 Task: Compose an email with the signature Faith Turner with the subject Request for a testimonial and the message I would like to request a review of the proposal before making a decision. from softage.1@softage.net to softage.10@softage.net with an attached document Business_evaluation.pdf Undo the message and rewrite the message as Could you please provide a list of the available options? Send the email. Finally, move the email from Sent Items to the label Landscaping
Action: Mouse moved to (326, 523)
Screenshot: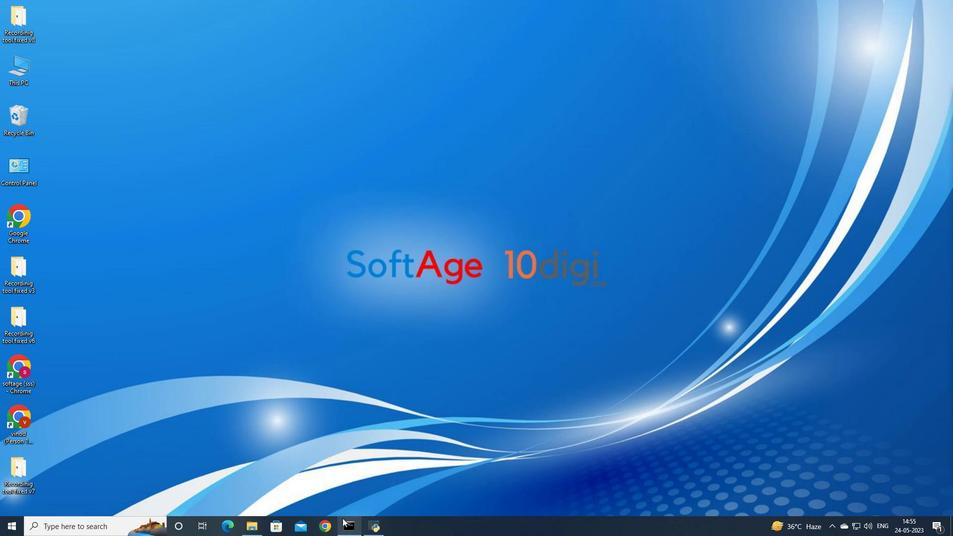 
Action: Mouse pressed left at (326, 523)
Screenshot: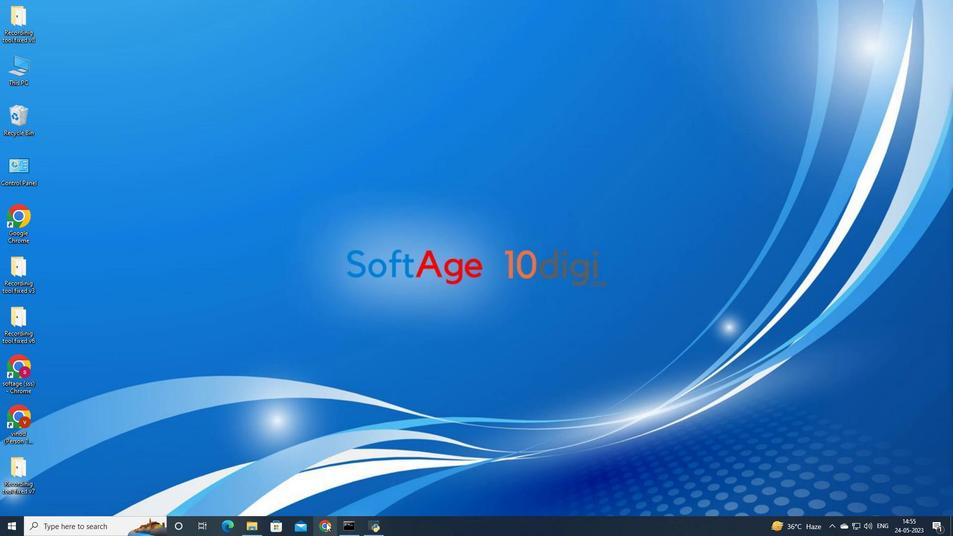 
Action: Mouse moved to (451, 303)
Screenshot: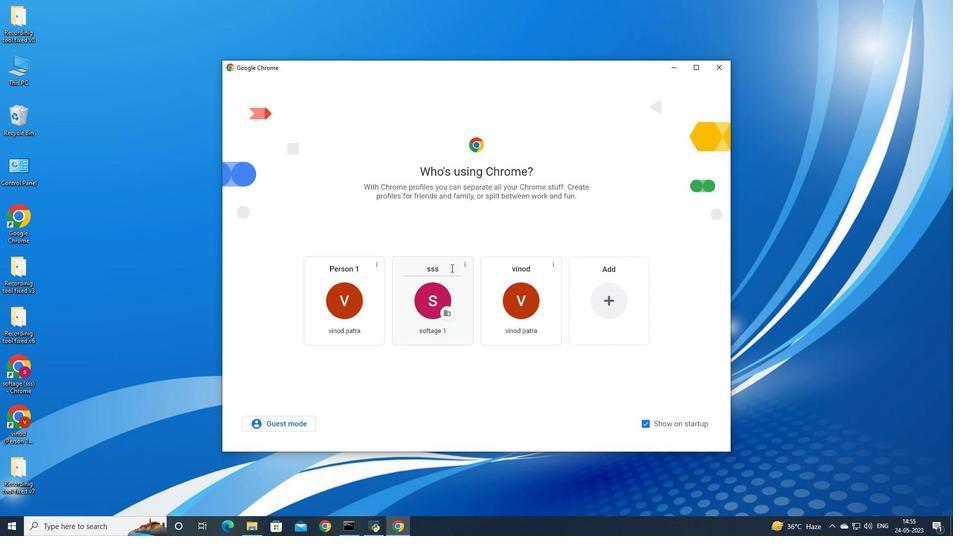 
Action: Mouse pressed left at (451, 303)
Screenshot: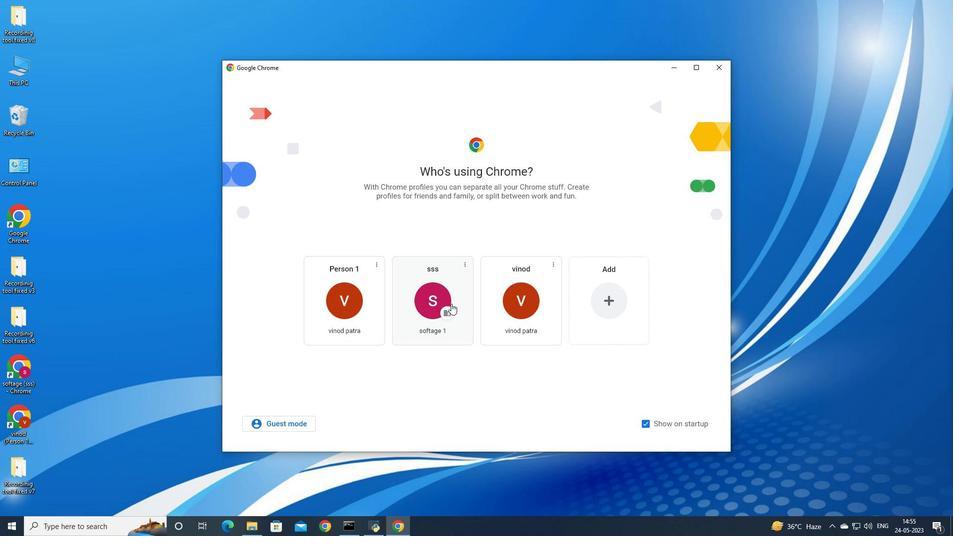 
Action: Mouse moved to (855, 49)
Screenshot: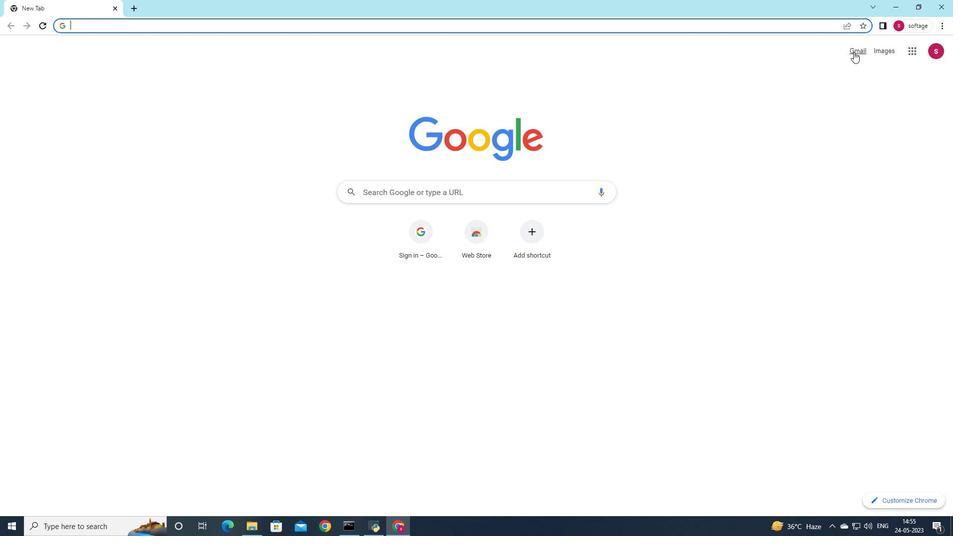 
Action: Mouse pressed left at (855, 49)
Screenshot: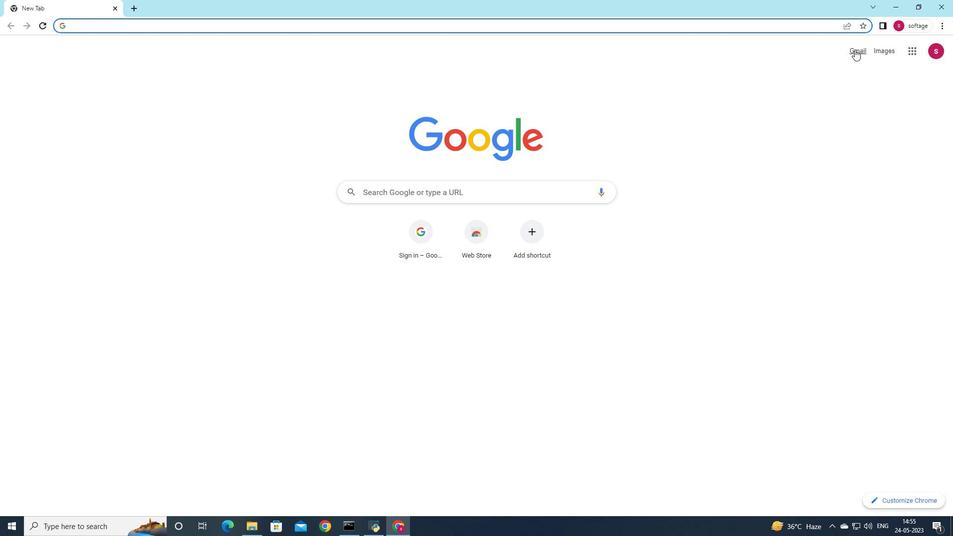 
Action: Mouse moved to (837, 73)
Screenshot: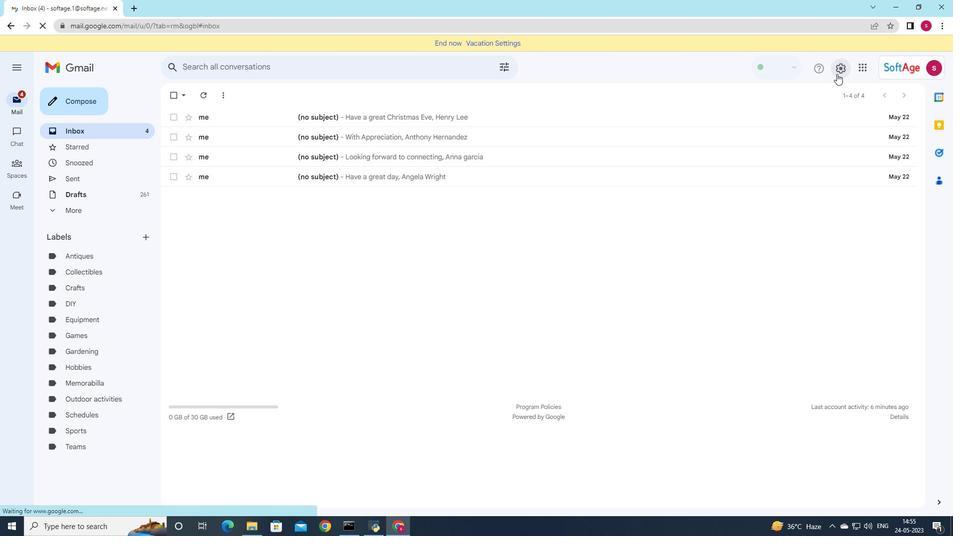 
Action: Mouse pressed left at (837, 73)
Screenshot: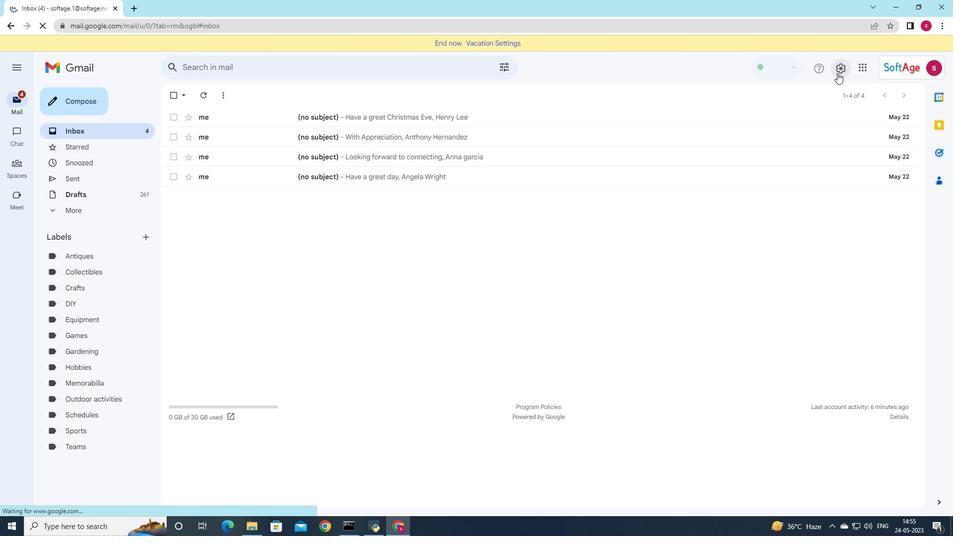 
Action: Mouse moved to (848, 114)
Screenshot: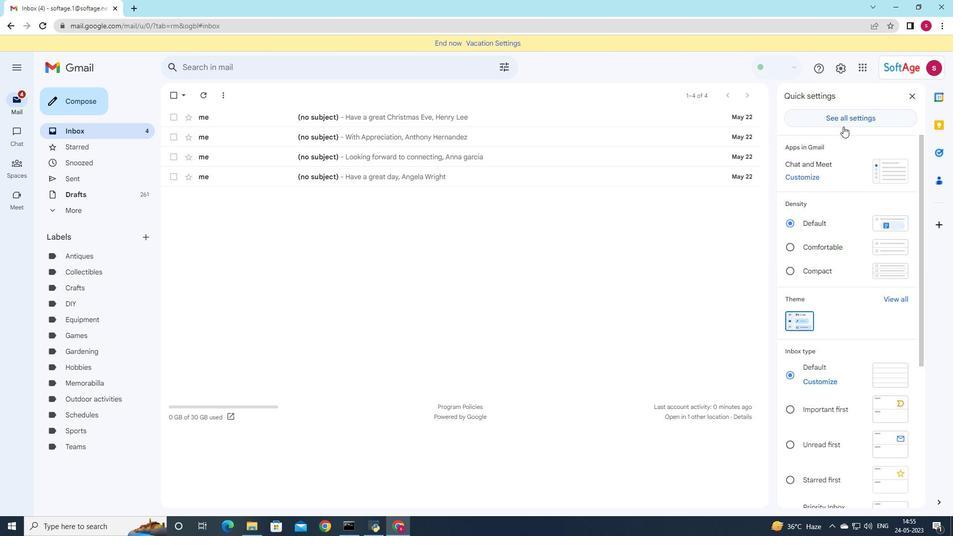 
Action: Mouse pressed left at (848, 114)
Screenshot: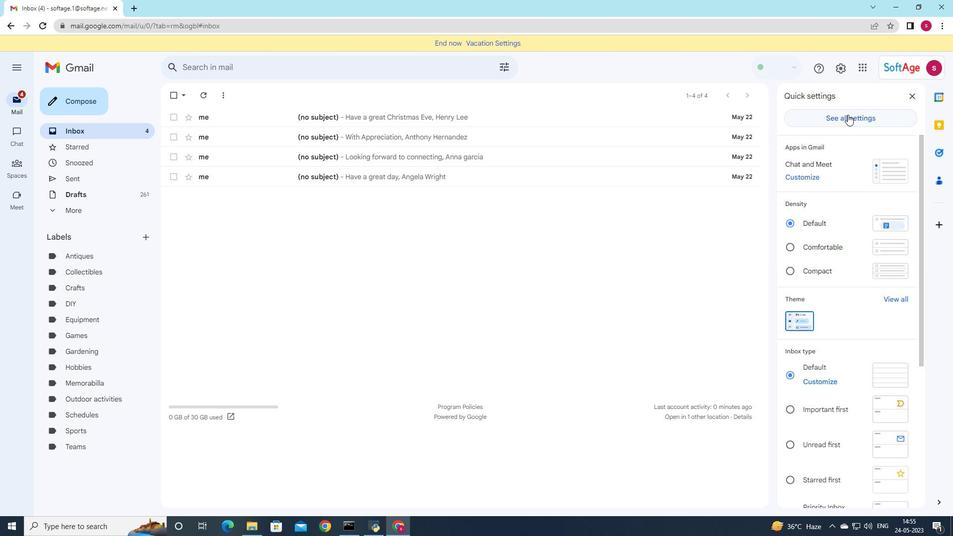
Action: Mouse moved to (472, 280)
Screenshot: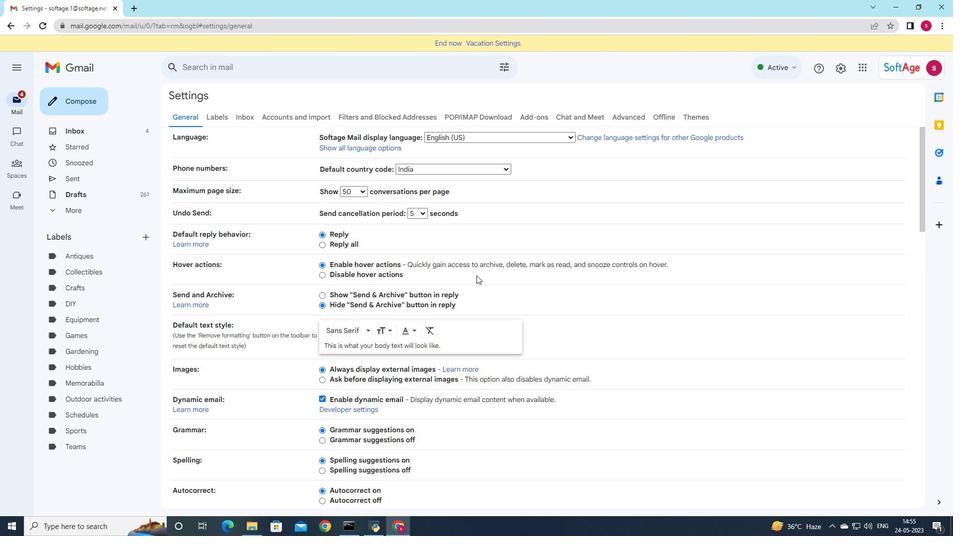 
Action: Mouse scrolled (472, 280) with delta (0, 0)
Screenshot: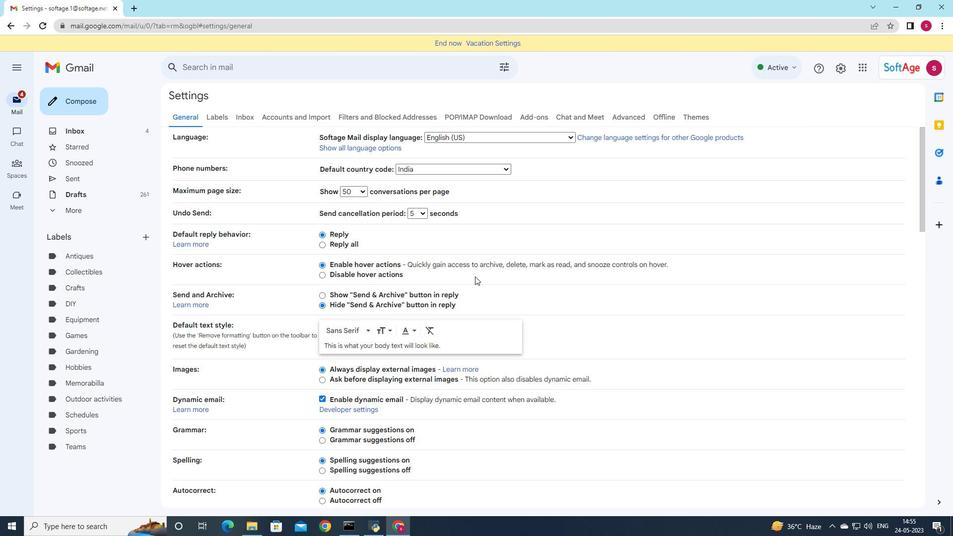 
Action: Mouse scrolled (472, 280) with delta (0, 0)
Screenshot: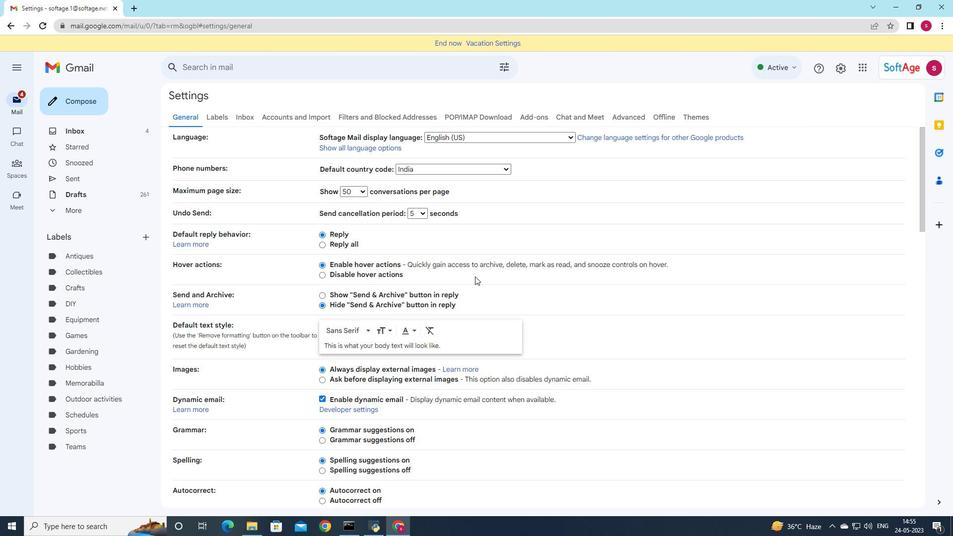 
Action: Mouse scrolled (472, 280) with delta (0, 0)
Screenshot: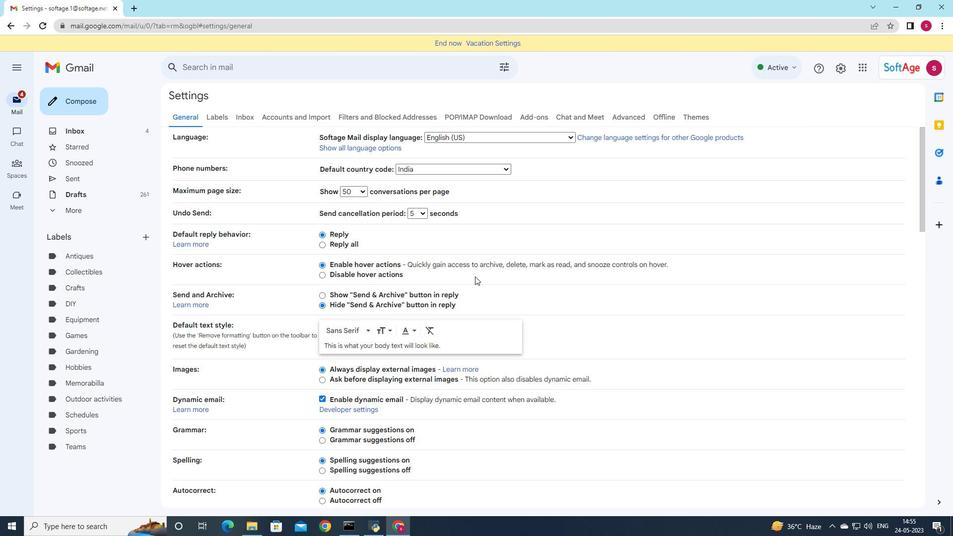 
Action: Mouse scrolled (472, 280) with delta (0, 0)
Screenshot: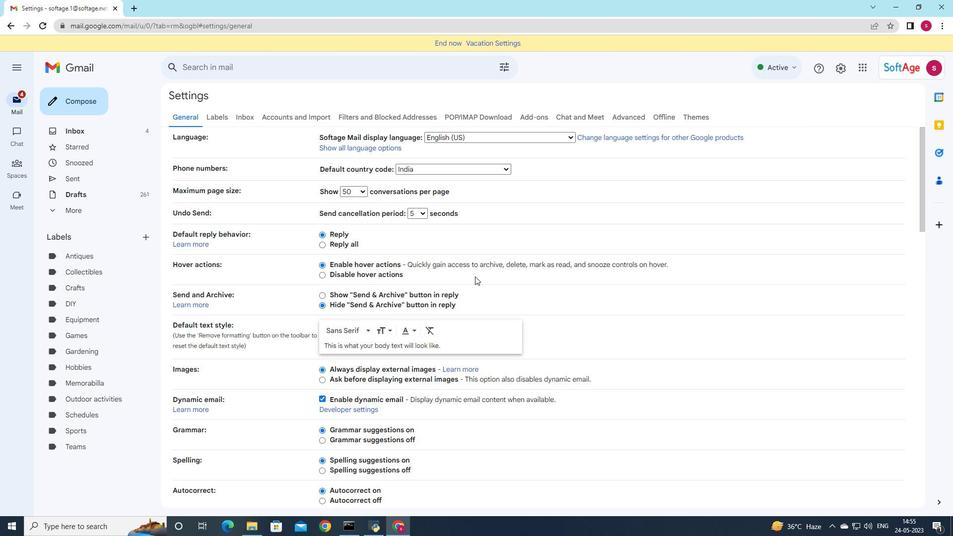 
Action: Mouse scrolled (472, 280) with delta (0, 0)
Screenshot: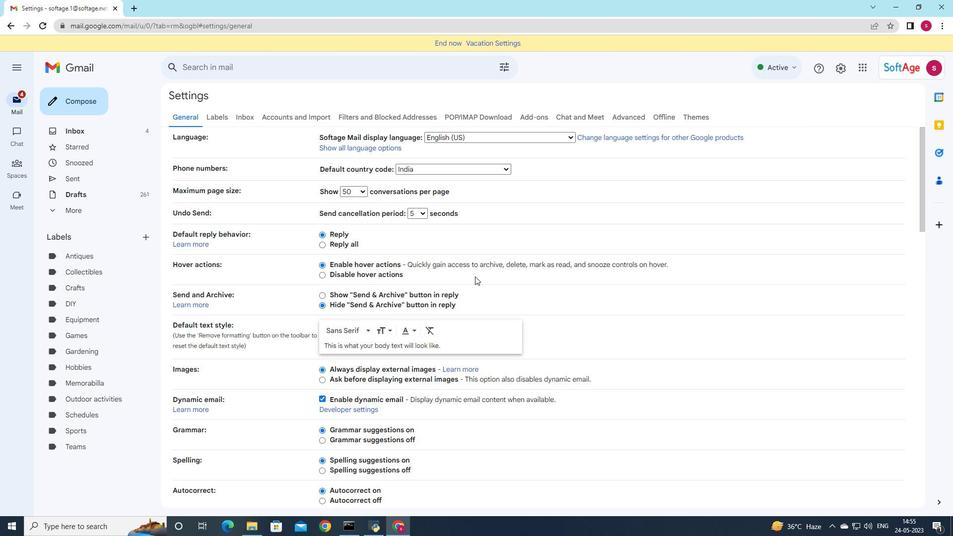 
Action: Mouse scrolled (472, 280) with delta (0, 0)
Screenshot: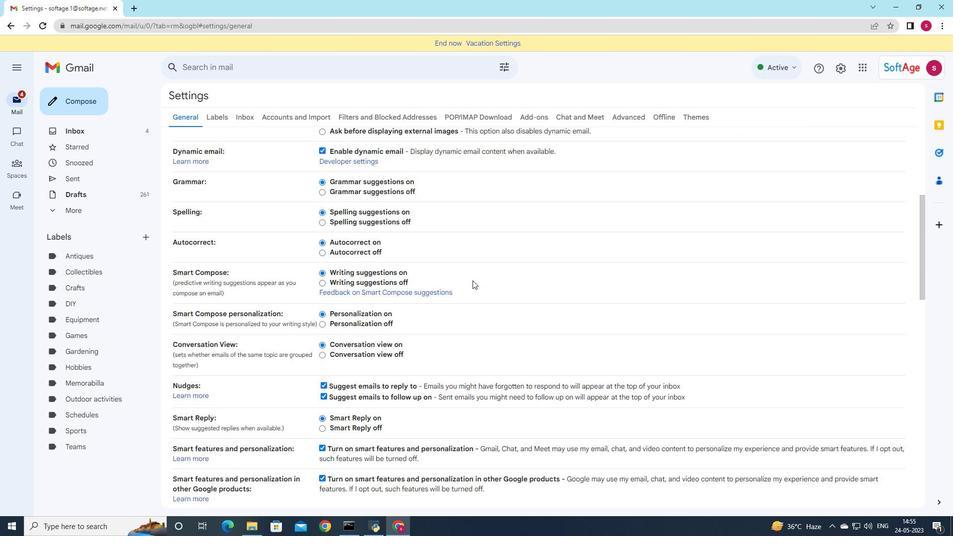 
Action: Mouse scrolled (472, 280) with delta (0, 0)
Screenshot: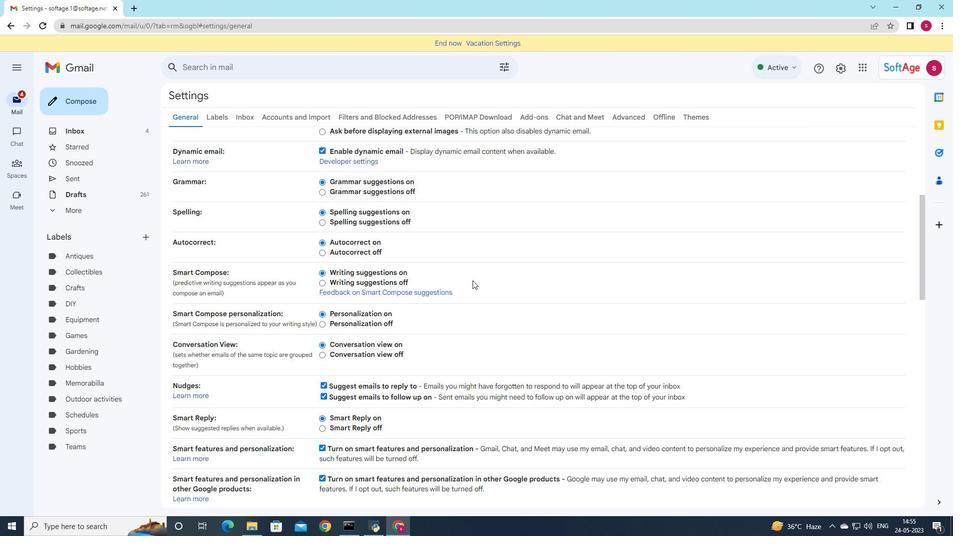 
Action: Mouse scrolled (472, 280) with delta (0, 0)
Screenshot: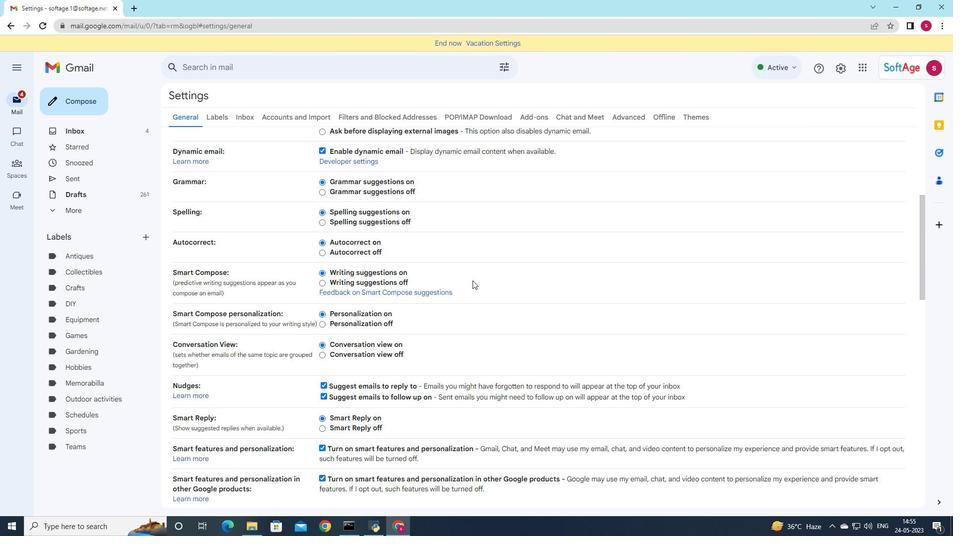 
Action: Mouse scrolled (472, 280) with delta (0, 0)
Screenshot: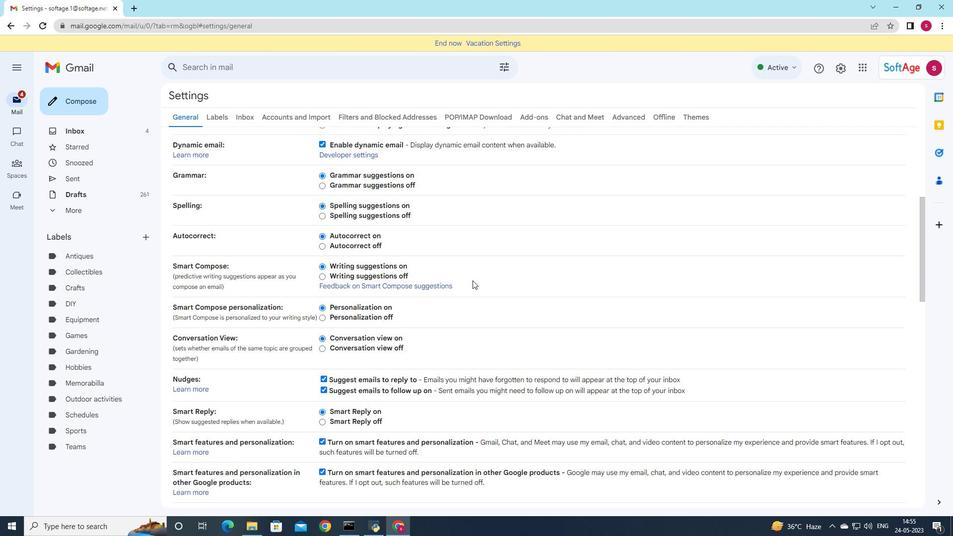 
Action: Mouse scrolled (472, 280) with delta (0, 0)
Screenshot: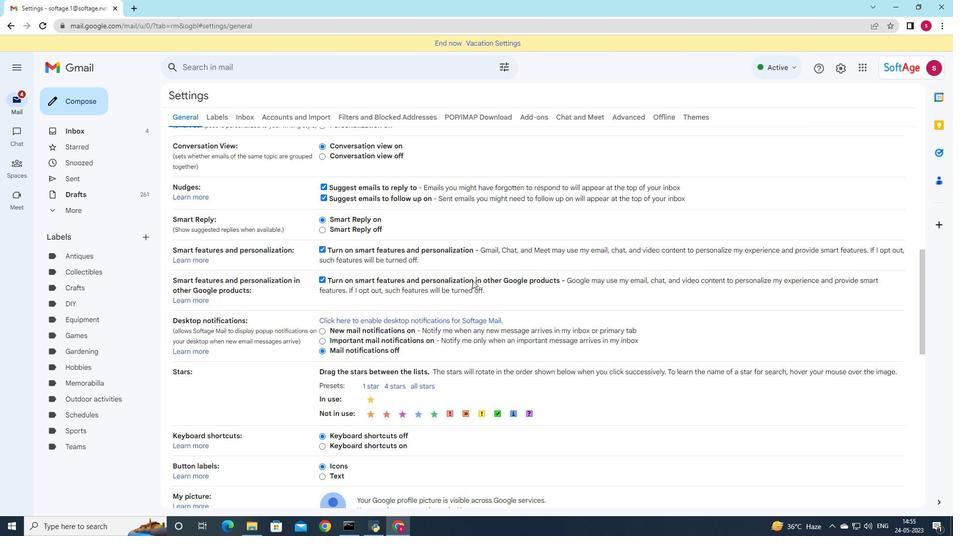 
Action: Mouse scrolled (472, 280) with delta (0, 0)
Screenshot: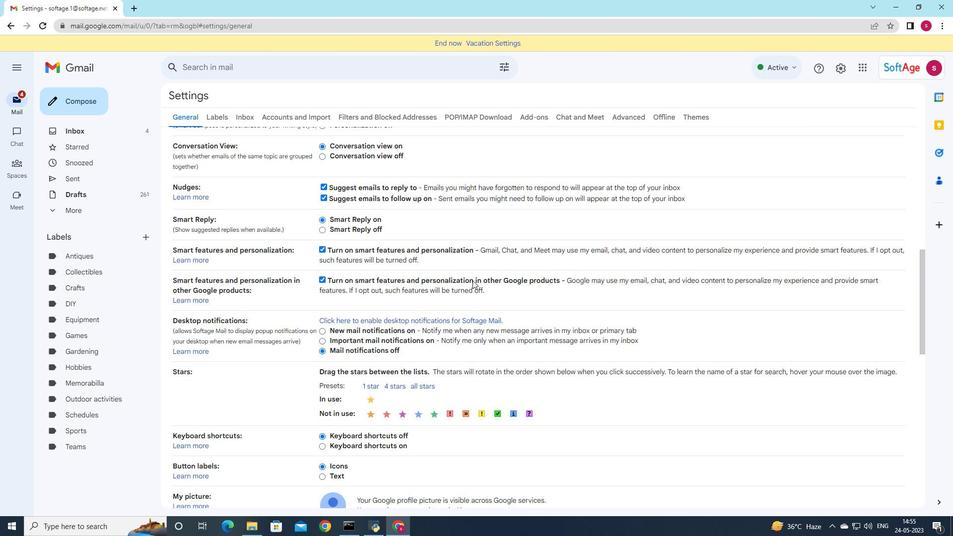 
Action: Mouse scrolled (472, 280) with delta (0, 0)
Screenshot: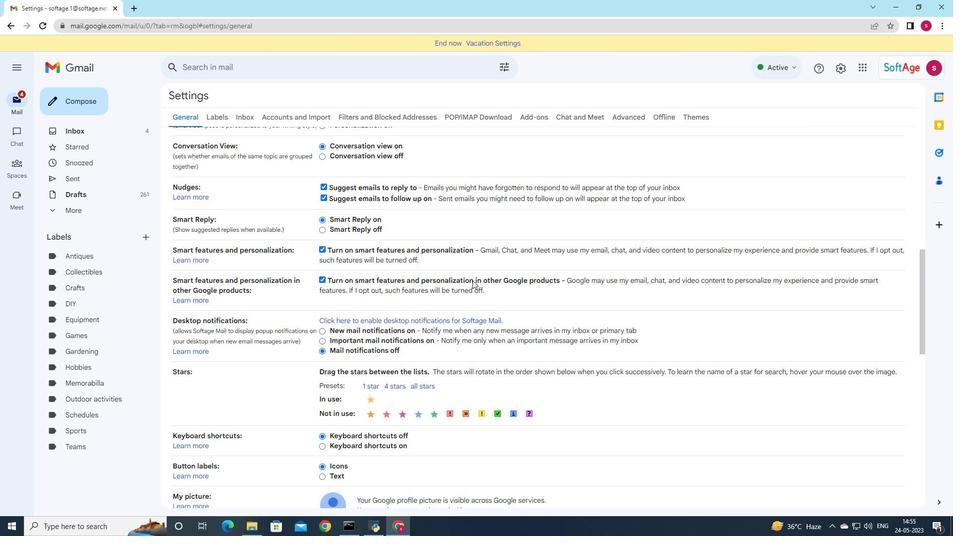 
Action: Mouse moved to (431, 421)
Screenshot: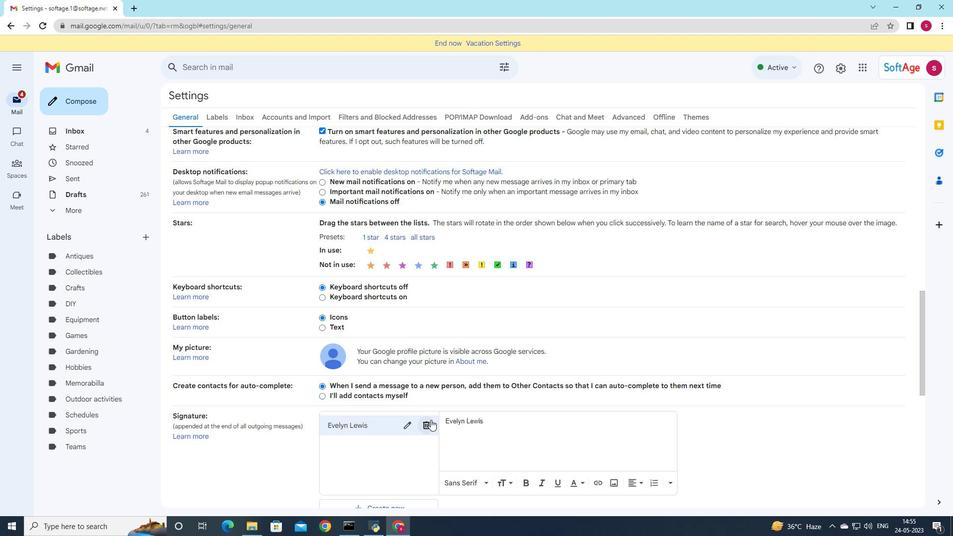 
Action: Mouse pressed left at (431, 421)
Screenshot: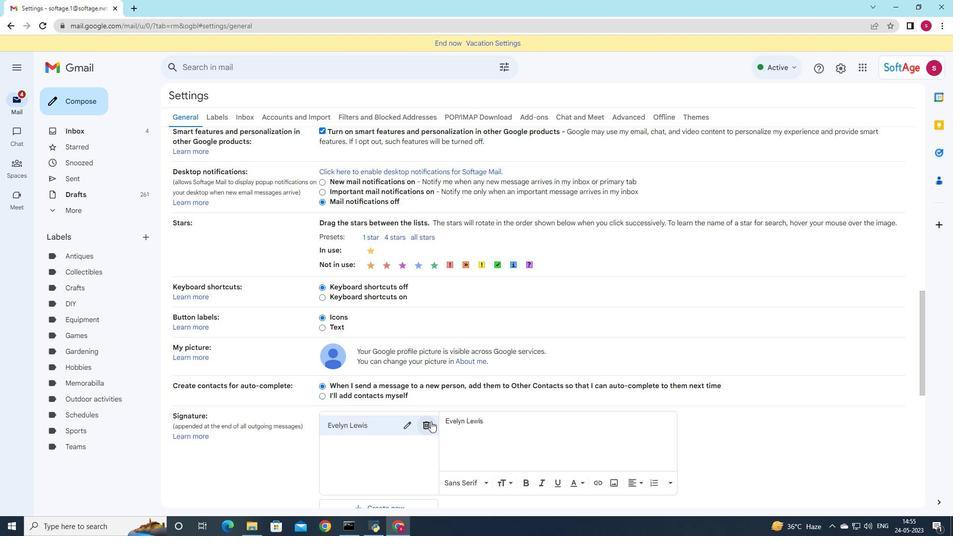 
Action: Mouse moved to (548, 296)
Screenshot: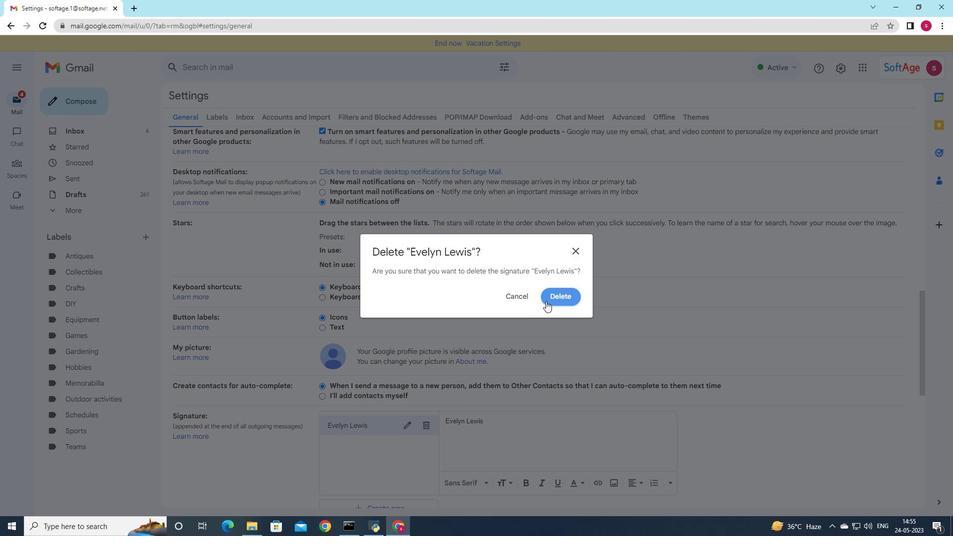 
Action: Mouse pressed left at (548, 296)
Screenshot: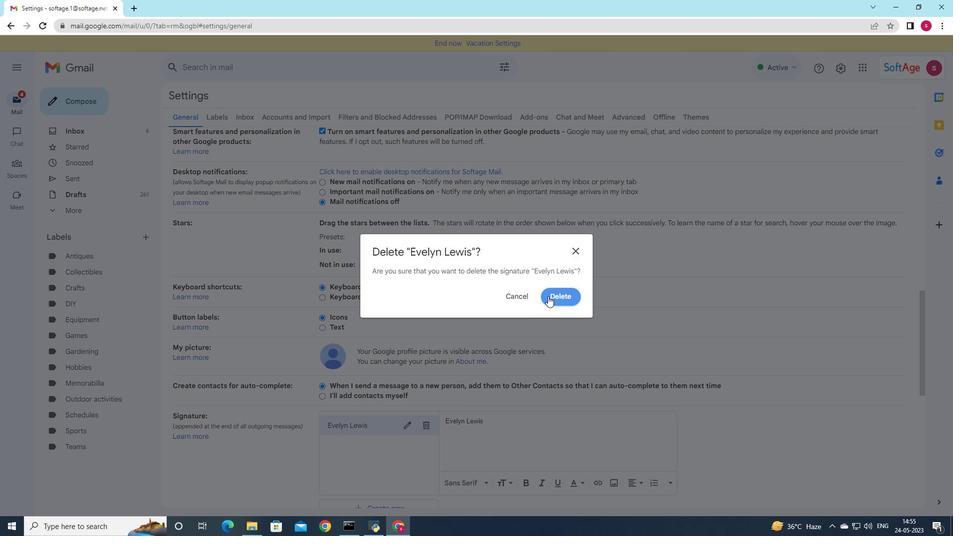
Action: Mouse moved to (477, 310)
Screenshot: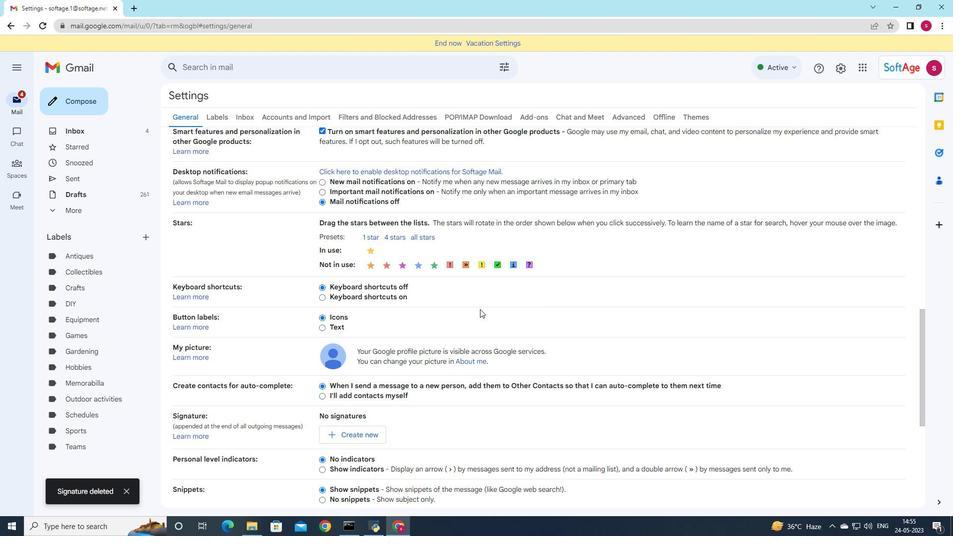 
Action: Mouse scrolled (478, 309) with delta (0, 0)
Screenshot: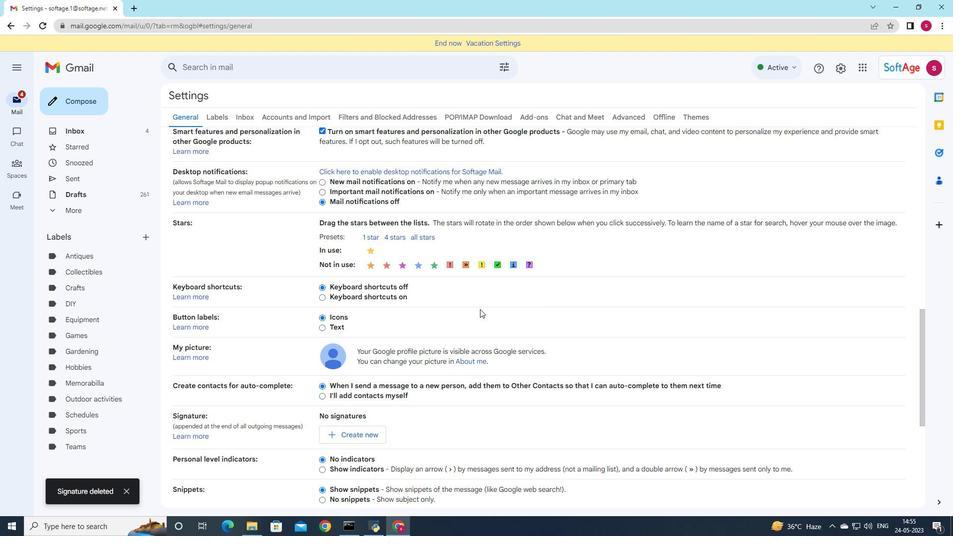 
Action: Mouse moved to (477, 310)
Screenshot: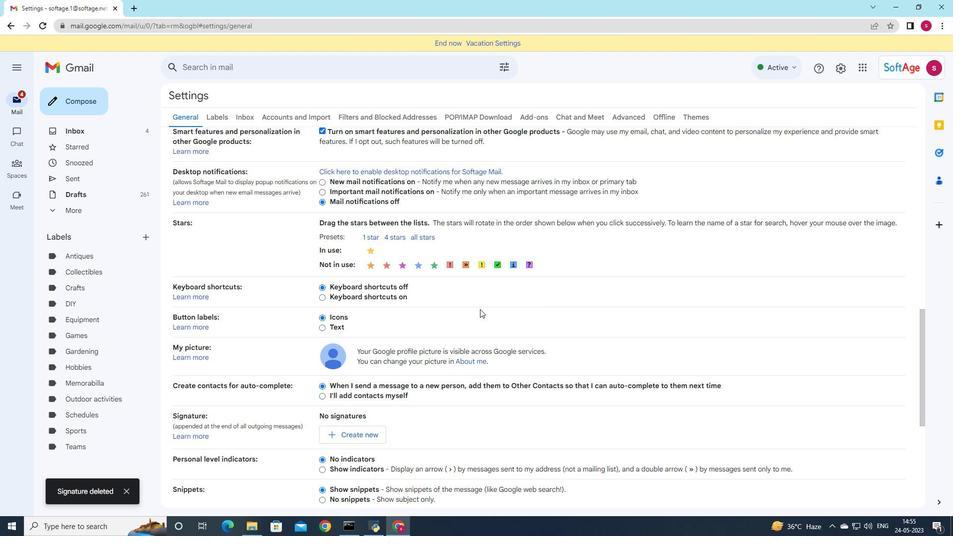 
Action: Mouse scrolled (477, 309) with delta (0, 0)
Screenshot: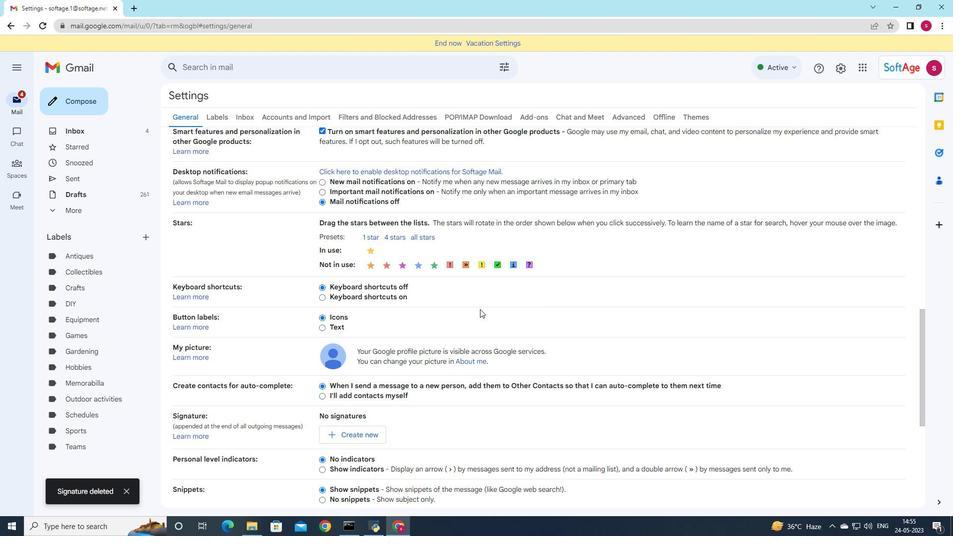 
Action: Mouse moved to (474, 310)
Screenshot: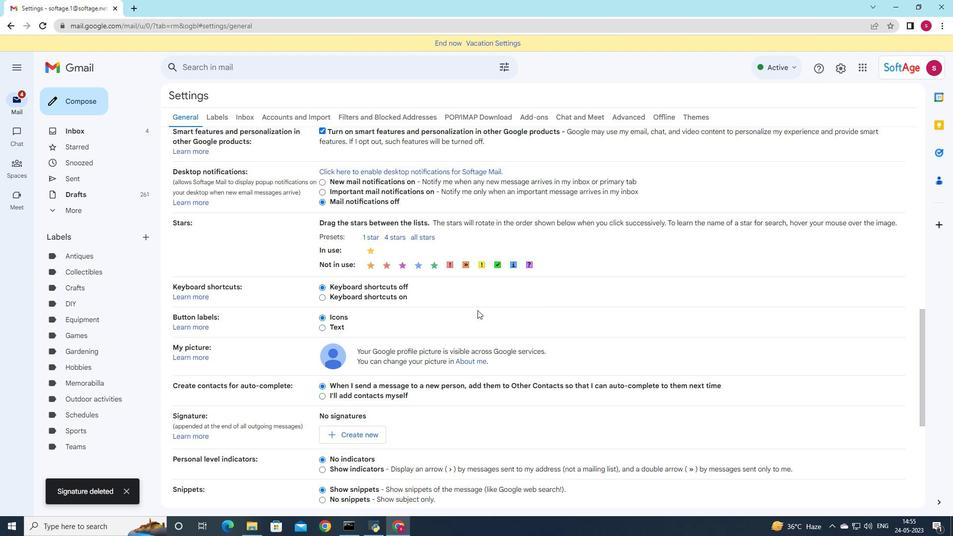
Action: Mouse scrolled (477, 309) with delta (0, 0)
Screenshot: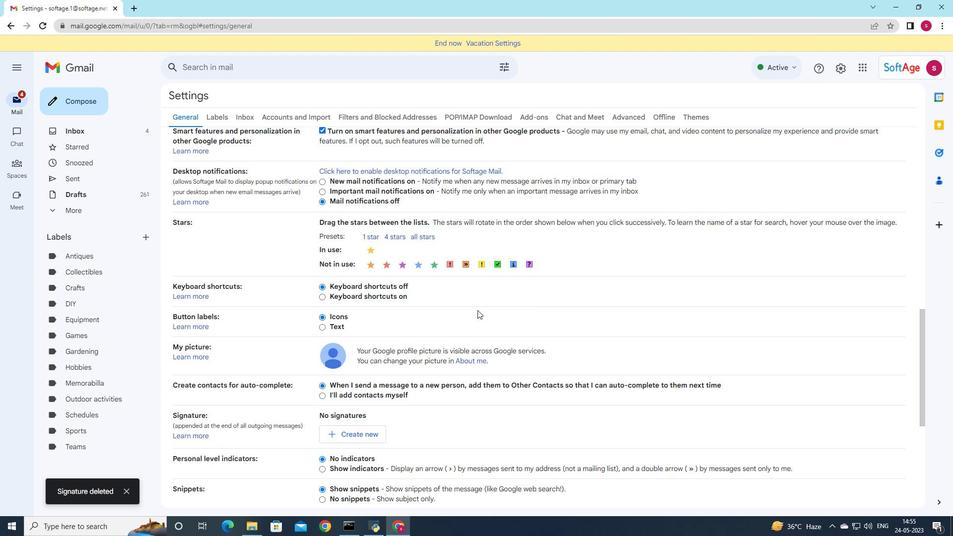 
Action: Mouse moved to (350, 287)
Screenshot: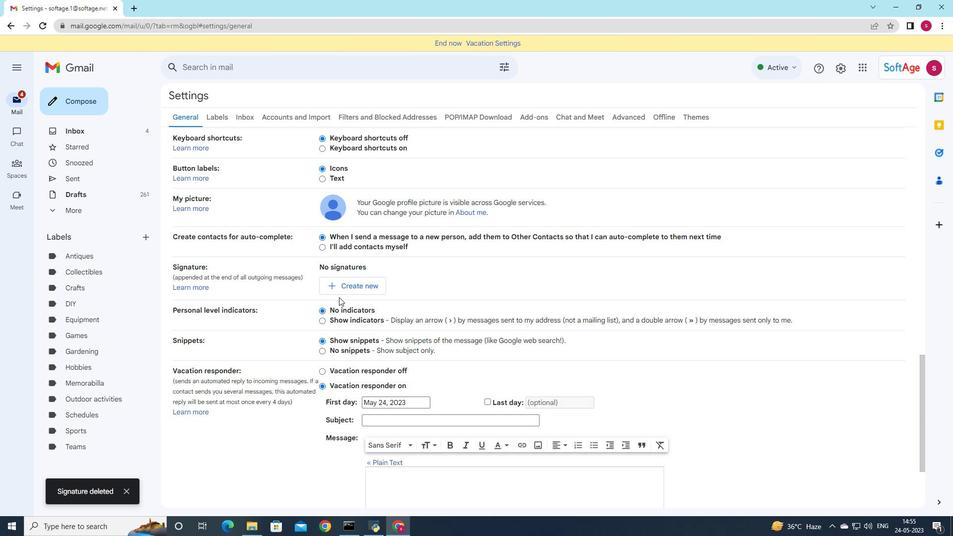 
Action: Mouse pressed left at (350, 287)
Screenshot: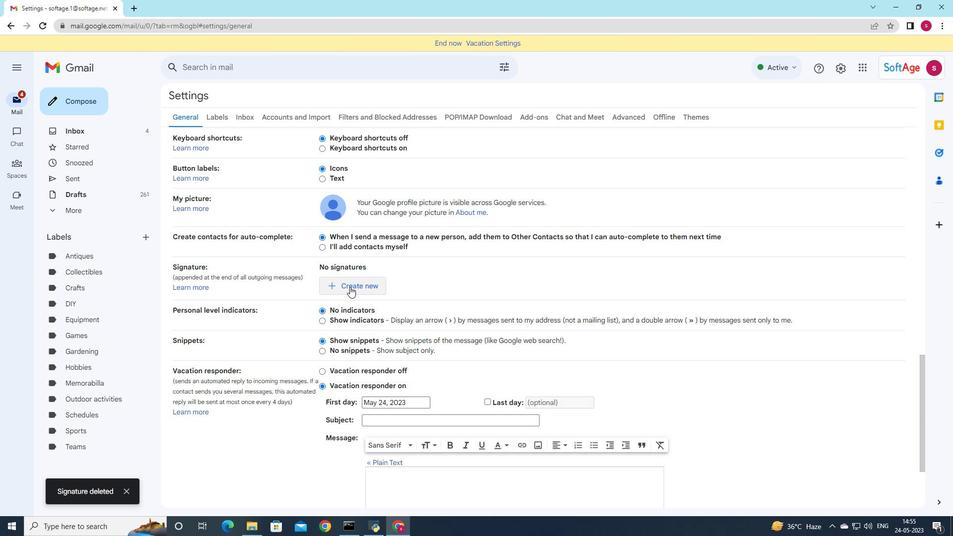 
Action: Mouse moved to (737, 294)
Screenshot: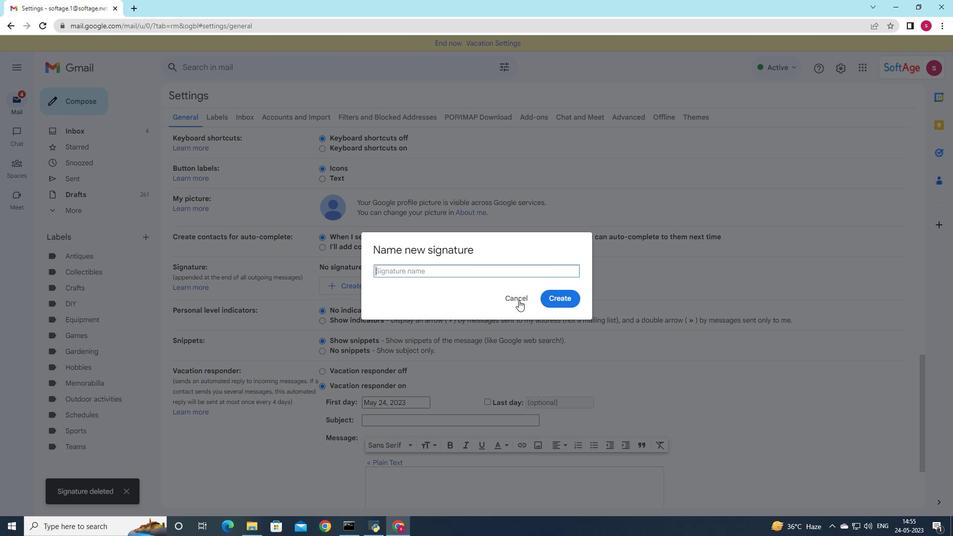 
Action: Key pressed <Key.shift>Faith<Key.space><Key.shift>Turner
Screenshot: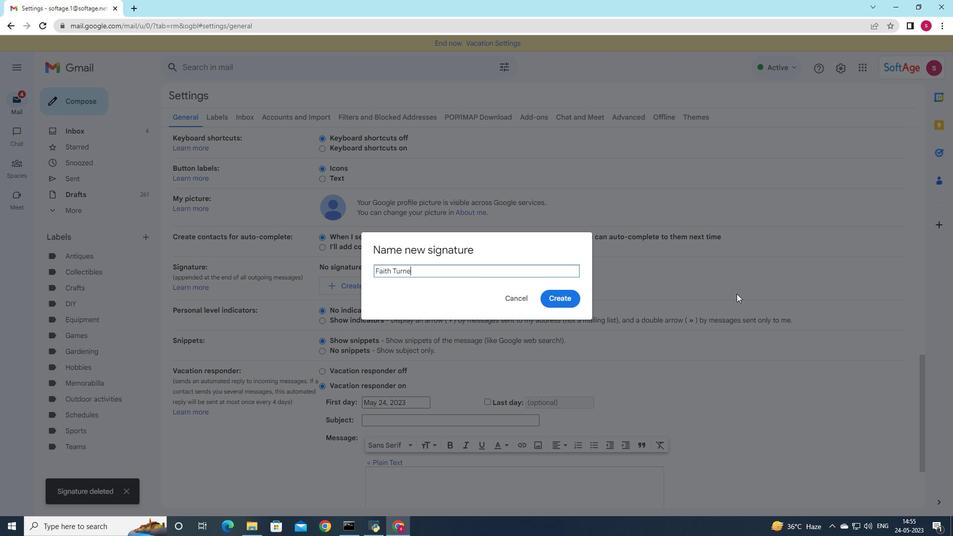
Action: Mouse moved to (574, 294)
Screenshot: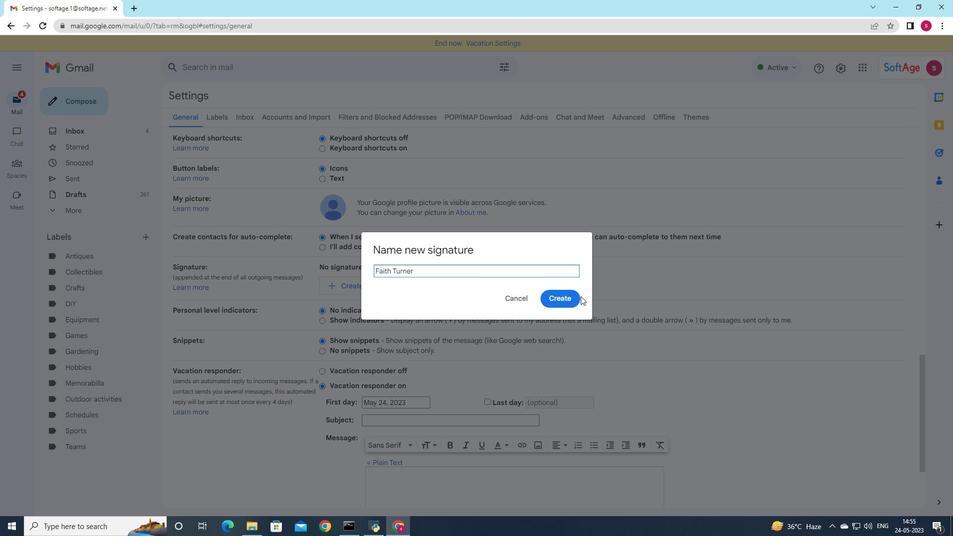 
Action: Mouse pressed left at (574, 294)
Screenshot: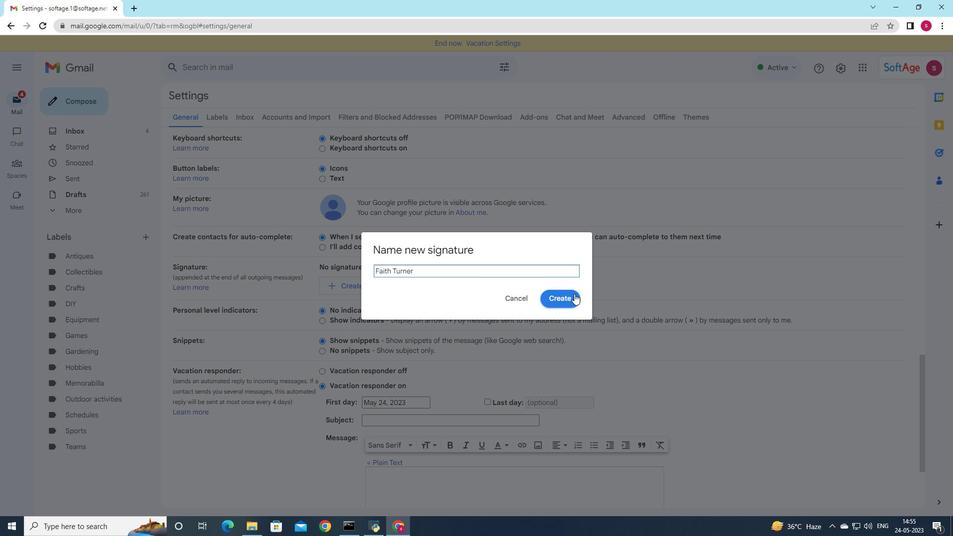
Action: Mouse moved to (514, 284)
Screenshot: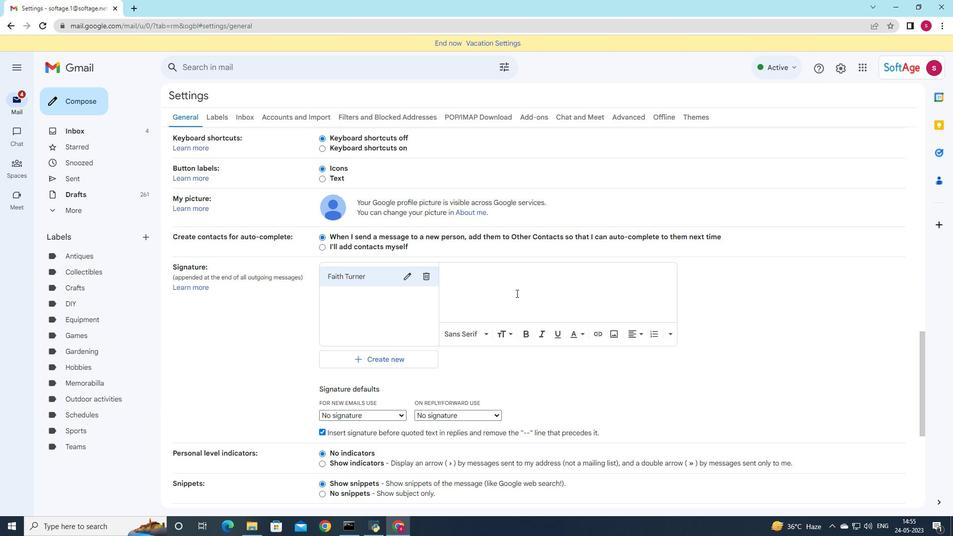
Action: Mouse pressed left at (514, 284)
Screenshot: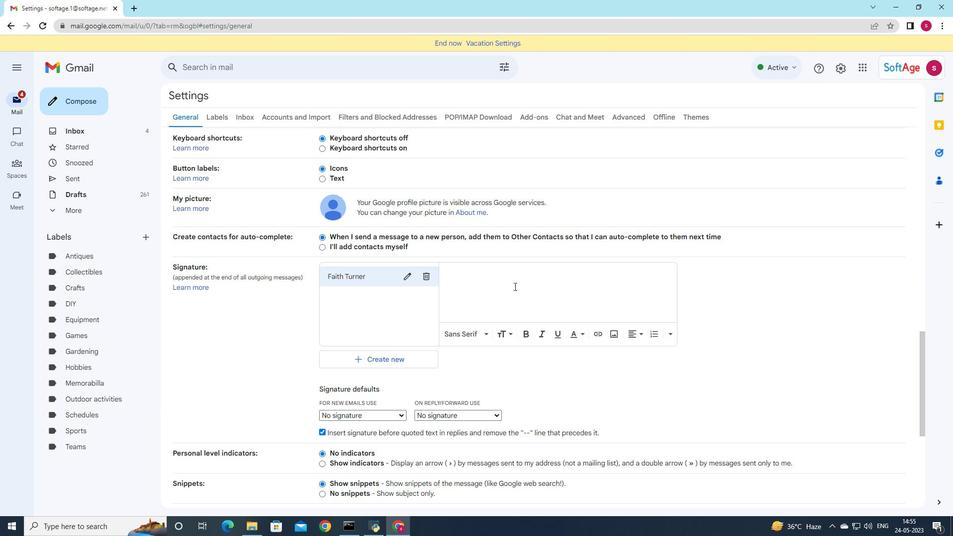 
Action: Key pressed <Key.shift>Faith<Key.space><Key.shift>Turner
Screenshot: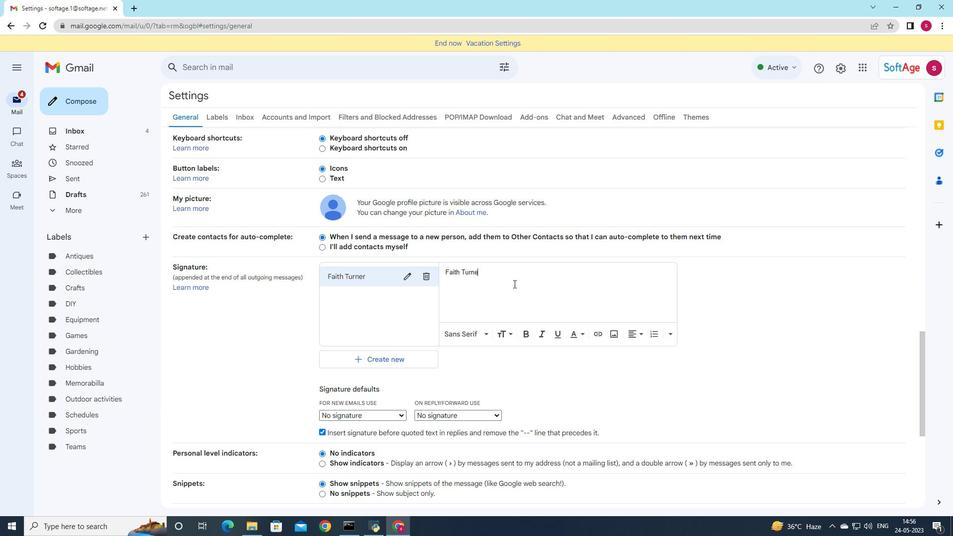 
Action: Mouse moved to (399, 413)
Screenshot: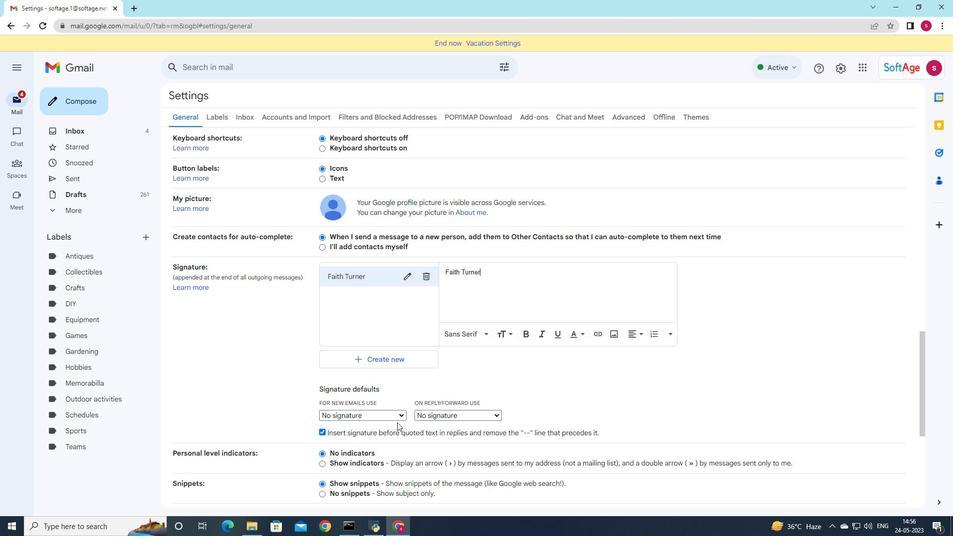 
Action: Mouse pressed left at (399, 413)
Screenshot: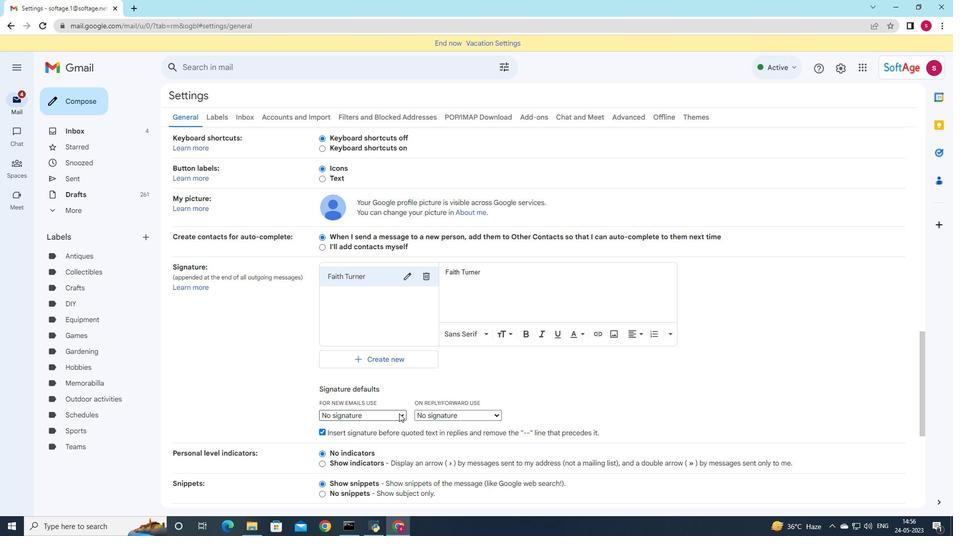 
Action: Mouse moved to (395, 432)
Screenshot: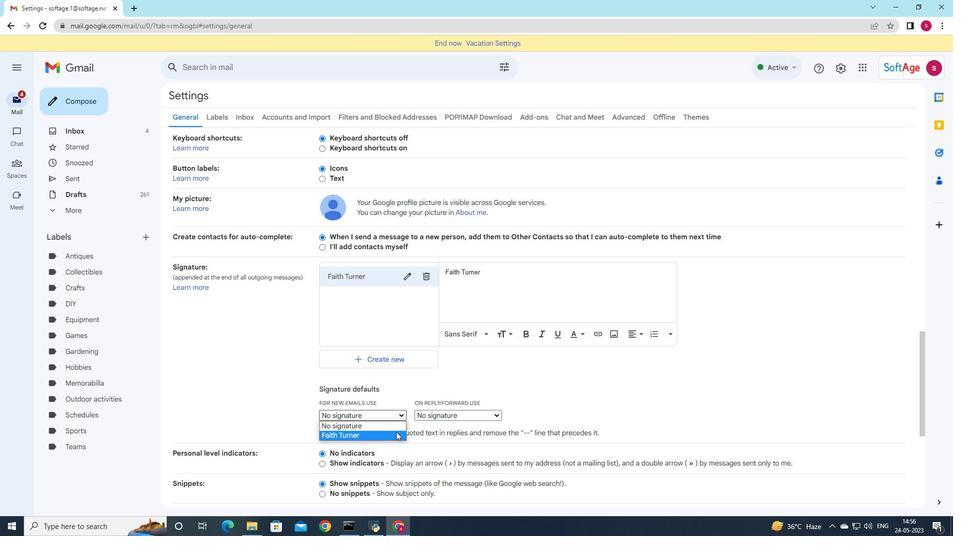 
Action: Mouse pressed left at (395, 432)
Screenshot: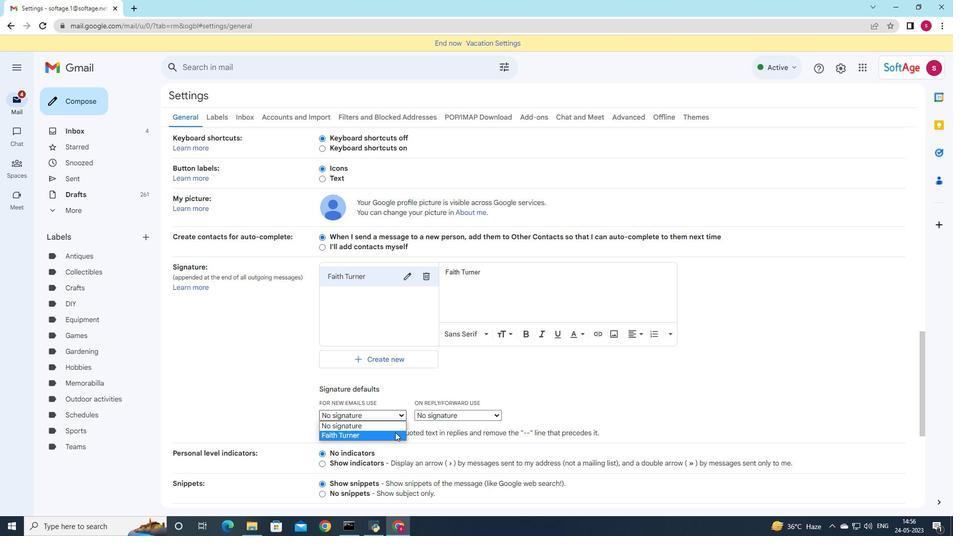 
Action: Mouse moved to (424, 418)
Screenshot: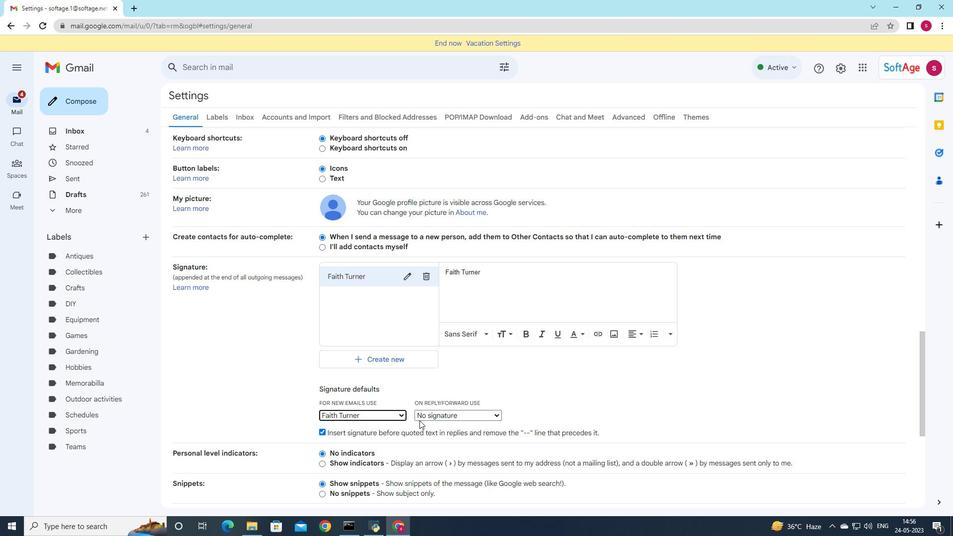 
Action: Mouse pressed left at (424, 418)
Screenshot: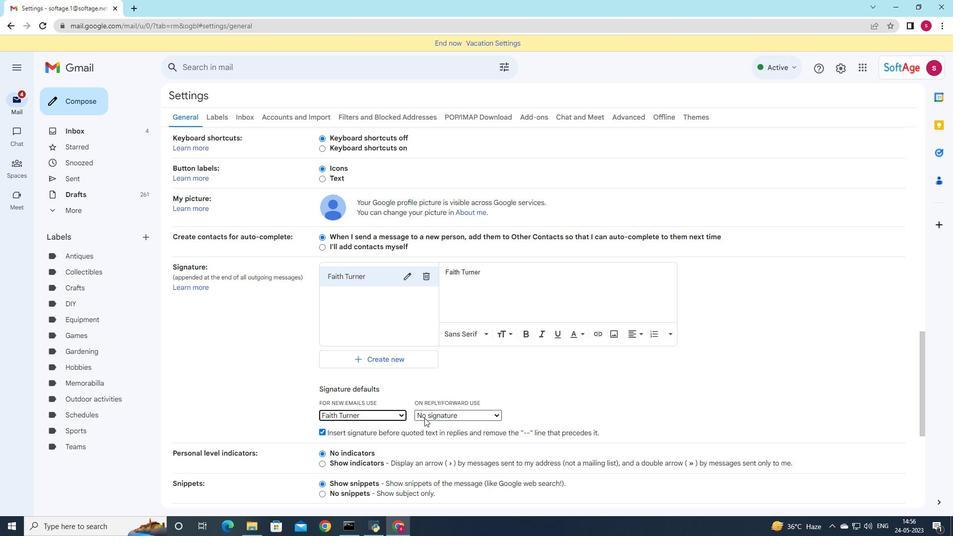 
Action: Mouse moved to (425, 432)
Screenshot: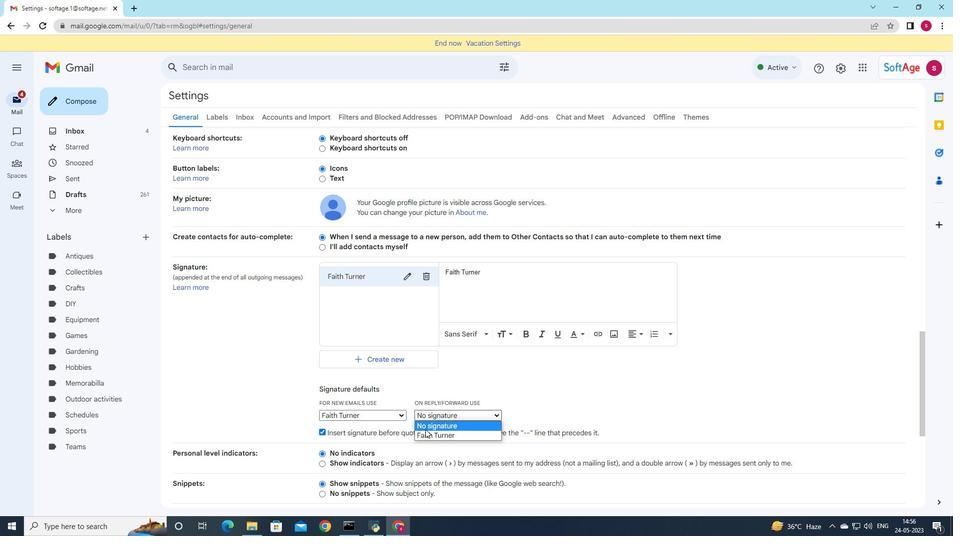 
Action: Mouse pressed left at (425, 432)
Screenshot: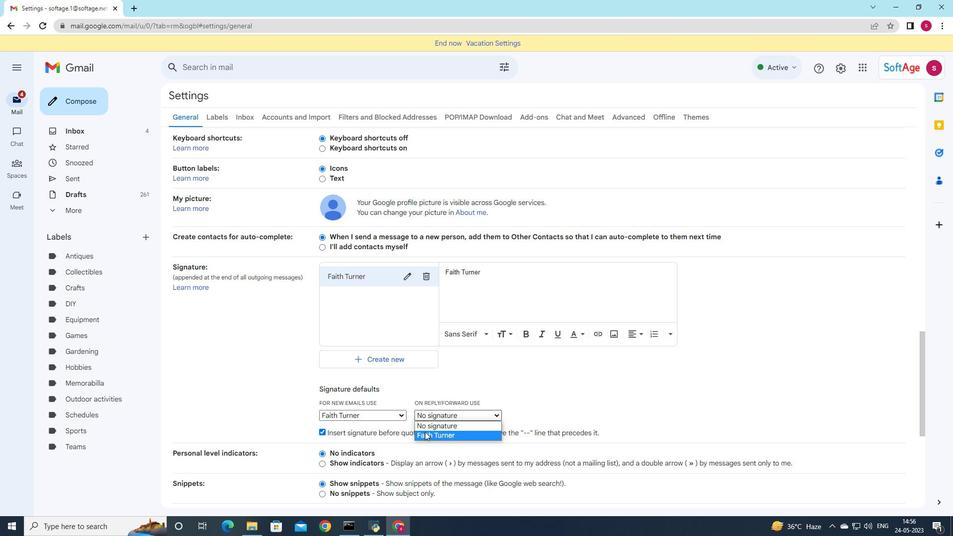 
Action: Mouse moved to (246, 401)
Screenshot: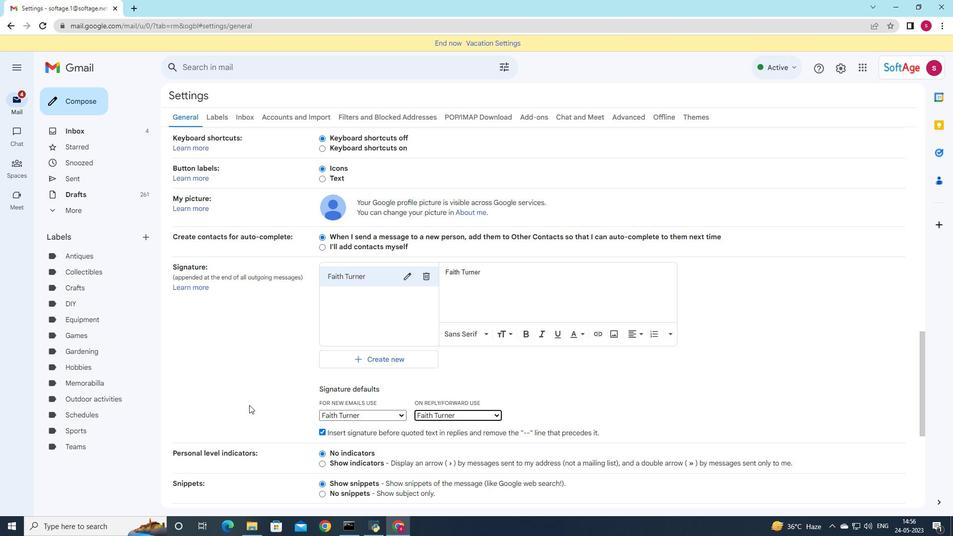 
Action: Mouse scrolled (246, 401) with delta (0, 0)
Screenshot: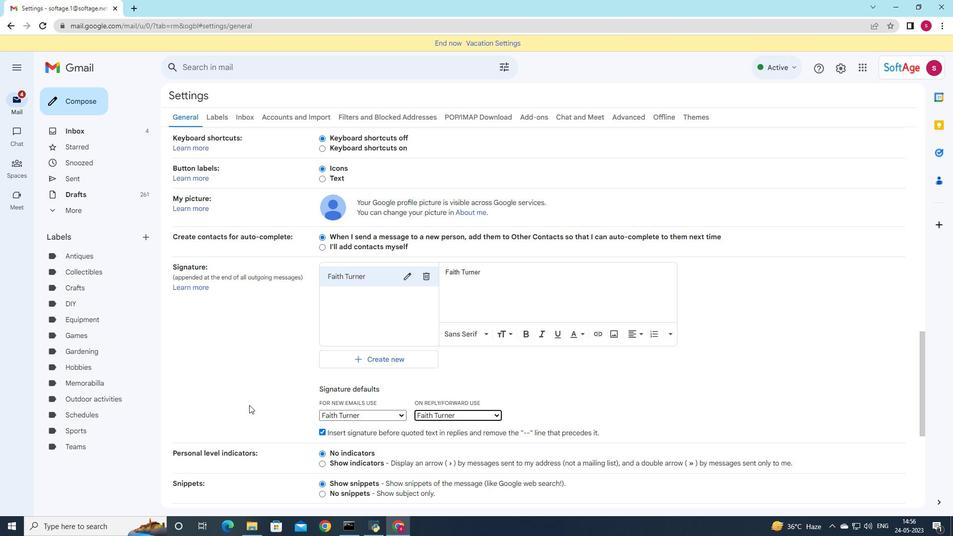 
Action: Mouse scrolled (246, 401) with delta (0, 0)
Screenshot: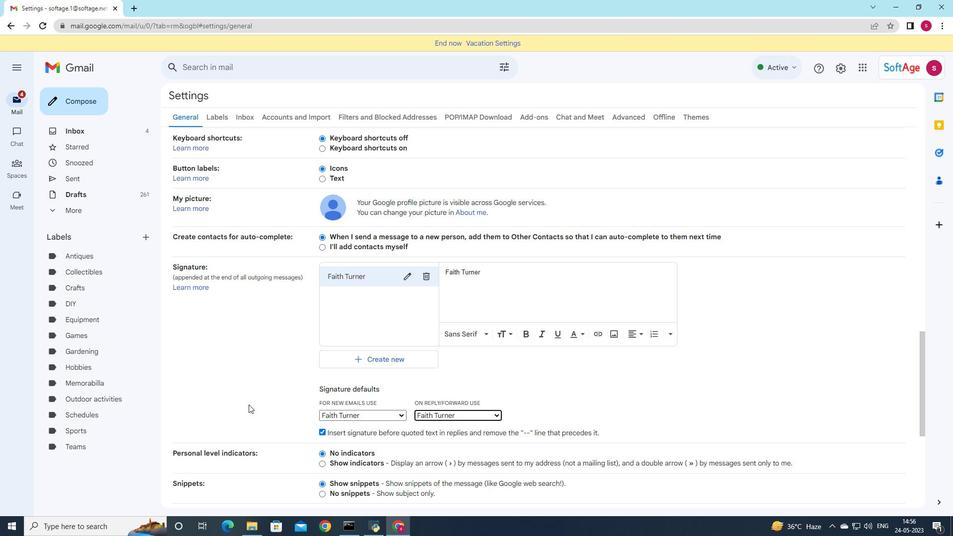 
Action: Mouse scrolled (246, 401) with delta (0, 0)
Screenshot: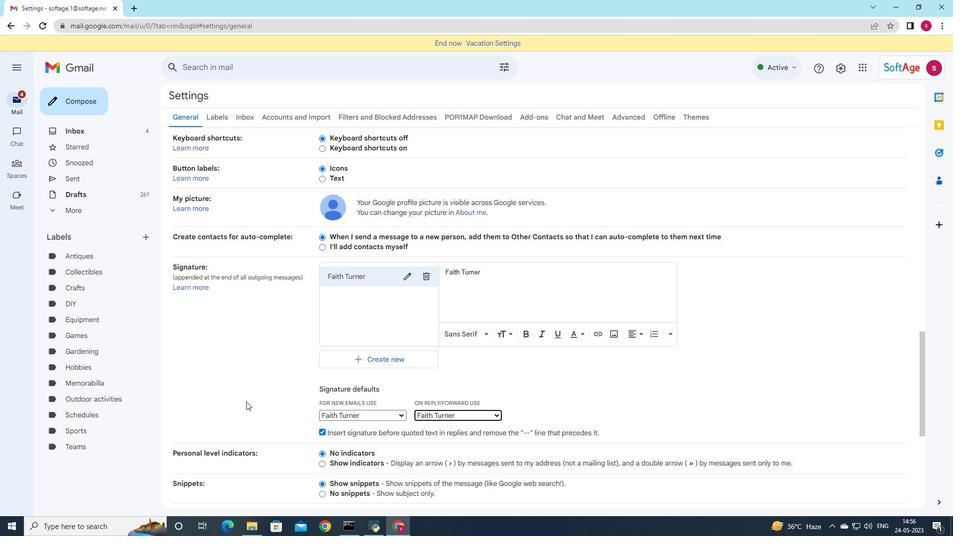 
Action: Mouse scrolled (246, 401) with delta (0, 0)
Screenshot: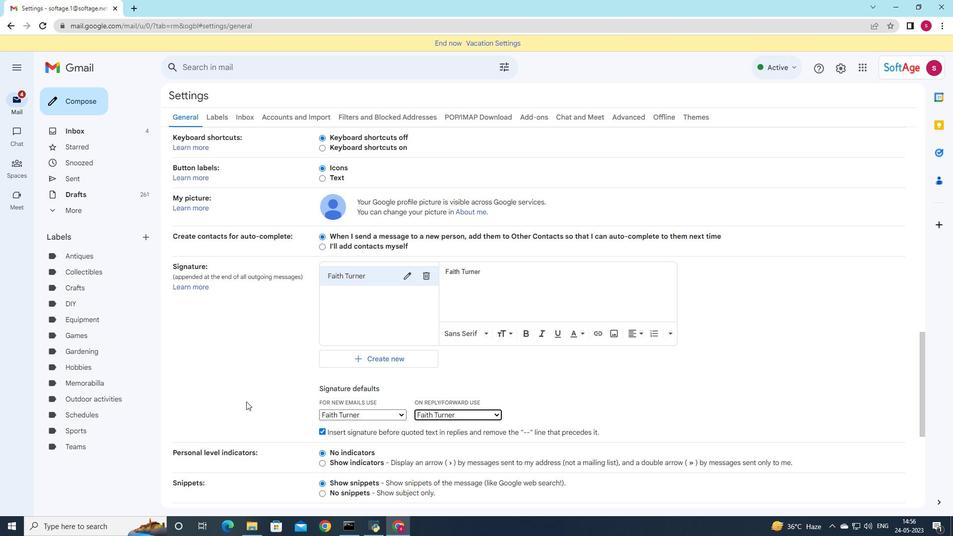 
Action: Mouse moved to (252, 401)
Screenshot: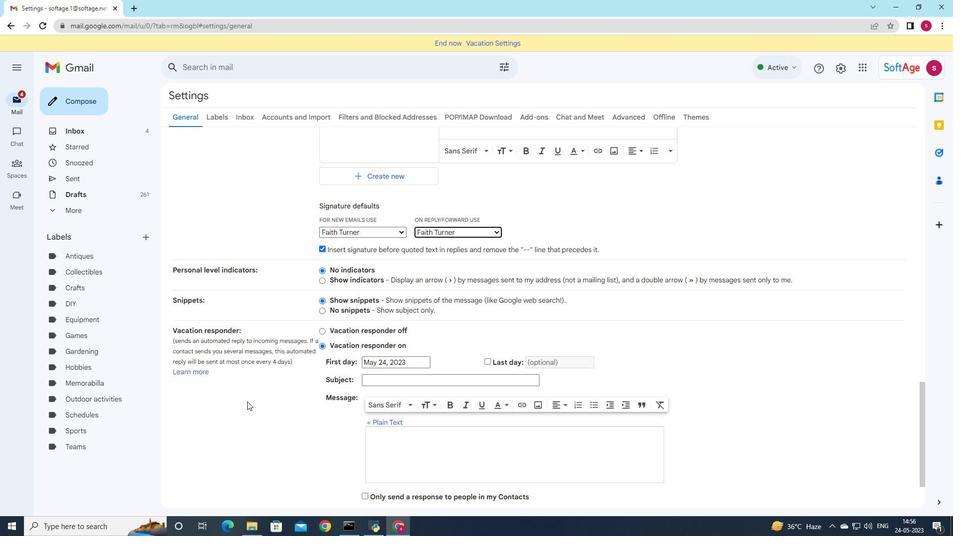 
Action: Mouse scrolled (252, 401) with delta (0, 0)
Screenshot: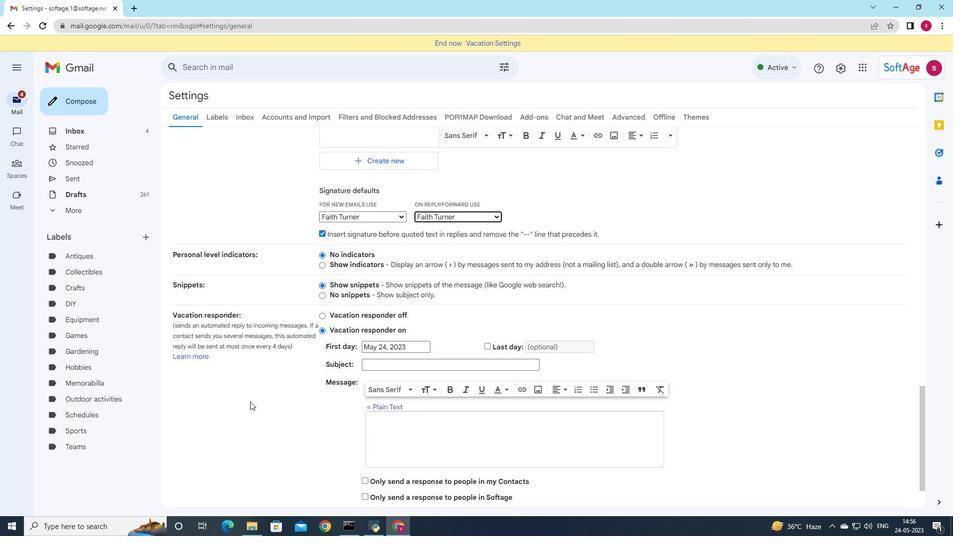 
Action: Mouse moved to (254, 401)
Screenshot: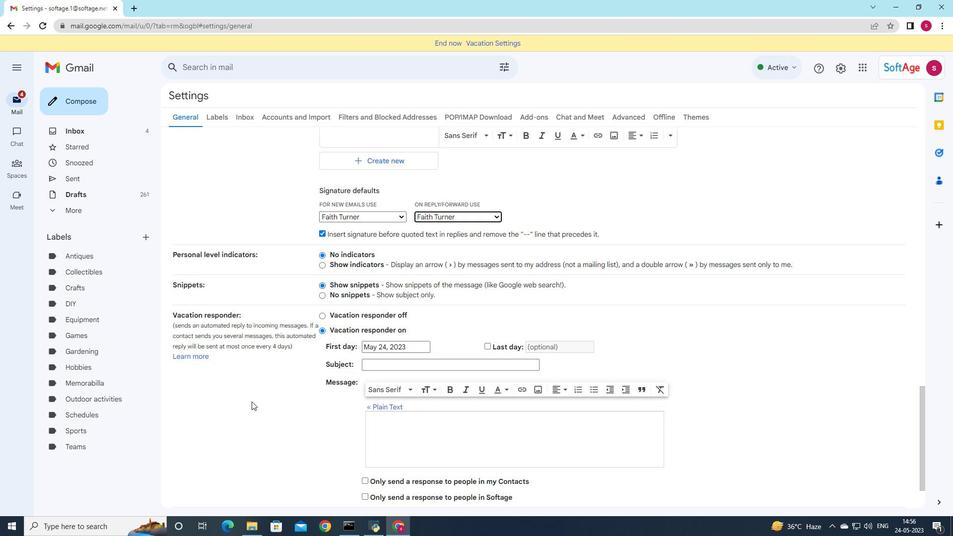 
Action: Mouse scrolled (253, 401) with delta (0, 0)
Screenshot: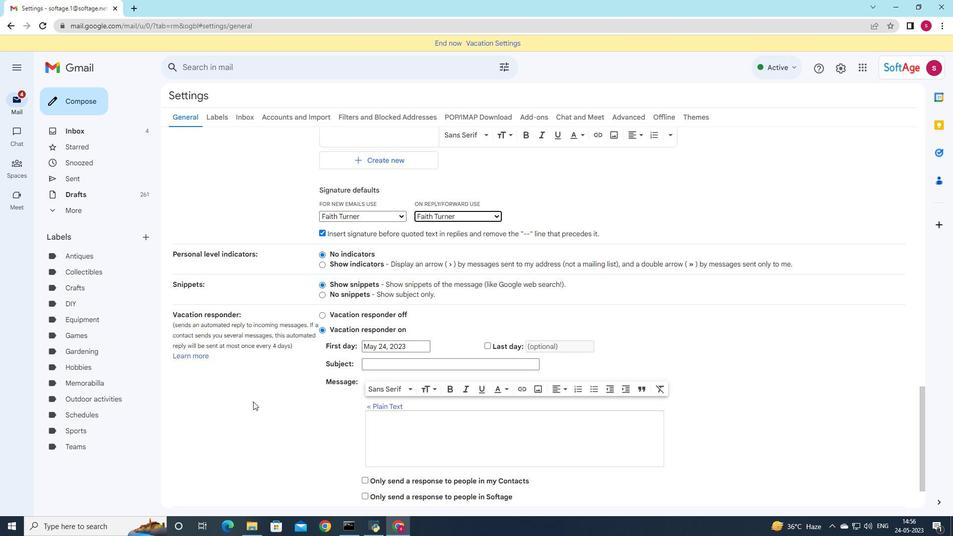 
Action: Mouse moved to (257, 405)
Screenshot: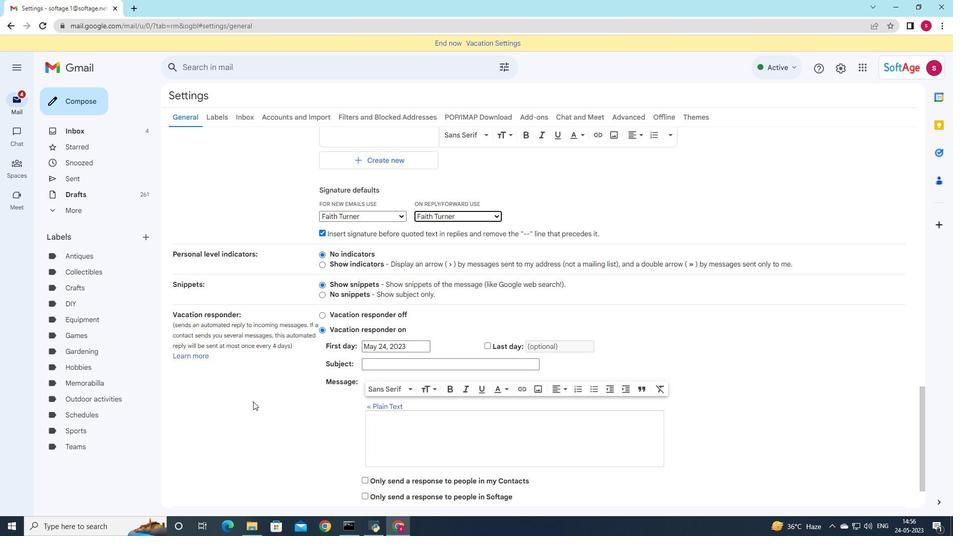 
Action: Mouse scrolled (254, 401) with delta (0, 0)
Screenshot: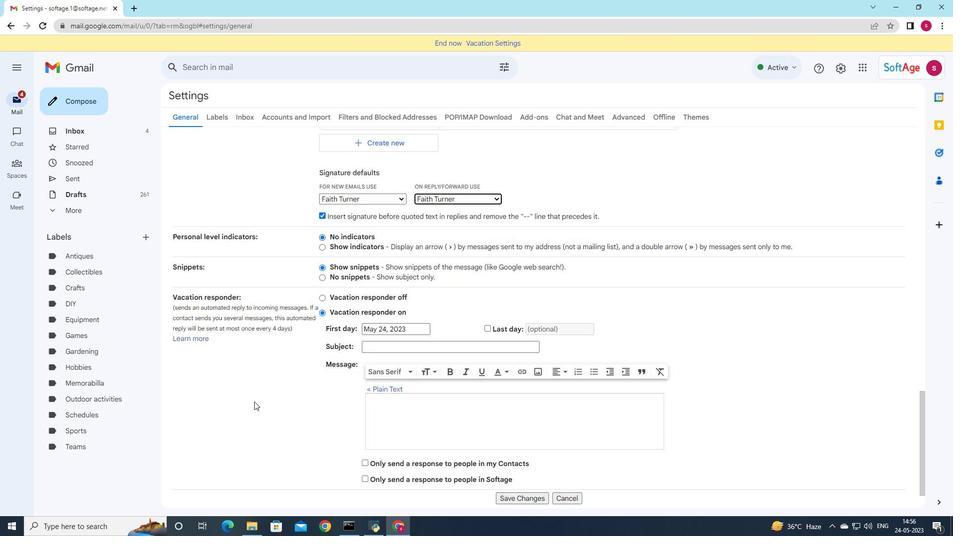 
Action: Mouse moved to (405, 455)
Screenshot: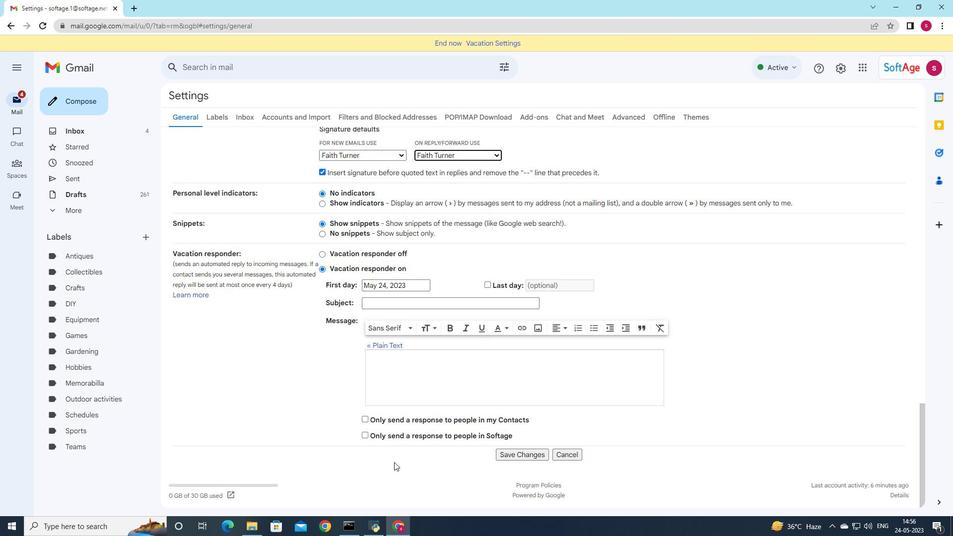 
Action: Mouse scrolled (404, 454) with delta (0, 0)
Screenshot: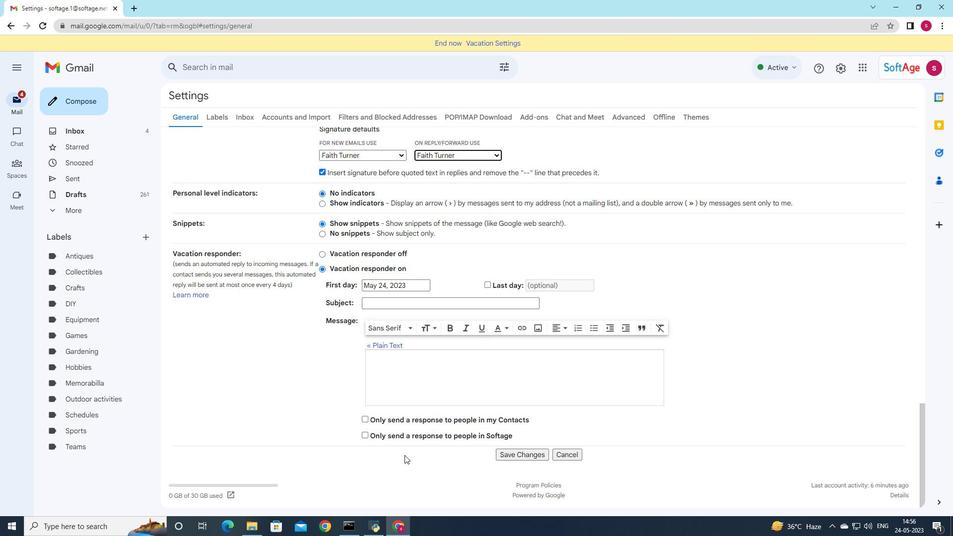 
Action: Mouse moved to (410, 455)
Screenshot: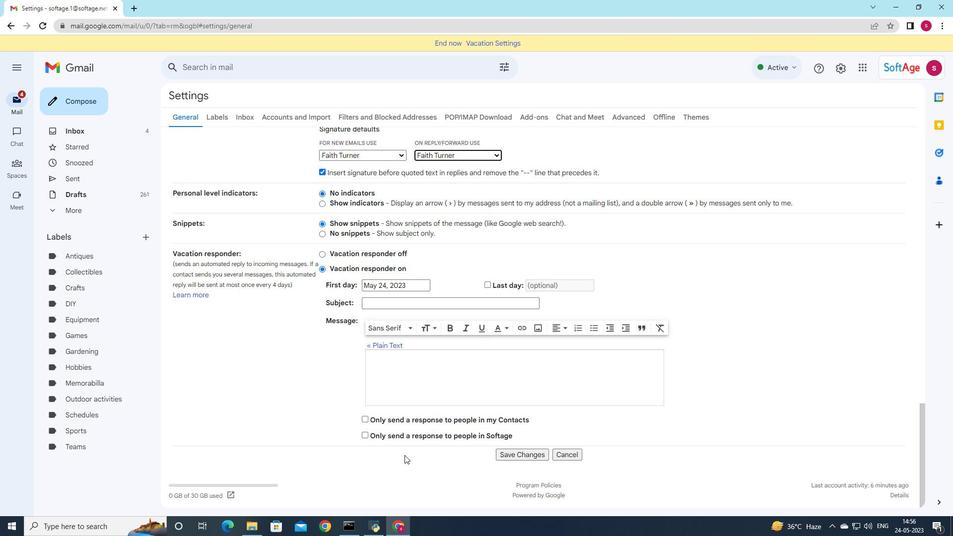 
Action: Mouse scrolled (404, 454) with delta (0, 0)
Screenshot: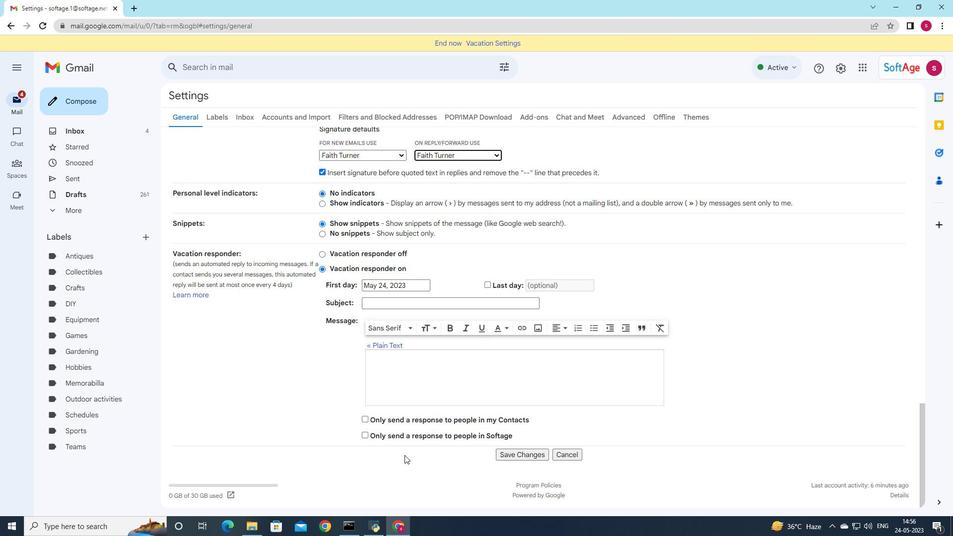
Action: Mouse moved to (416, 456)
Screenshot: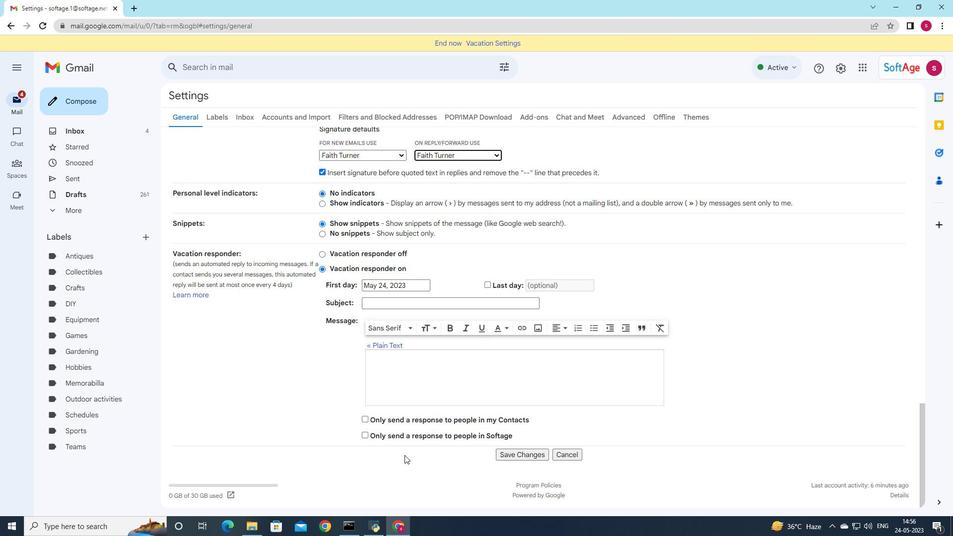 
Action: Mouse scrolled (404, 454) with delta (0, 0)
Screenshot: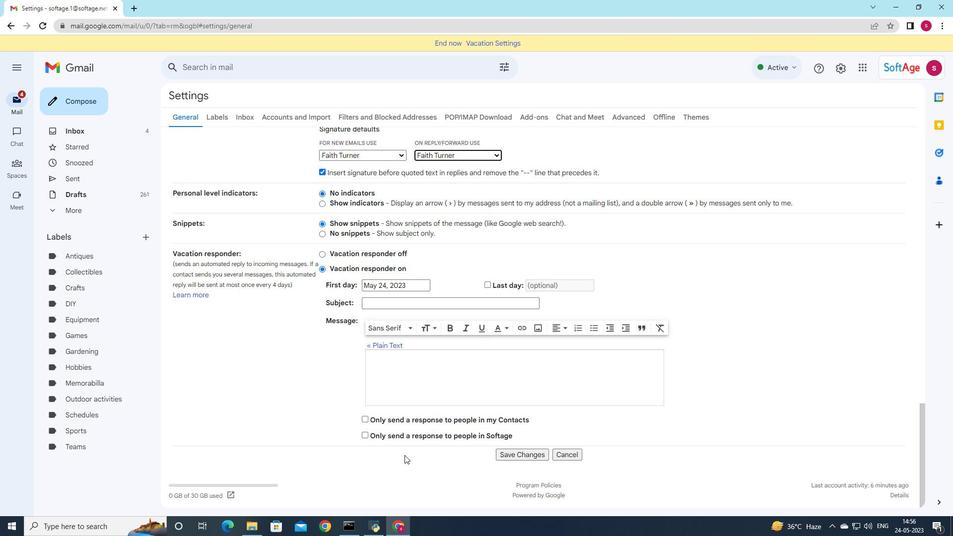 
Action: Mouse moved to (448, 455)
Screenshot: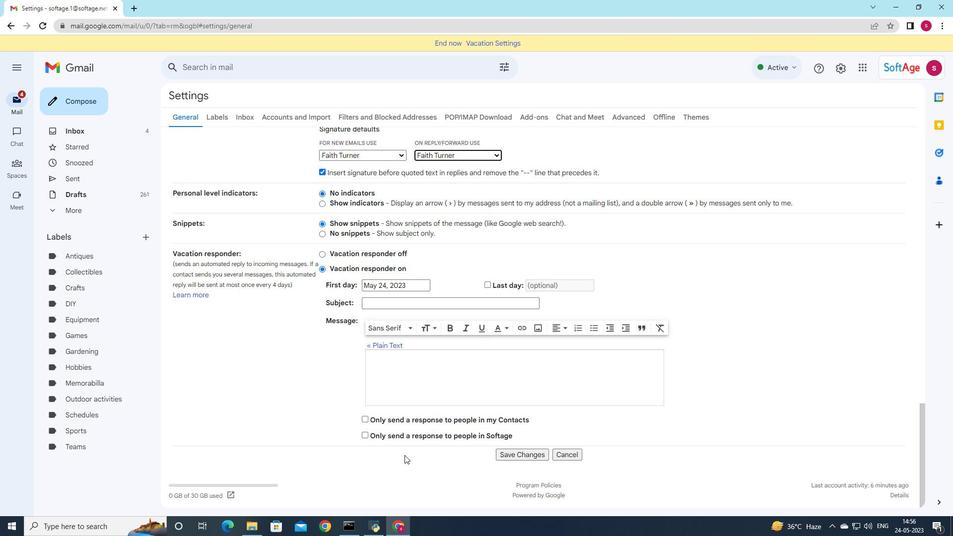 
Action: Mouse scrolled (416, 455) with delta (0, 0)
Screenshot: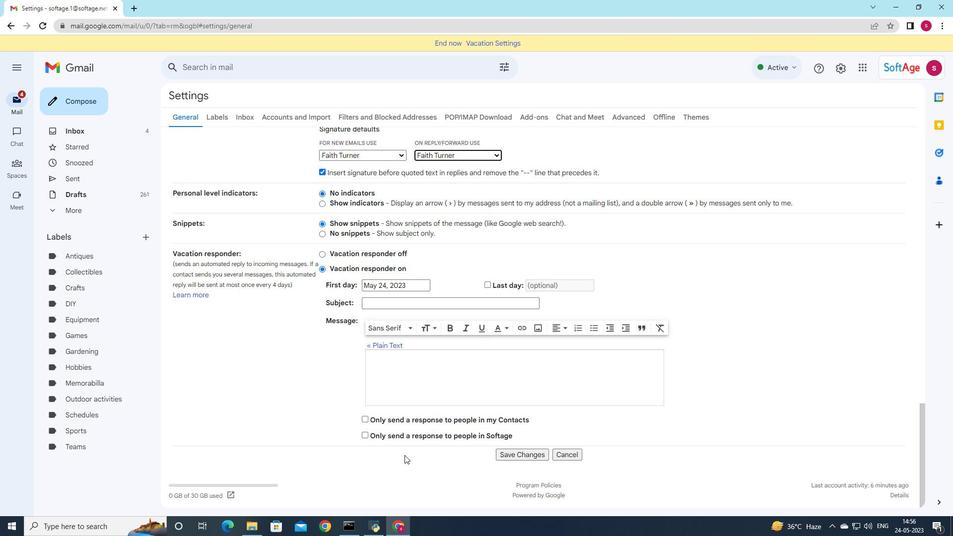 
Action: Mouse moved to (500, 452)
Screenshot: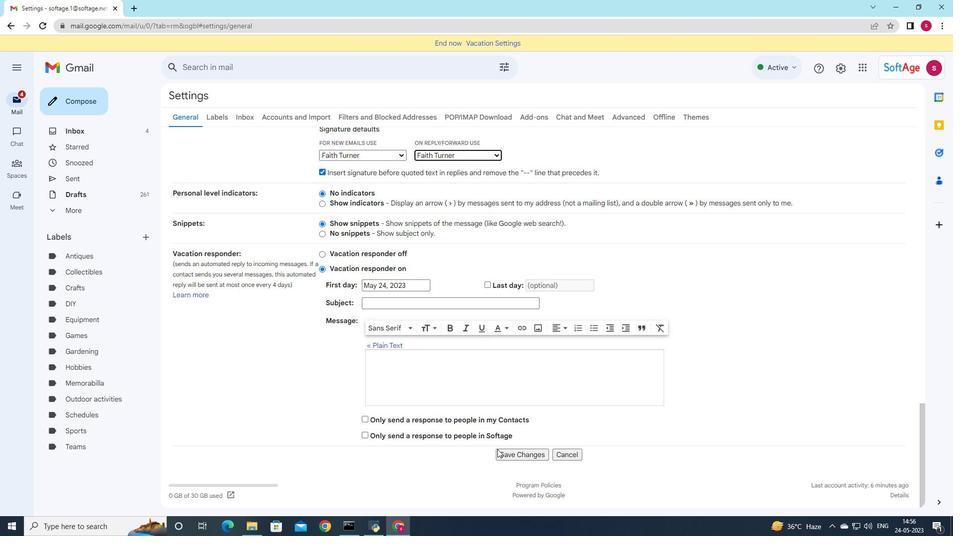 
Action: Mouse pressed left at (500, 452)
Screenshot: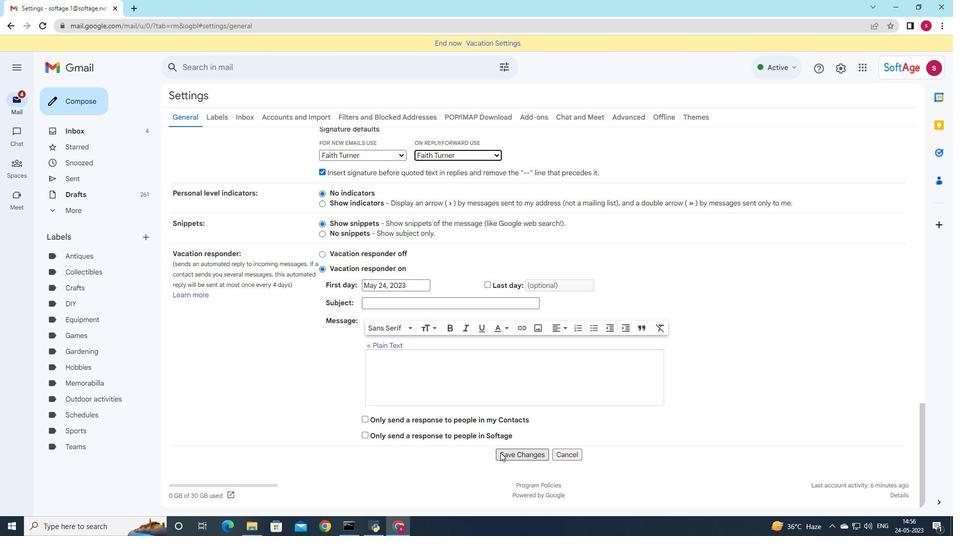 
Action: Mouse moved to (84, 97)
Screenshot: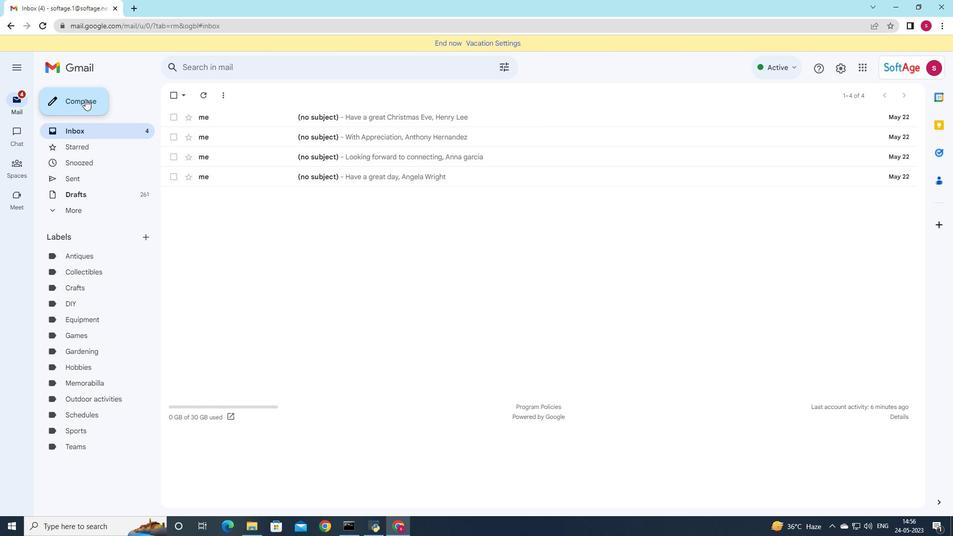 
Action: Mouse pressed left at (84, 97)
Screenshot: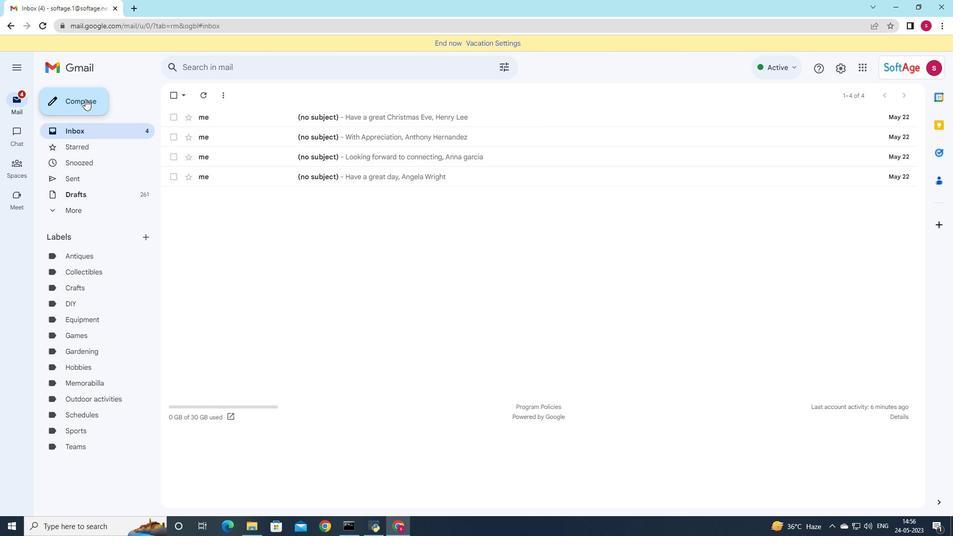 
Action: Mouse moved to (790, 280)
Screenshot: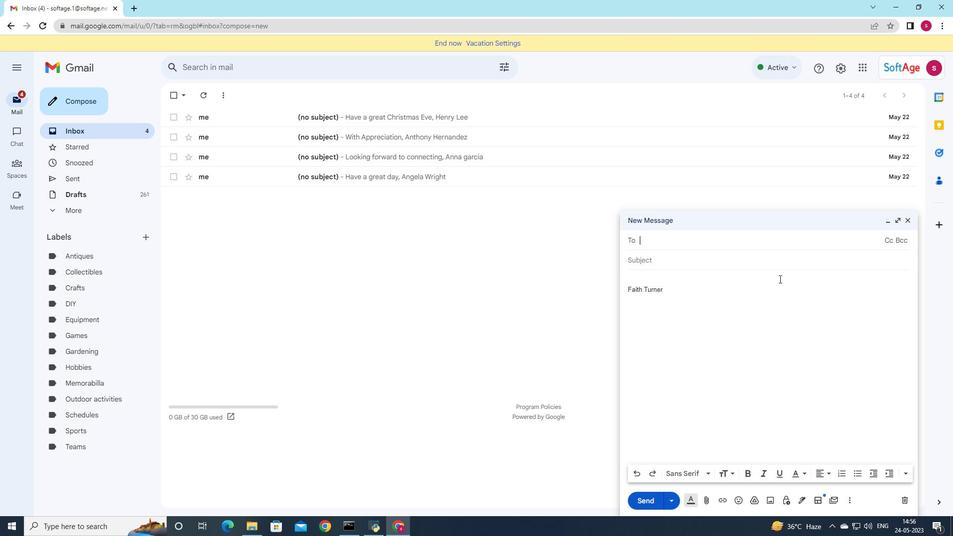 
Action: Key pressed soft
Screenshot: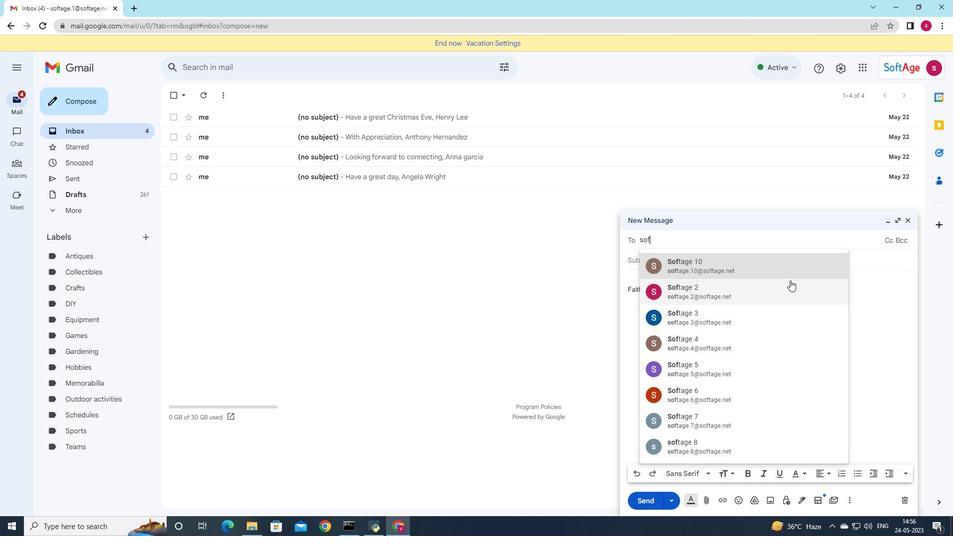 
Action: Mouse moved to (767, 265)
Screenshot: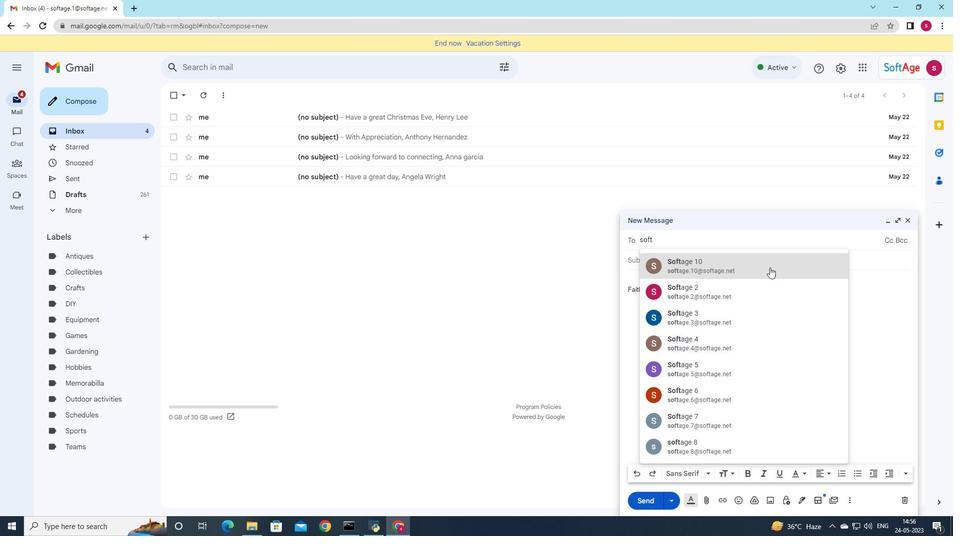 
Action: Mouse pressed left at (767, 265)
Screenshot: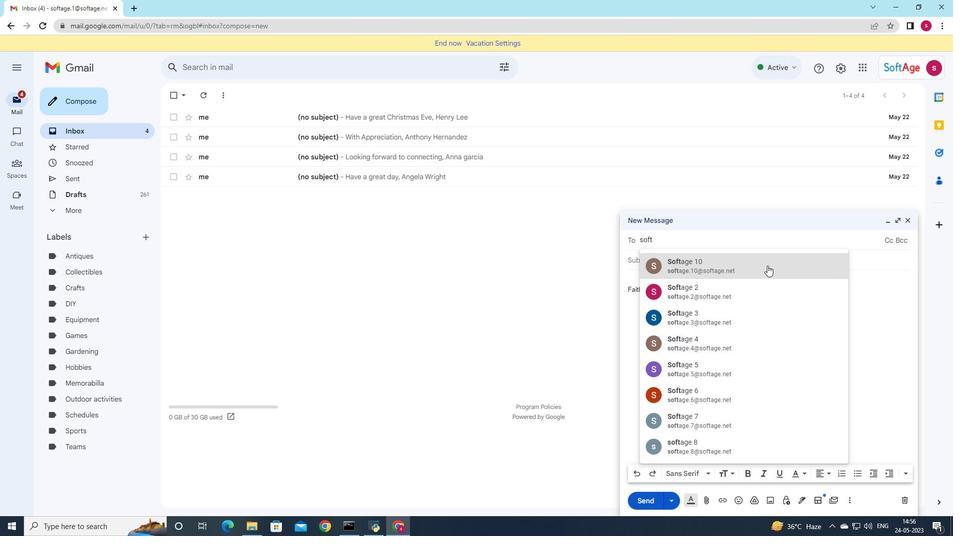 
Action: Mouse moved to (665, 266)
Screenshot: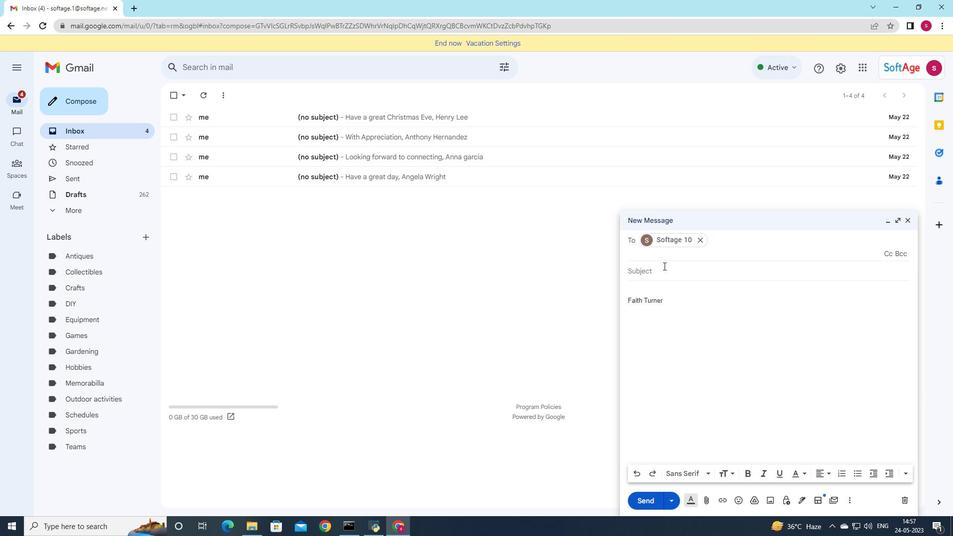 
Action: Mouse pressed left at (665, 266)
Screenshot: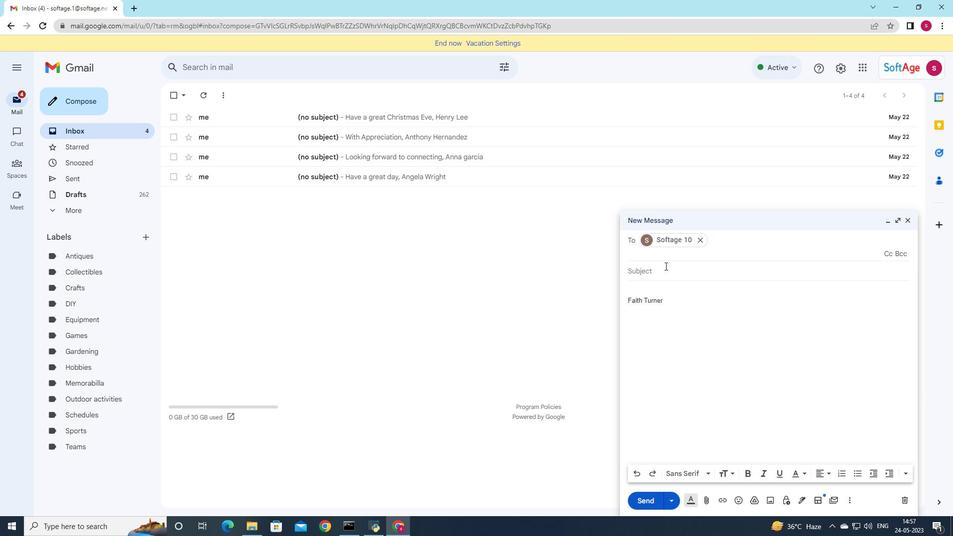 
Action: Key pressed <Key.shift>Request<Key.space>for<Key.space>a<Key.space>testmonial
Screenshot: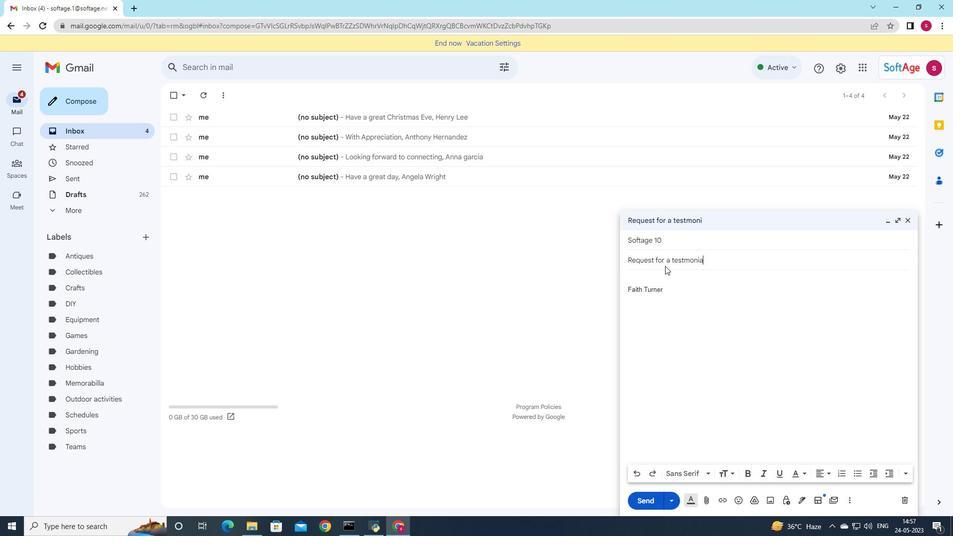 
Action: Mouse moved to (684, 262)
Screenshot: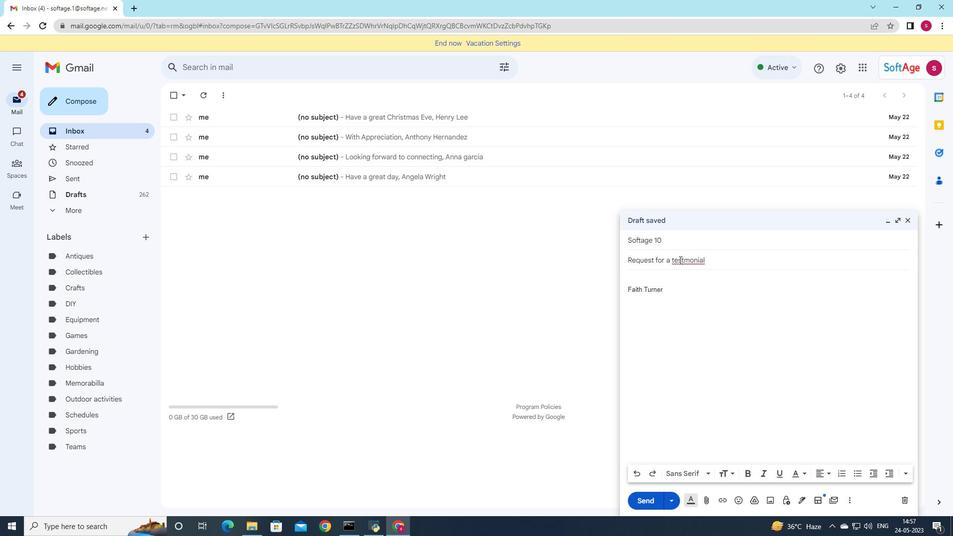 
Action: Mouse pressed left at (684, 262)
Screenshot: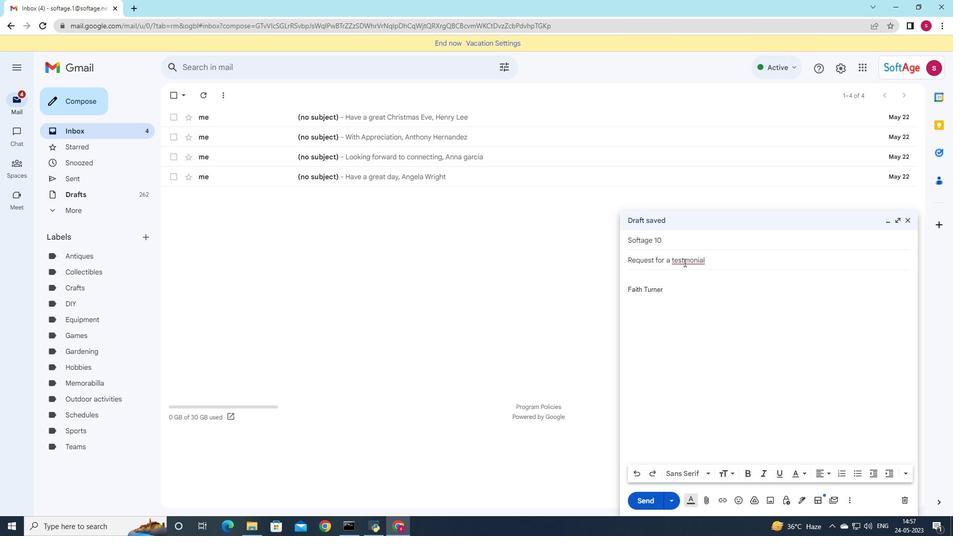 
Action: Mouse moved to (685, 283)
Screenshot: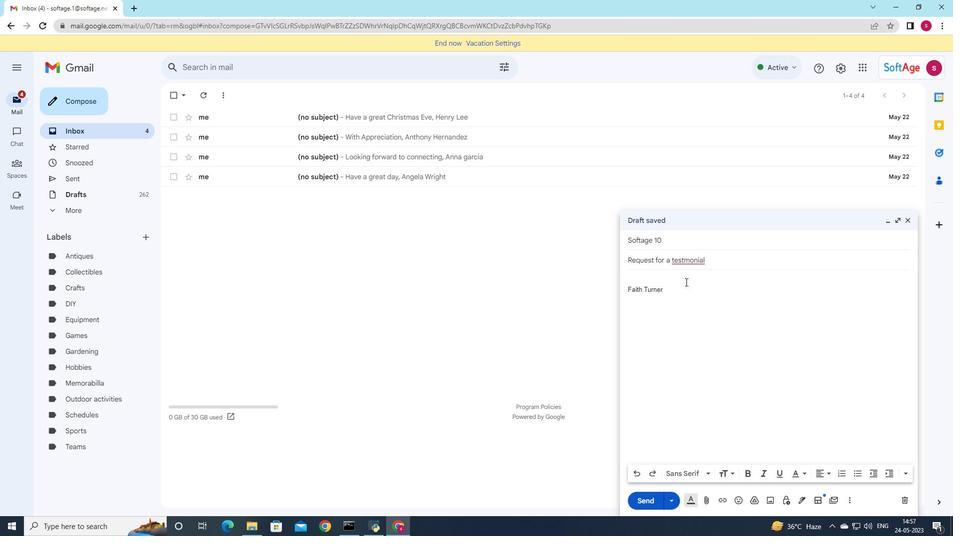 
Action: Key pressed i
Screenshot: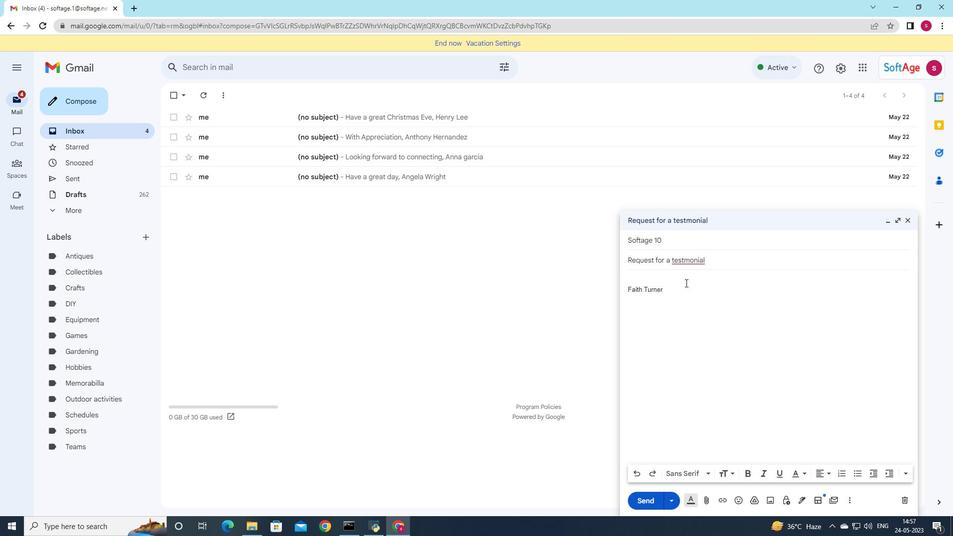 
Action: Mouse moved to (708, 502)
Screenshot: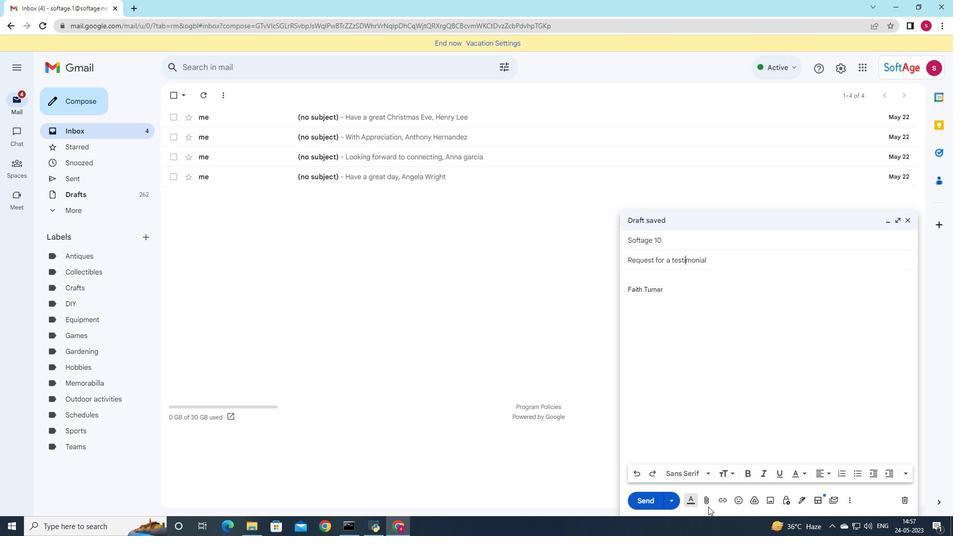 
Action: Mouse pressed left at (708, 502)
Screenshot: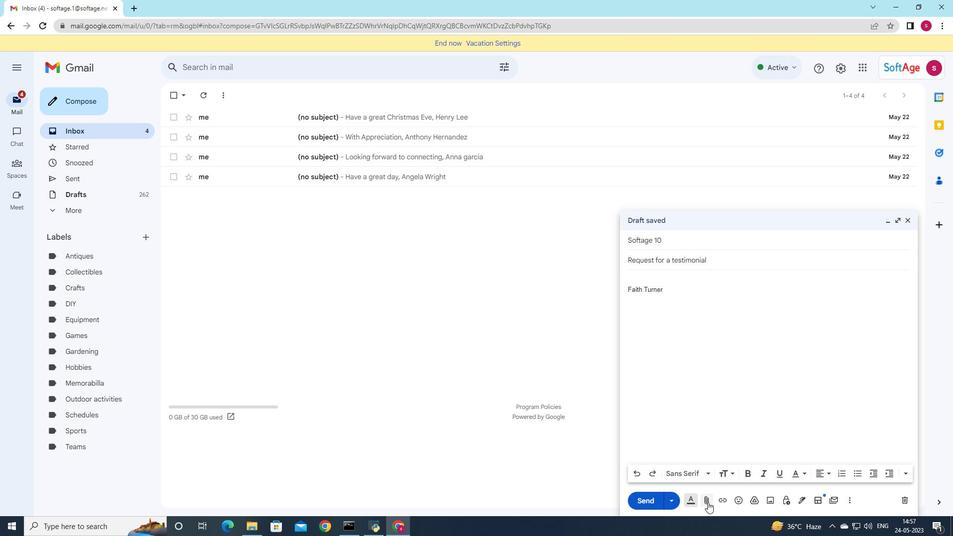 
Action: Mouse moved to (151, 72)
Screenshot: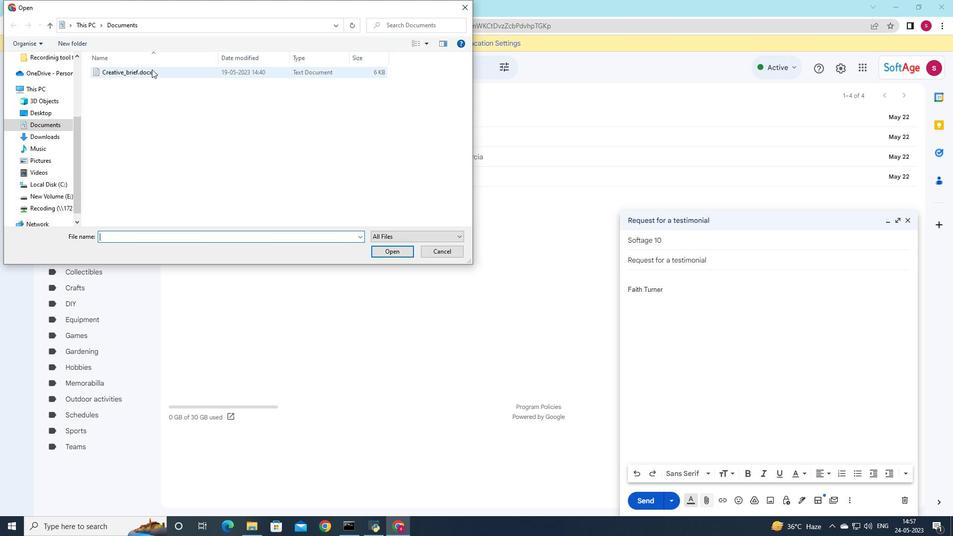 
Action: Mouse pressed left at (151, 72)
Screenshot: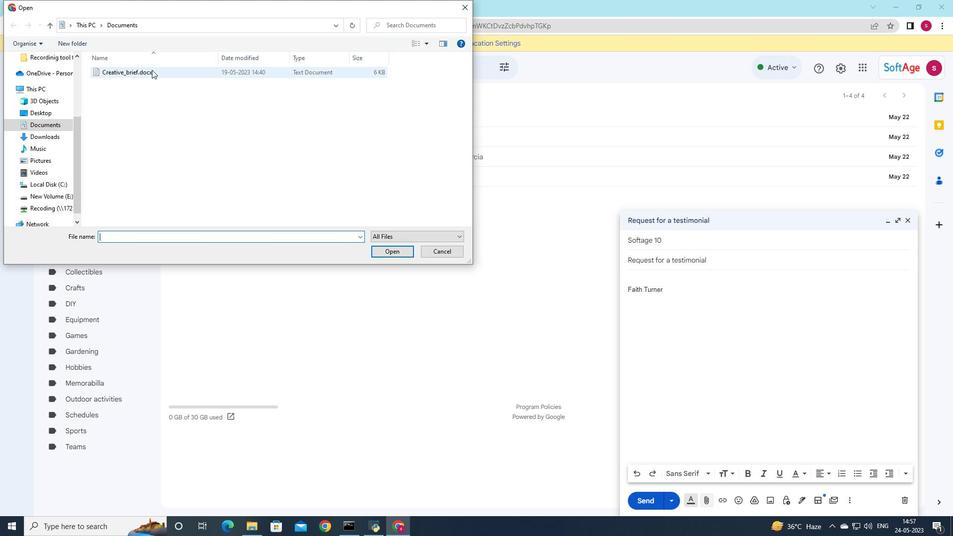 
Action: Mouse pressed left at (151, 72)
Screenshot: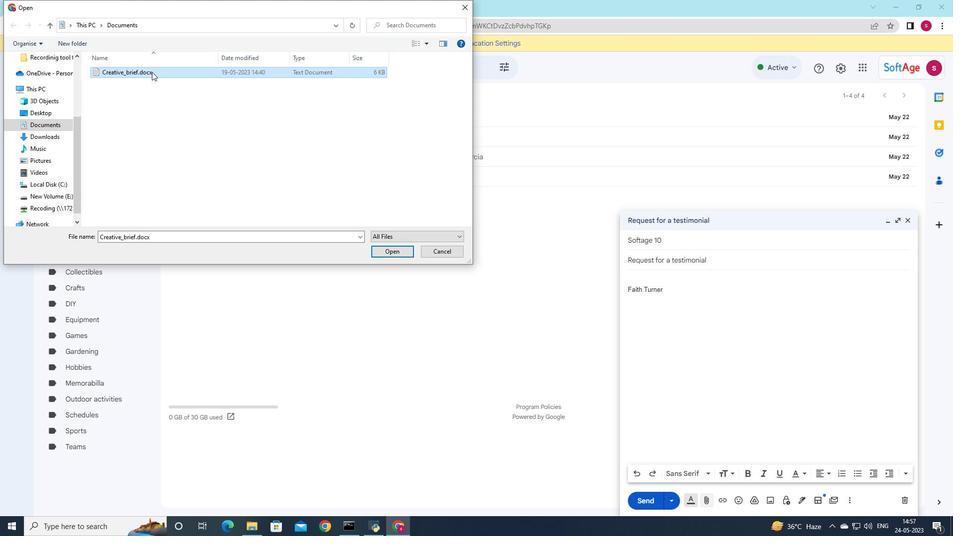 
Action: Mouse moved to (345, 199)
Screenshot: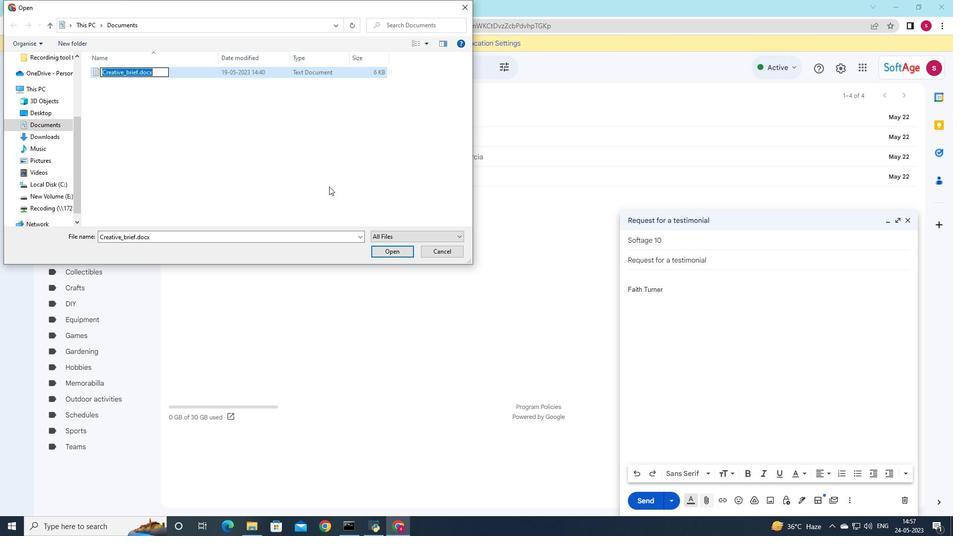 
Action: Key pressed <Key.shift>Buisness<Key.shift><Key.shift><Key.shift><Key.shift><Key.shift><Key.shift><Key.shift><Key.shift><Key.shift><Key.shift><Key.shift><Key.shift>_evaluation.pdf
Screenshot: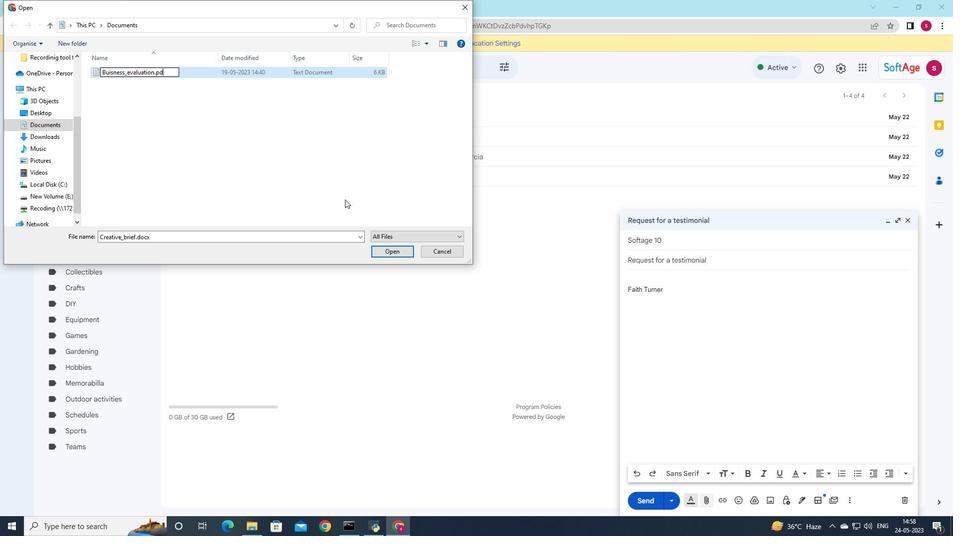 
Action: Mouse moved to (327, 69)
Screenshot: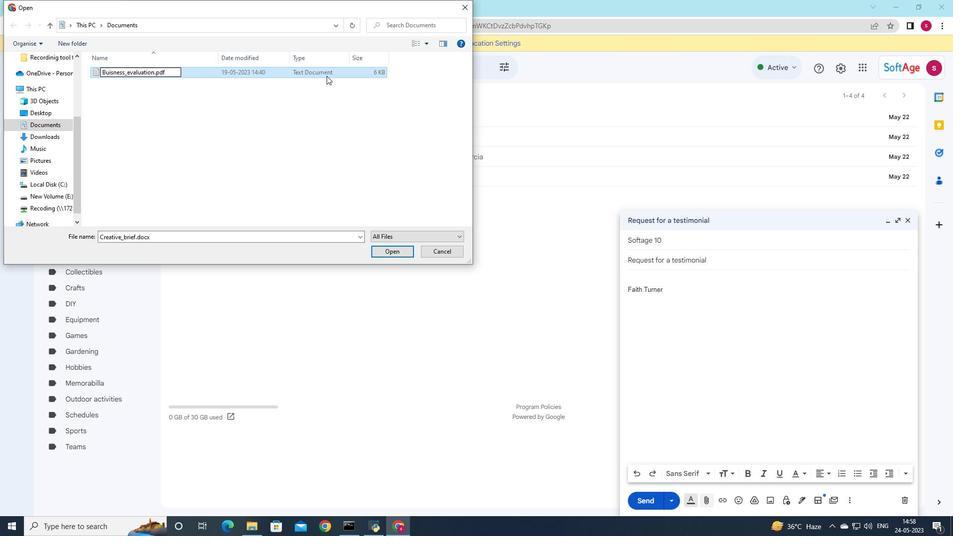 
Action: Mouse pressed left at (327, 69)
Screenshot: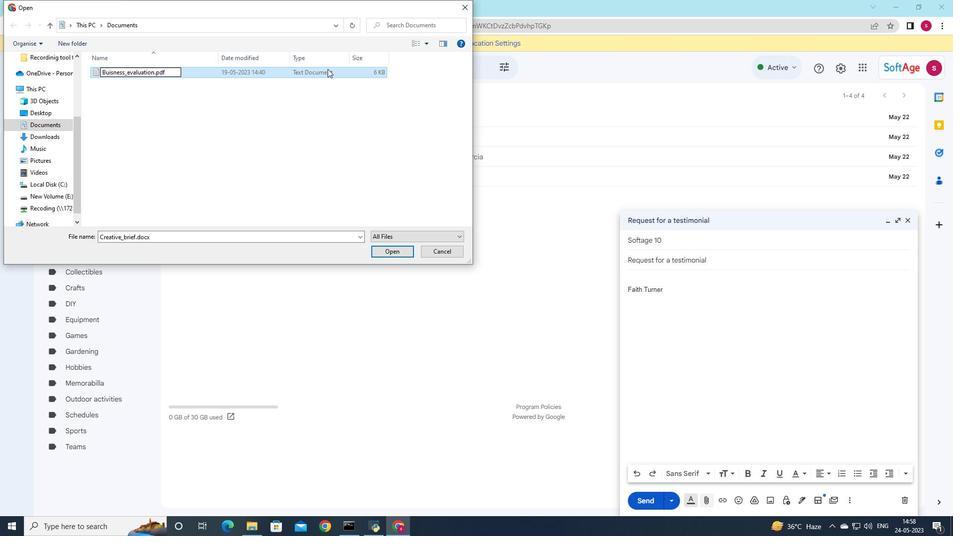 
Action: Mouse moved to (392, 253)
Screenshot: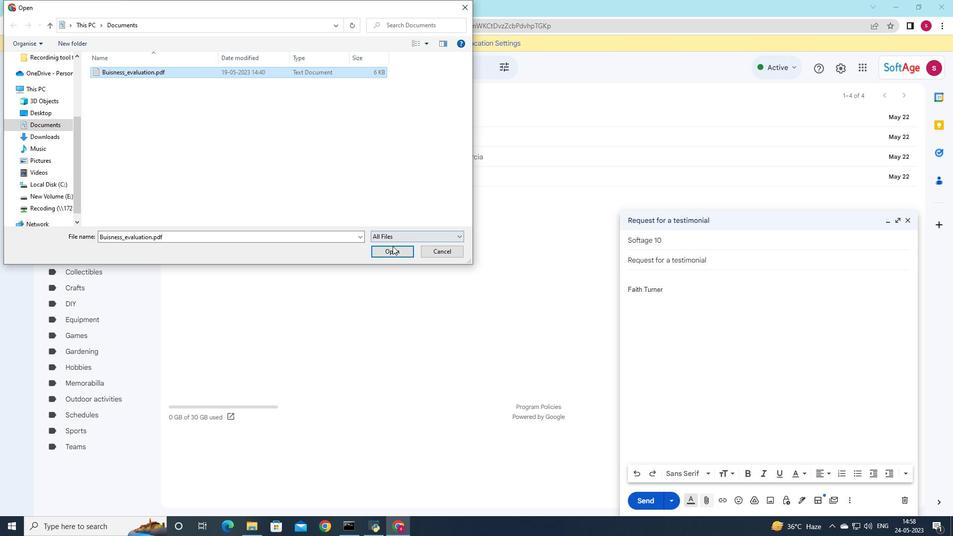 
Action: Mouse pressed left at (392, 253)
Screenshot: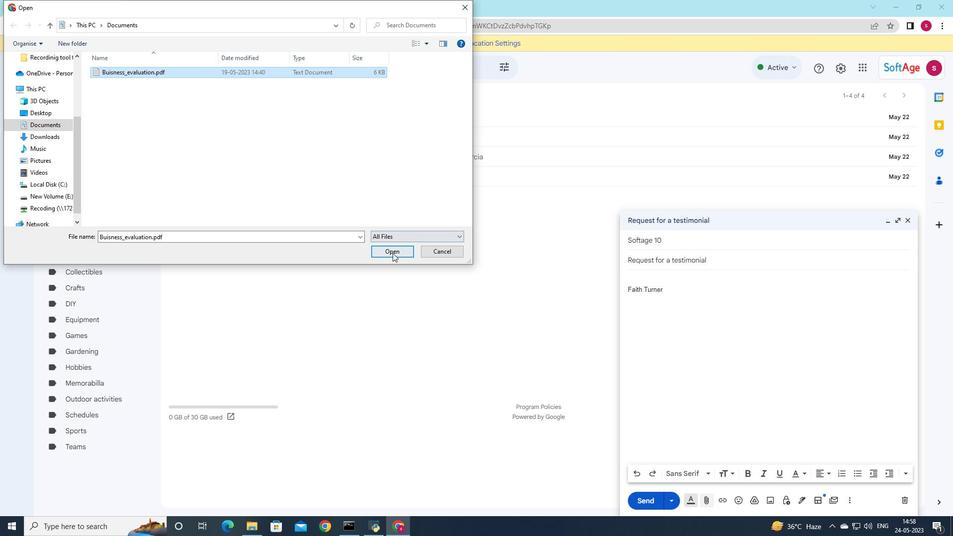 
Action: Mouse moved to (657, 269)
Screenshot: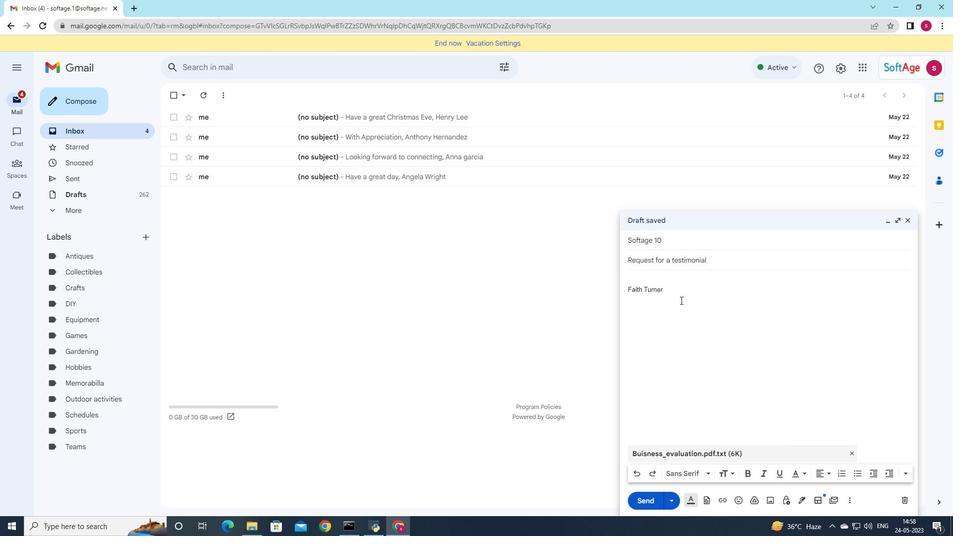 
Action: Key pressed <Key.shift><Key.shift><Key.shift>I<Key.space>would<Key.space>like<Key.space>to<Key.space>request<Key.space>a<Key.space>review<Key.space>of<Key.space>thre<Key.backspace><Key.backspace>e<Key.space>o<Key.backspace>proposak<Key.backspace>l<Key.space>before<Key.space>making<Key.space>a<Key.space>decision
Screenshot: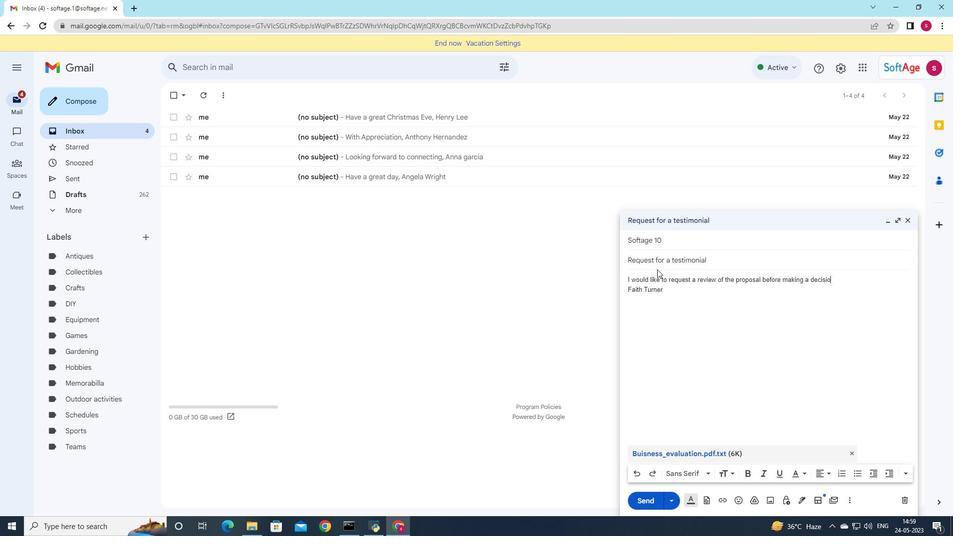 
Action: Mouse moved to (635, 471)
Screenshot: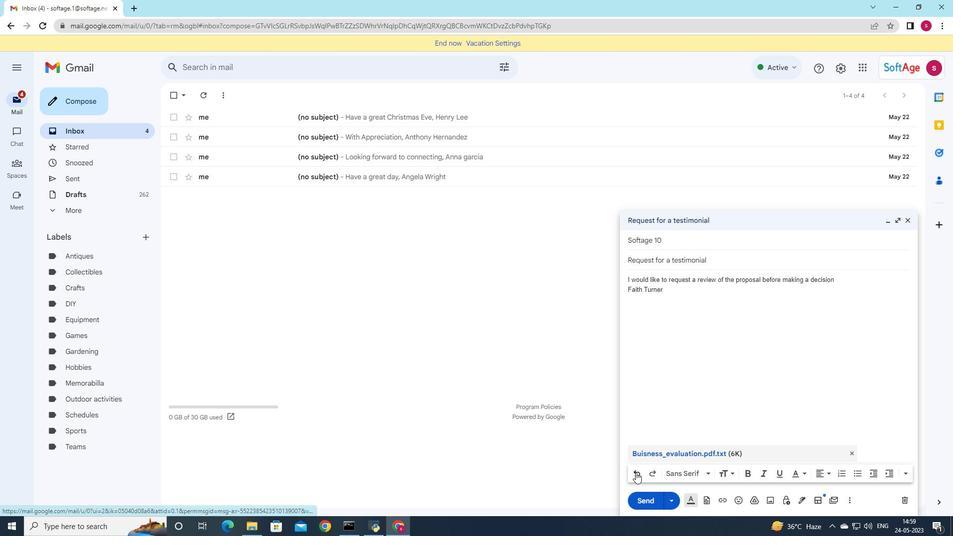
Action: Mouse pressed left at (635, 471)
Screenshot: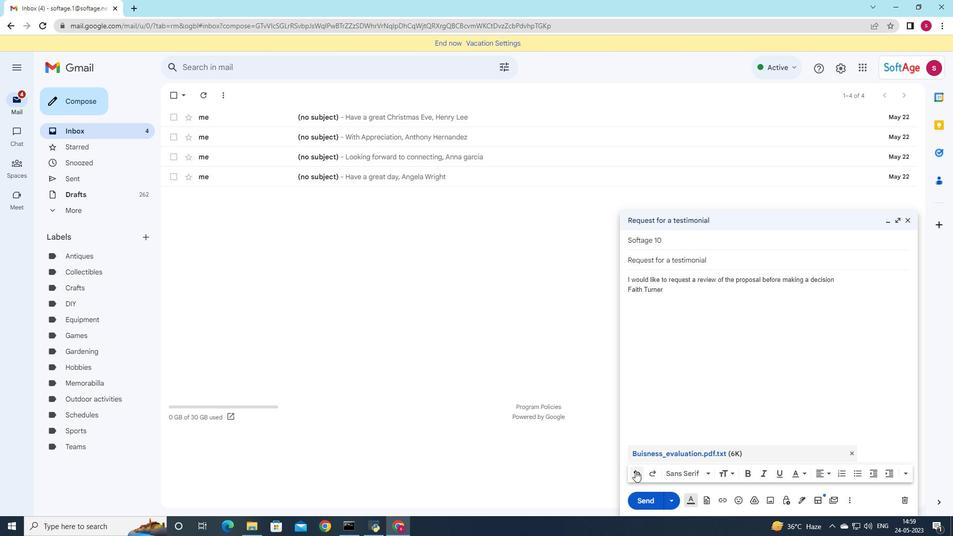
Action: Mouse pressed left at (635, 471)
Screenshot: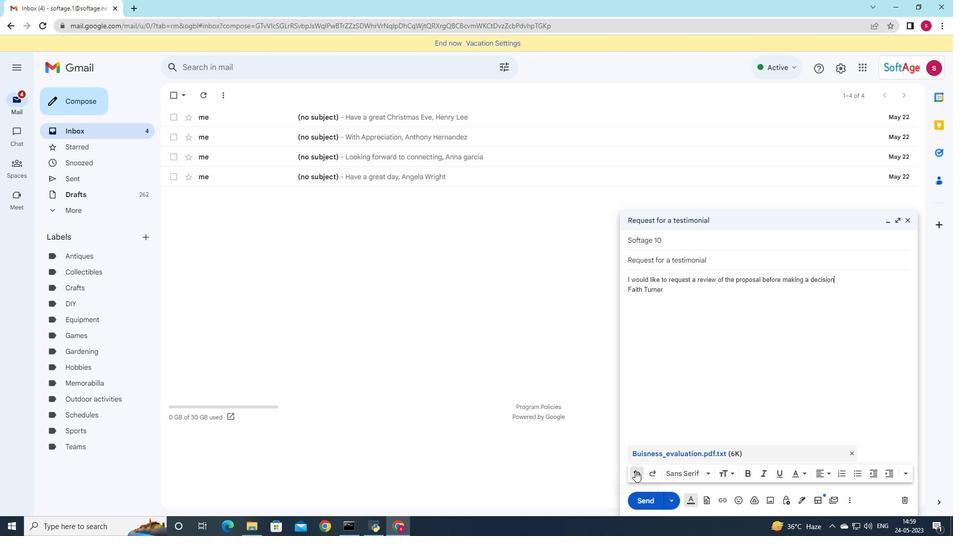 
Action: Mouse pressed left at (635, 471)
Screenshot: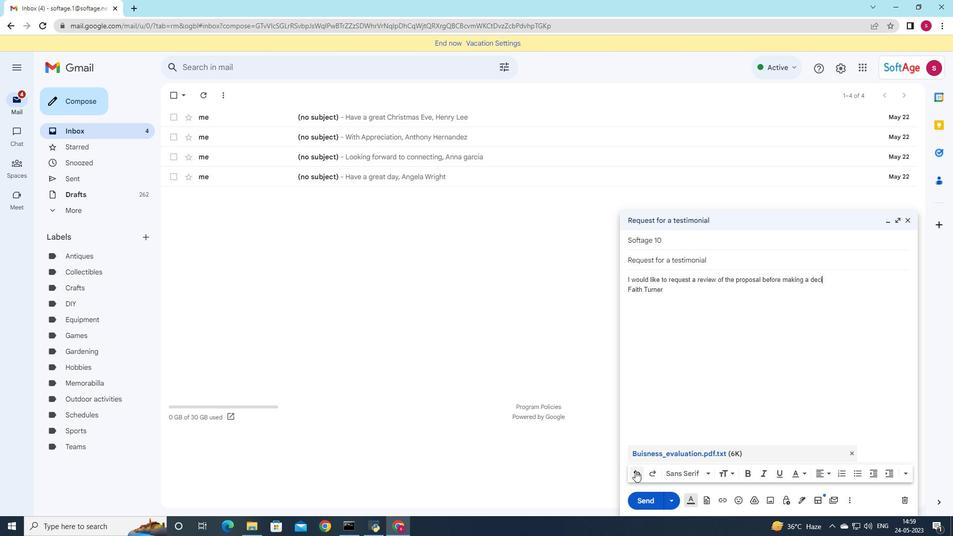 
Action: Mouse pressed left at (635, 471)
Screenshot: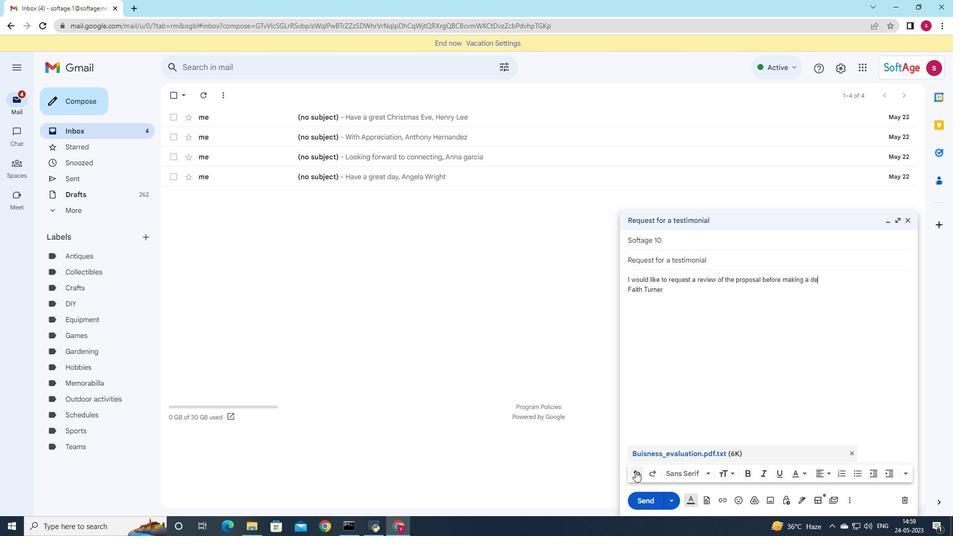 
Action: Mouse pressed left at (635, 471)
Screenshot: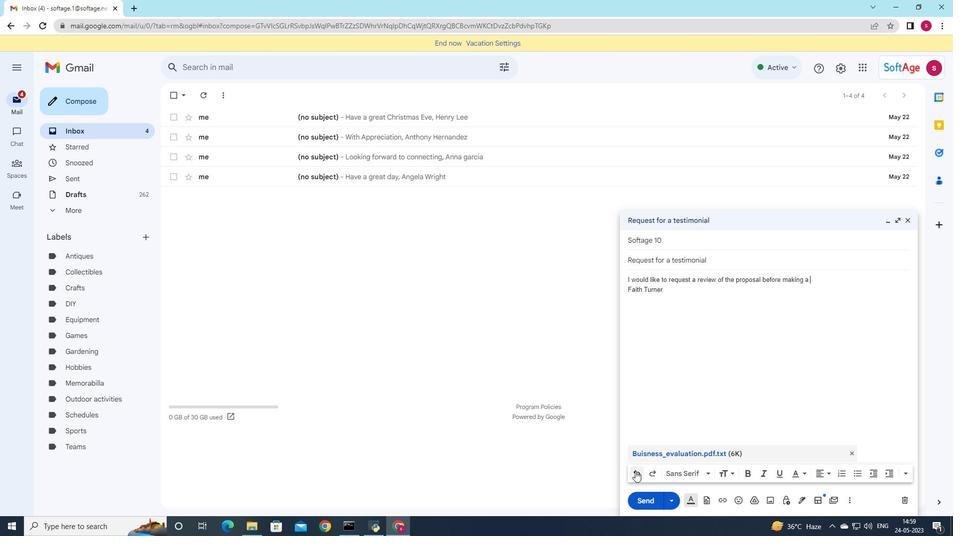 
Action: Mouse pressed left at (635, 471)
Screenshot: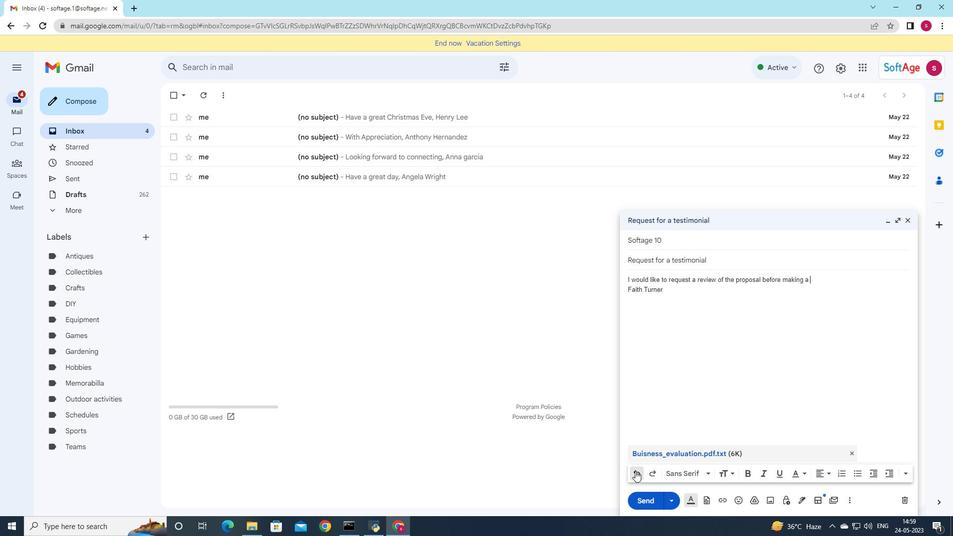 
Action: Mouse pressed left at (635, 471)
Screenshot: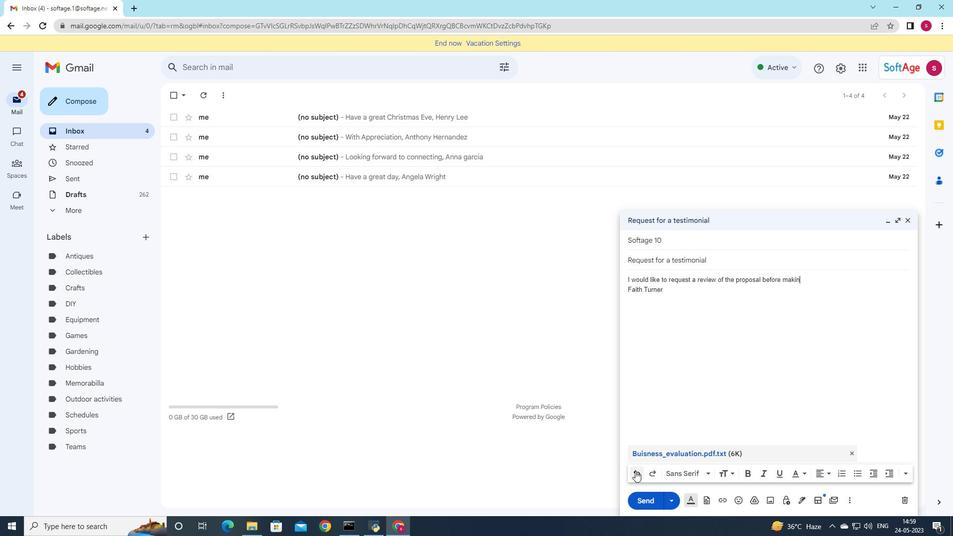 
Action: Mouse pressed left at (635, 471)
Screenshot: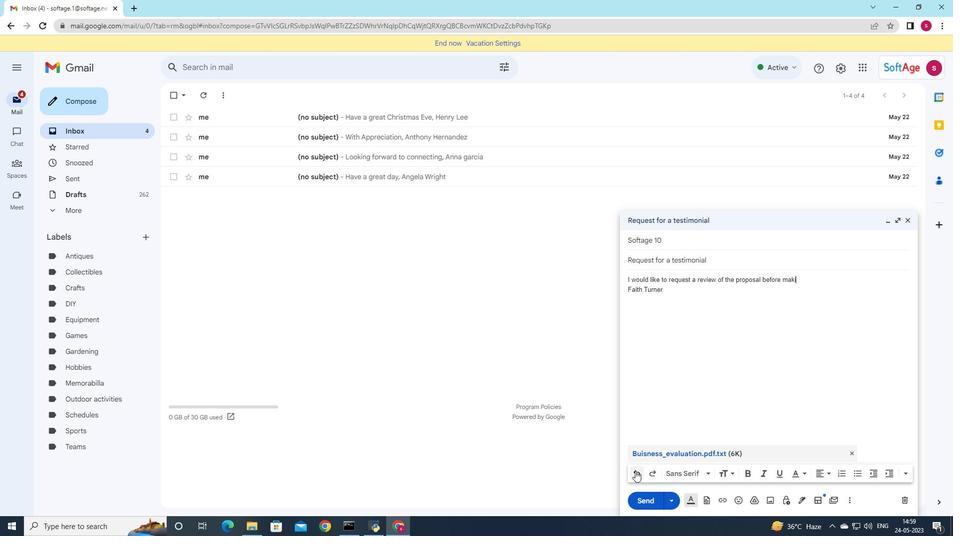 
Action: Mouse pressed left at (635, 471)
Screenshot: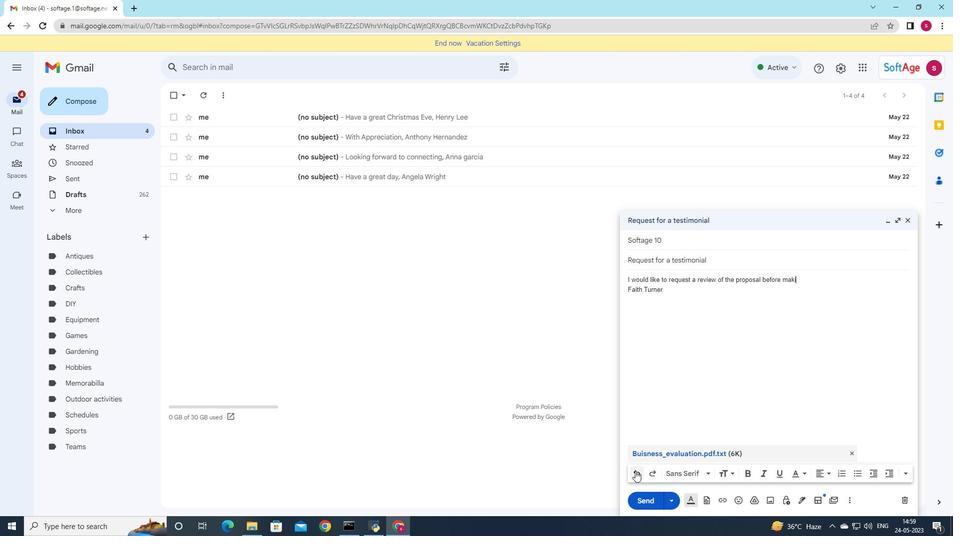 
Action: Mouse pressed left at (635, 471)
Screenshot: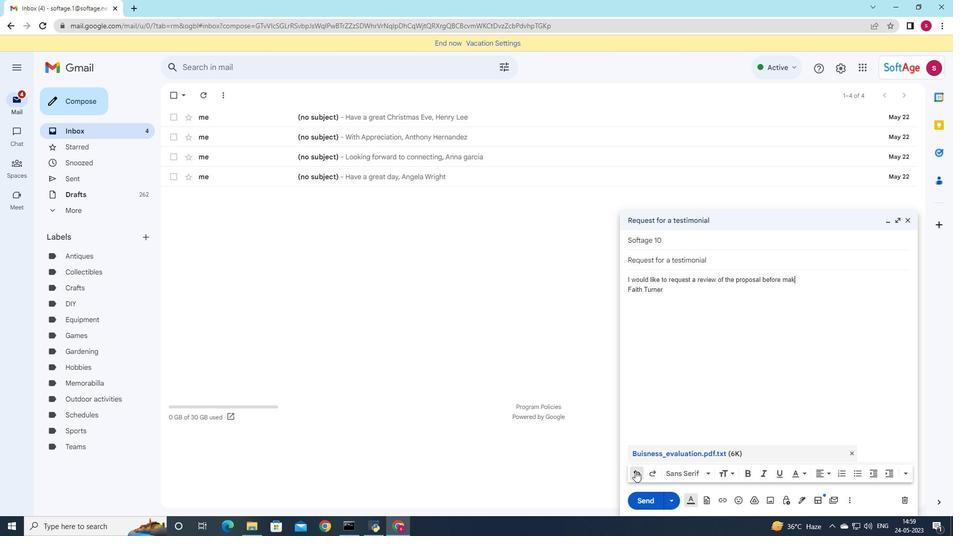 
Action: Mouse pressed left at (635, 471)
Screenshot: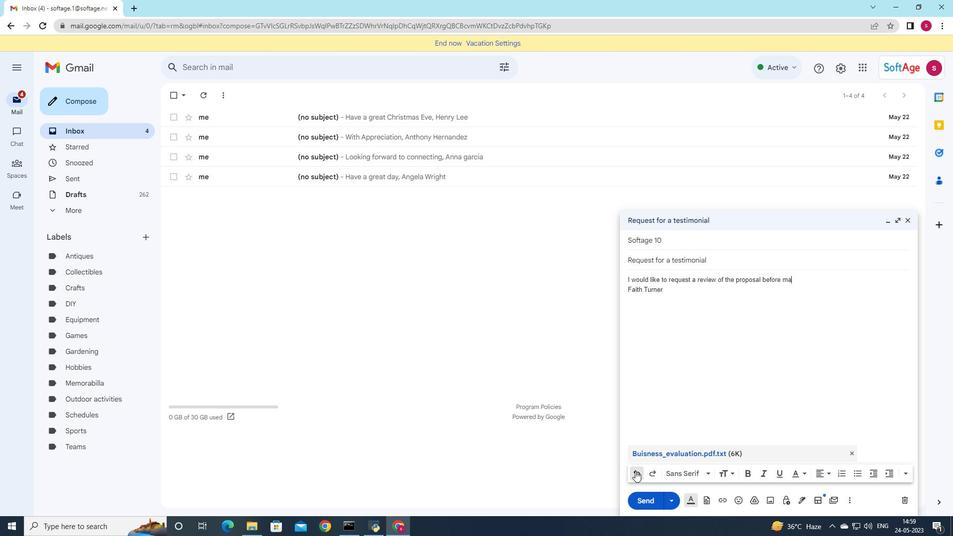 
Action: Mouse pressed left at (635, 471)
Screenshot: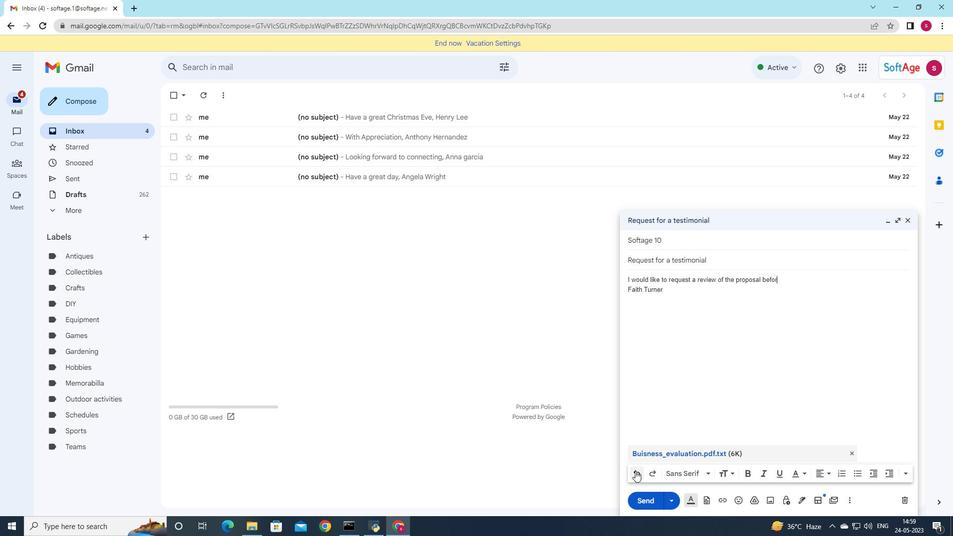 
Action: Mouse pressed left at (635, 471)
Screenshot: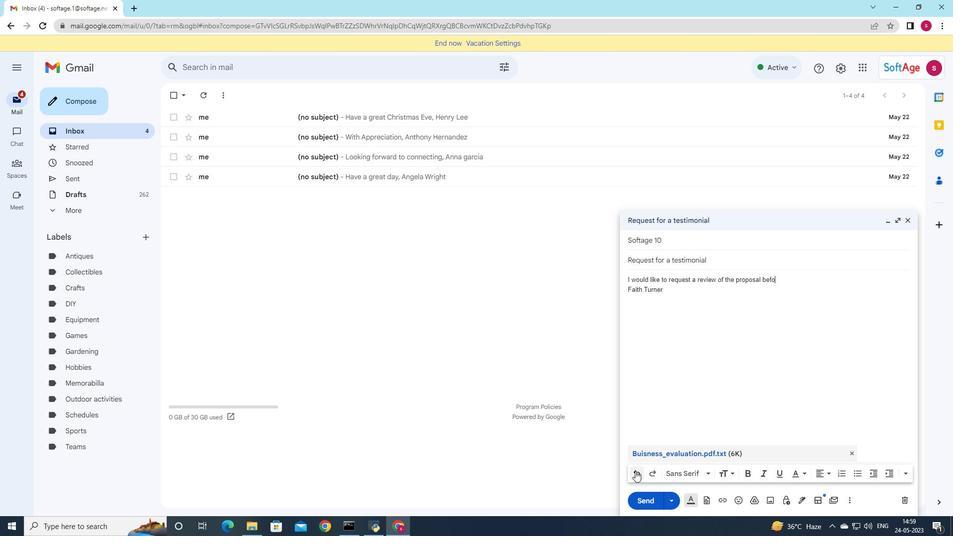 
Action: Mouse pressed left at (635, 471)
Screenshot: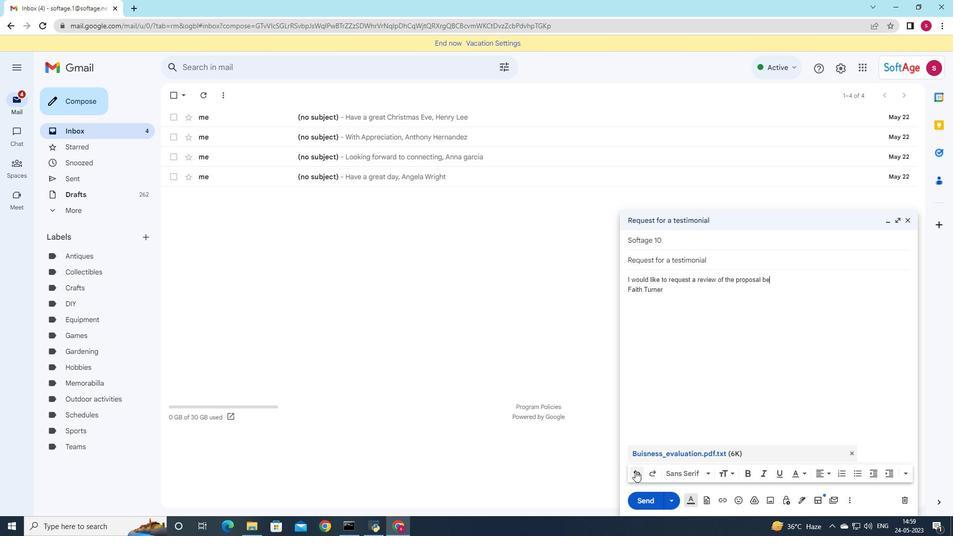 
Action: Mouse pressed left at (635, 471)
Screenshot: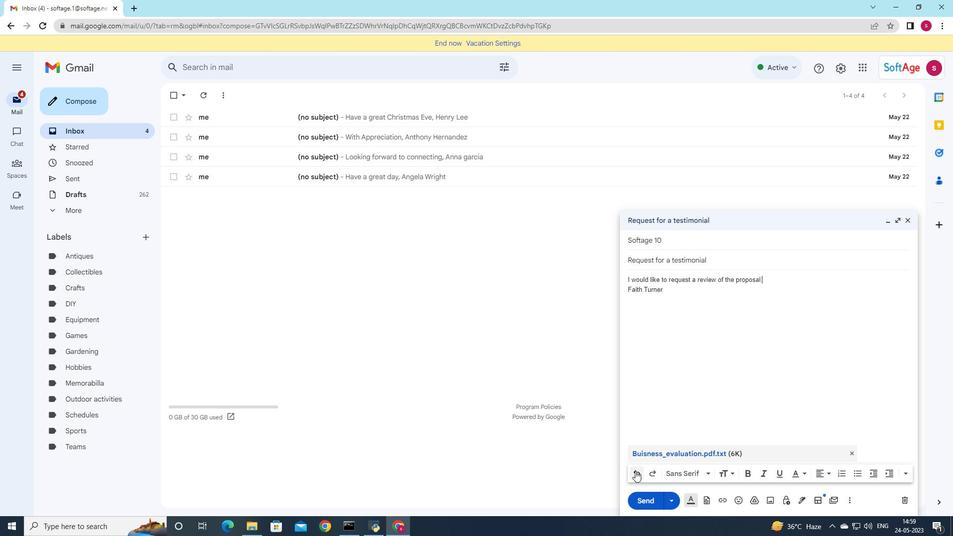 
Action: Mouse pressed left at (635, 471)
Screenshot: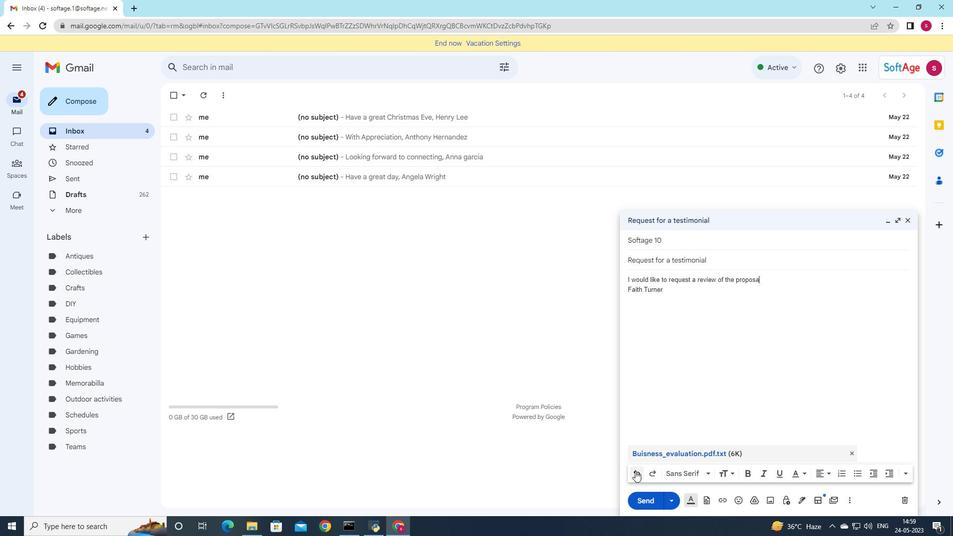 
Action: Mouse pressed left at (635, 471)
Screenshot: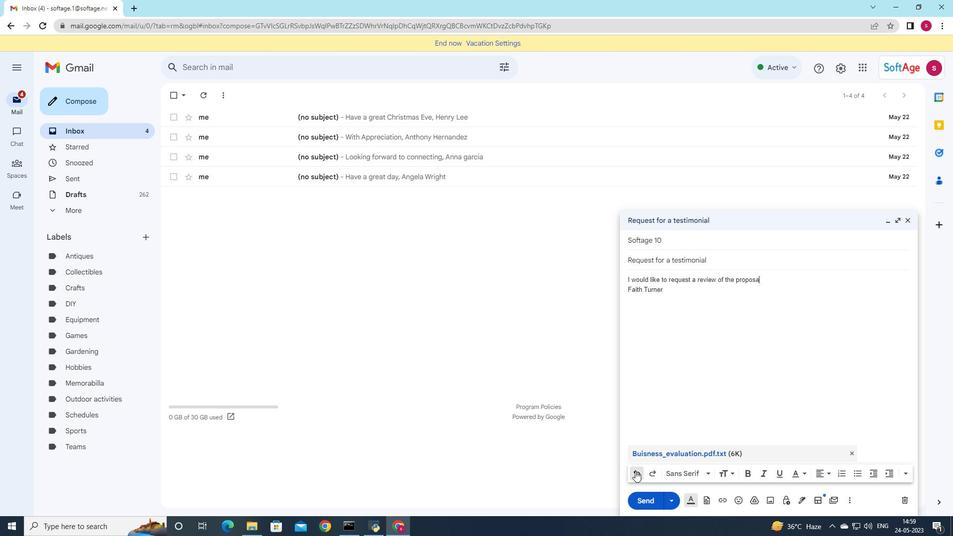 
Action: Mouse pressed left at (635, 471)
Screenshot: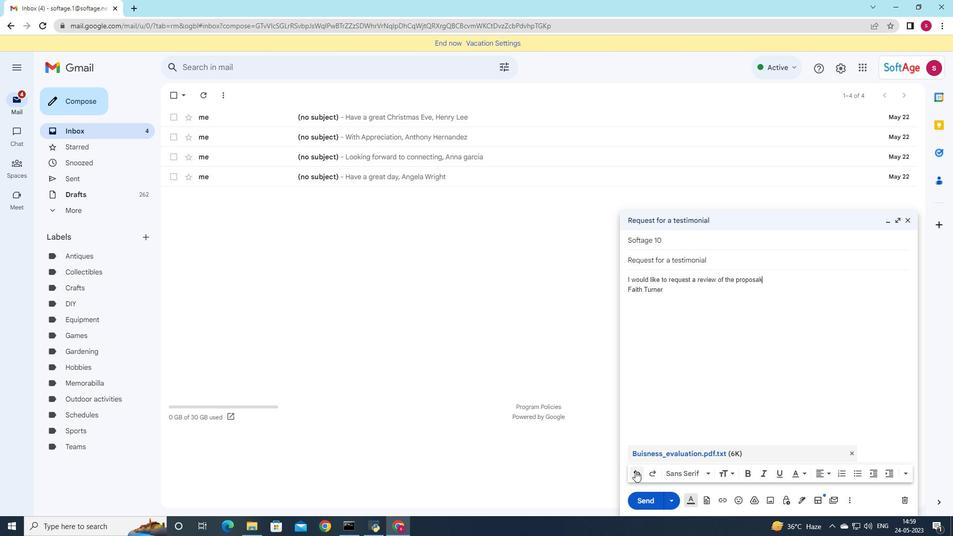 
Action: Mouse pressed left at (635, 471)
Screenshot: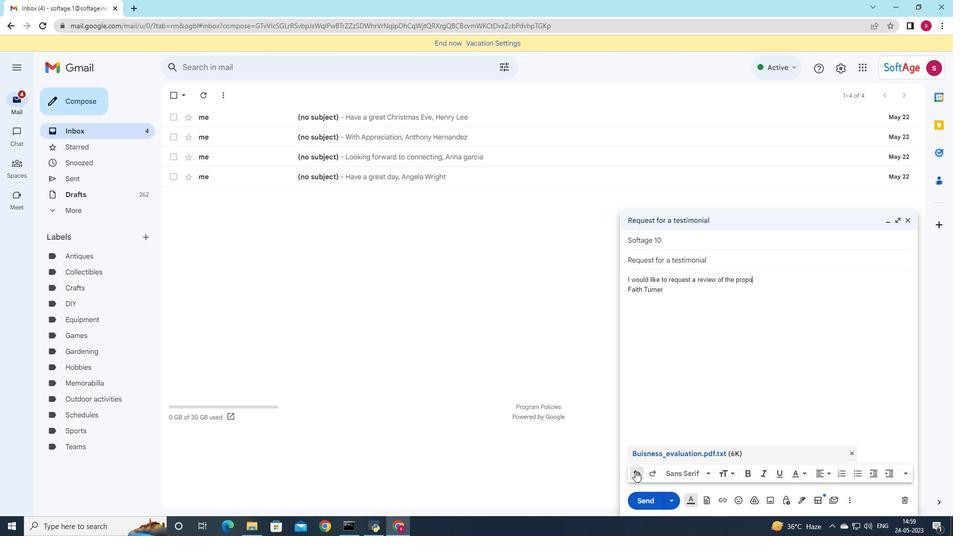
Action: Mouse pressed left at (635, 471)
Screenshot: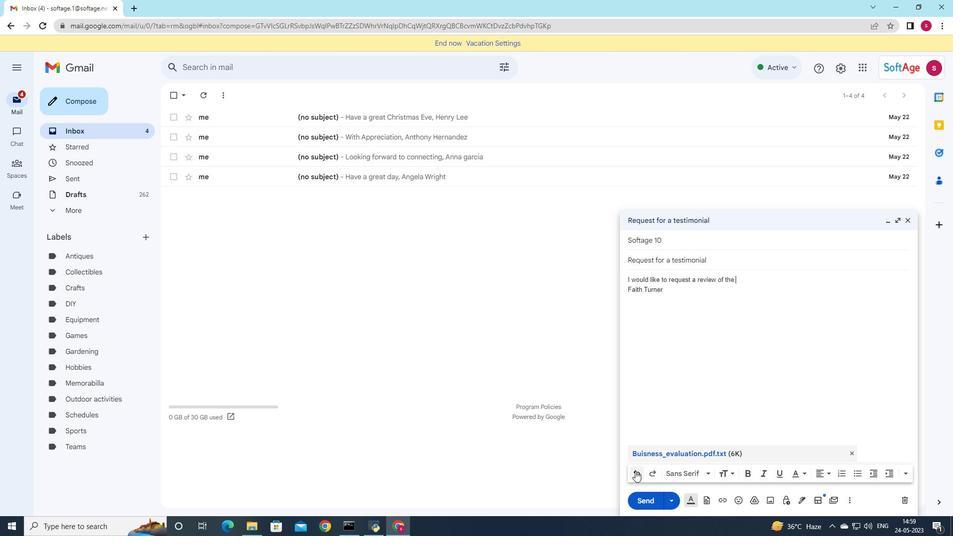 
Action: Mouse pressed left at (635, 471)
Screenshot: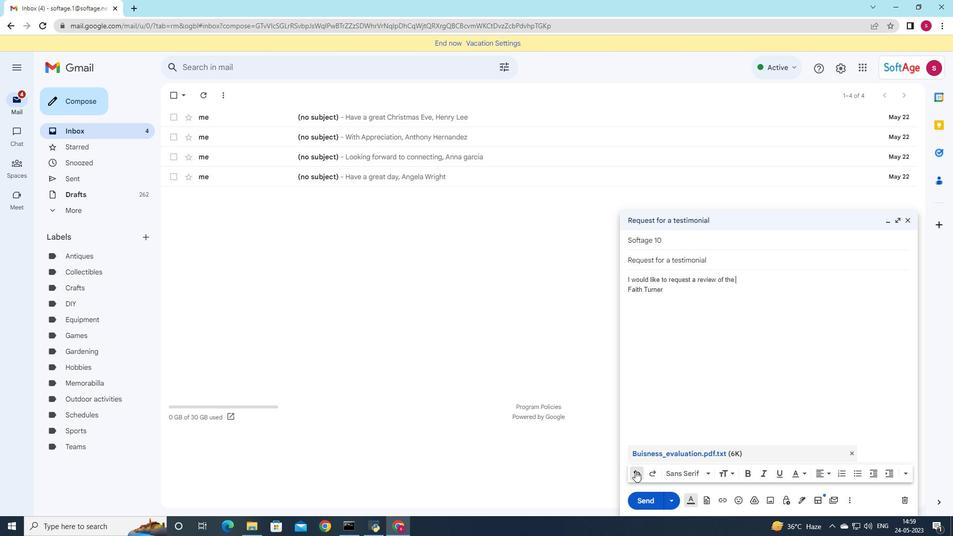 
Action: Mouse pressed left at (635, 471)
Screenshot: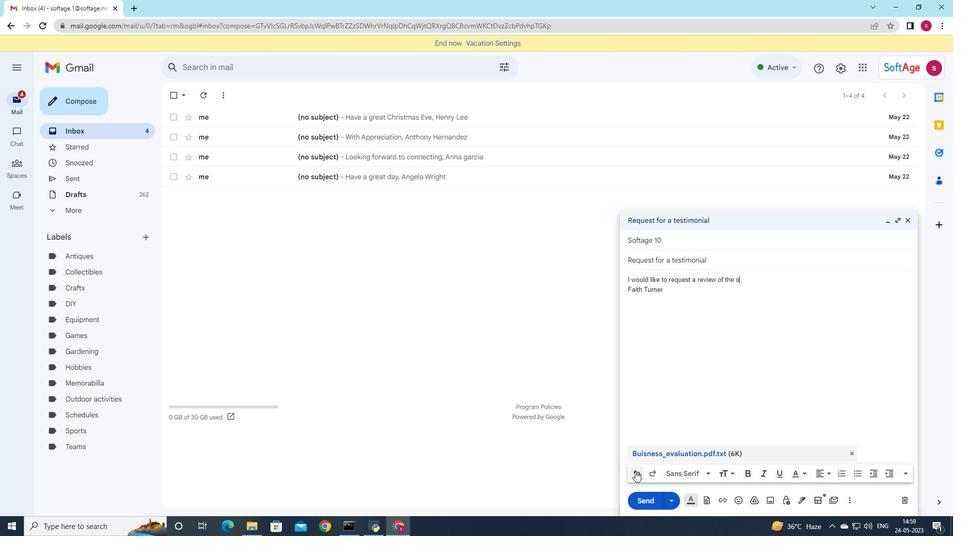 
Action: Mouse pressed left at (635, 471)
Screenshot: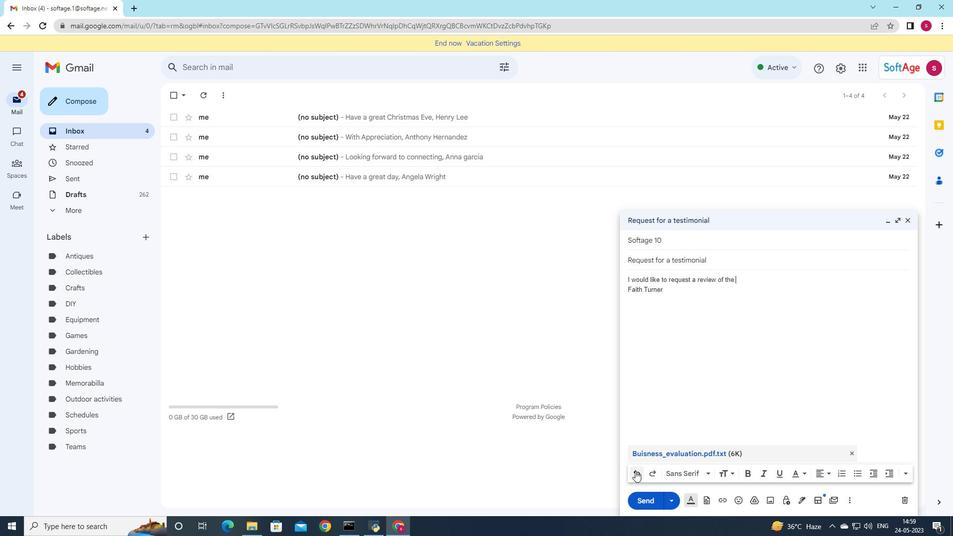
Action: Mouse pressed left at (635, 471)
Screenshot: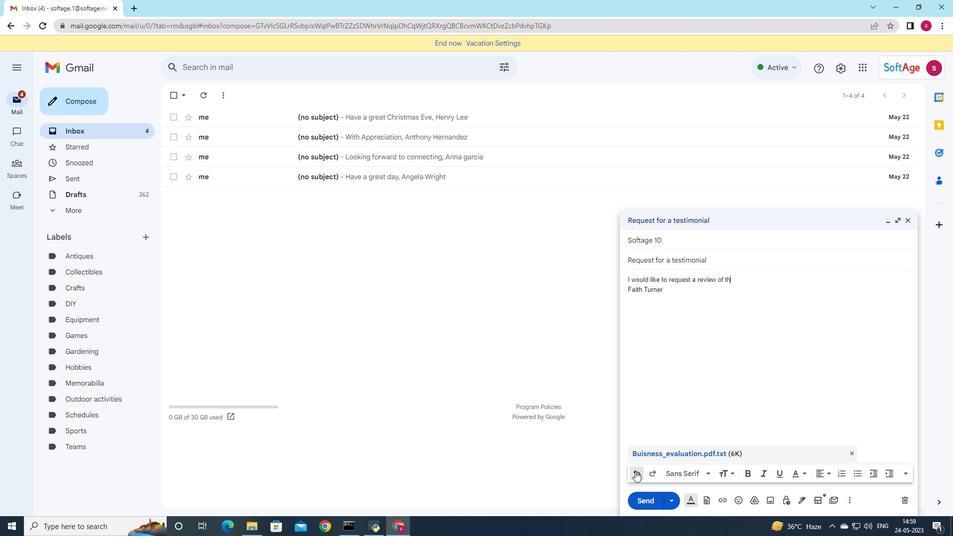 
Action: Mouse pressed left at (635, 471)
Screenshot: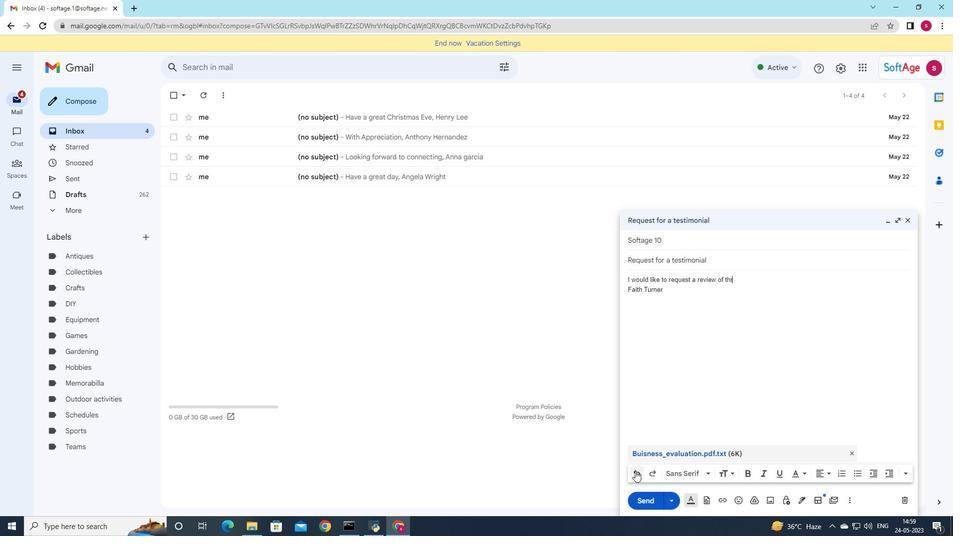 
Action: Mouse pressed left at (635, 471)
Screenshot: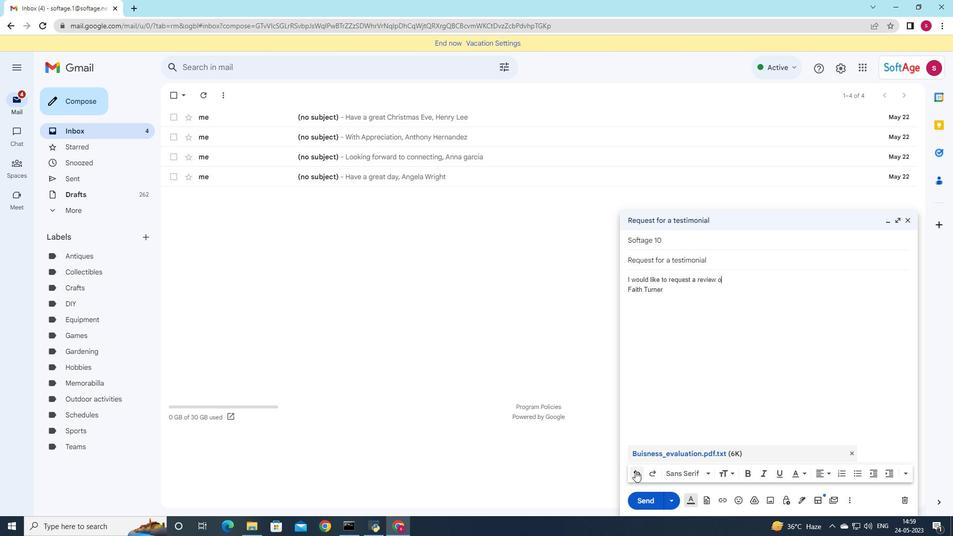 
Action: Mouse pressed left at (635, 471)
Screenshot: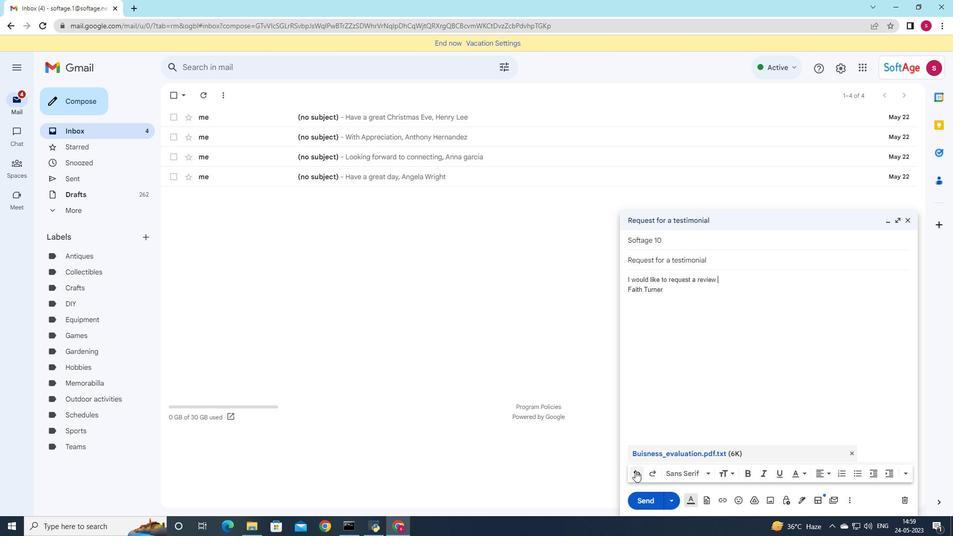 
Action: Mouse pressed left at (635, 471)
Screenshot: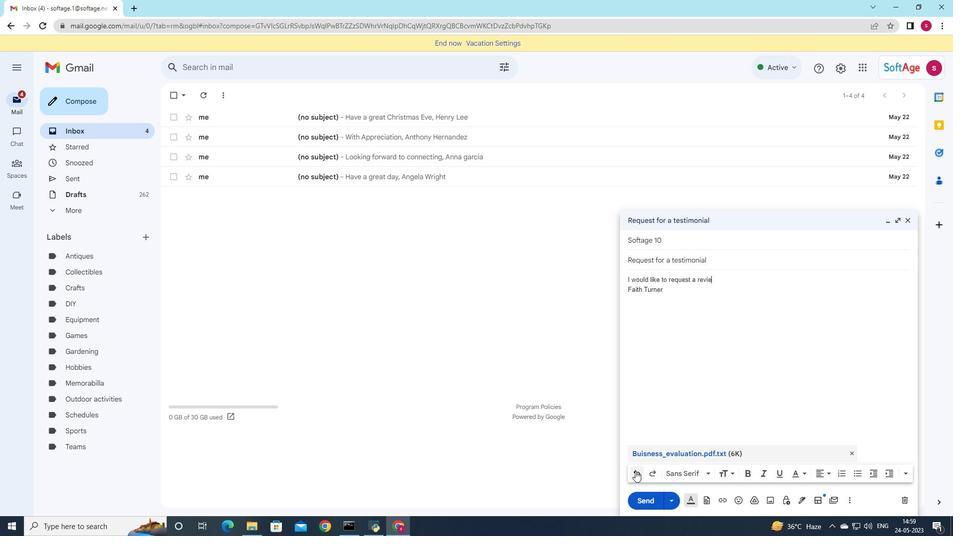 
Action: Mouse pressed left at (635, 471)
Screenshot: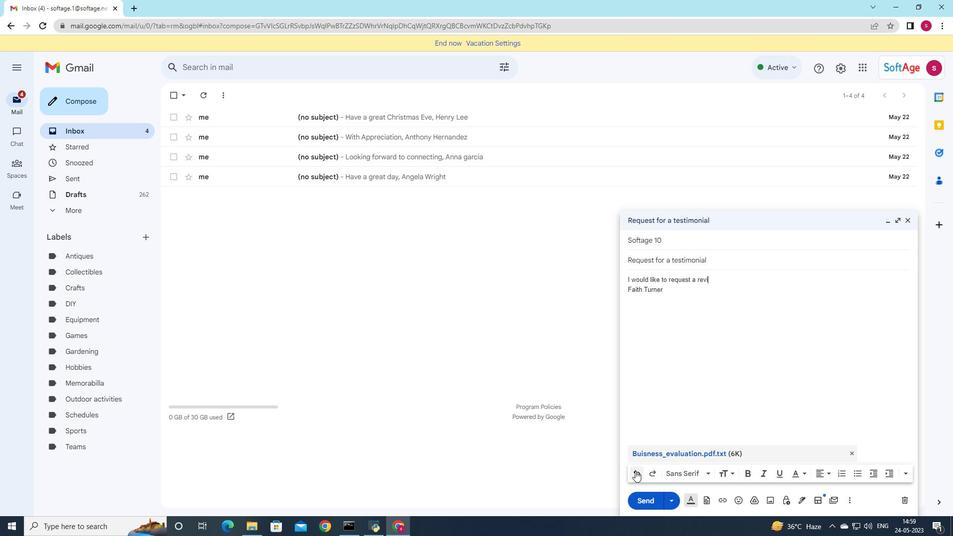 
Action: Mouse pressed left at (635, 471)
Screenshot: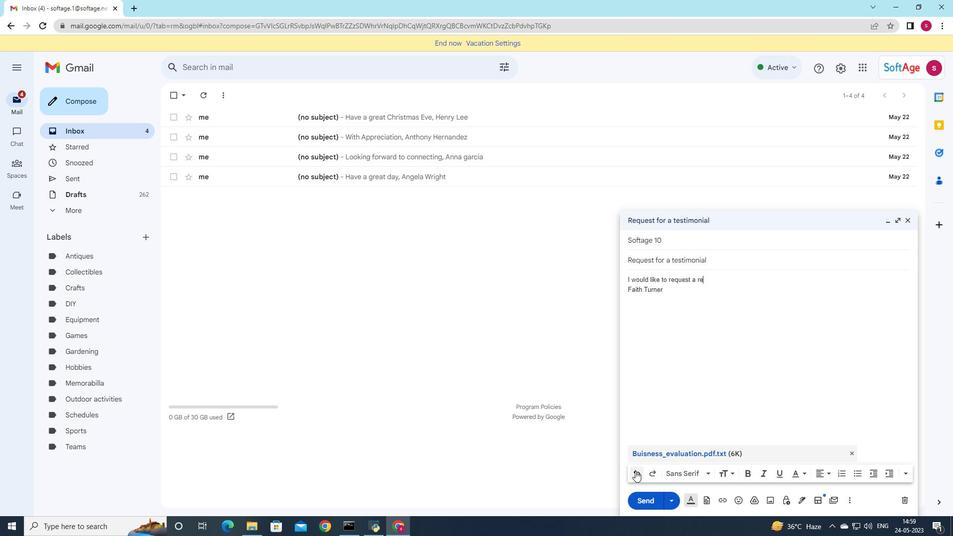 
Action: Mouse pressed left at (635, 471)
Screenshot: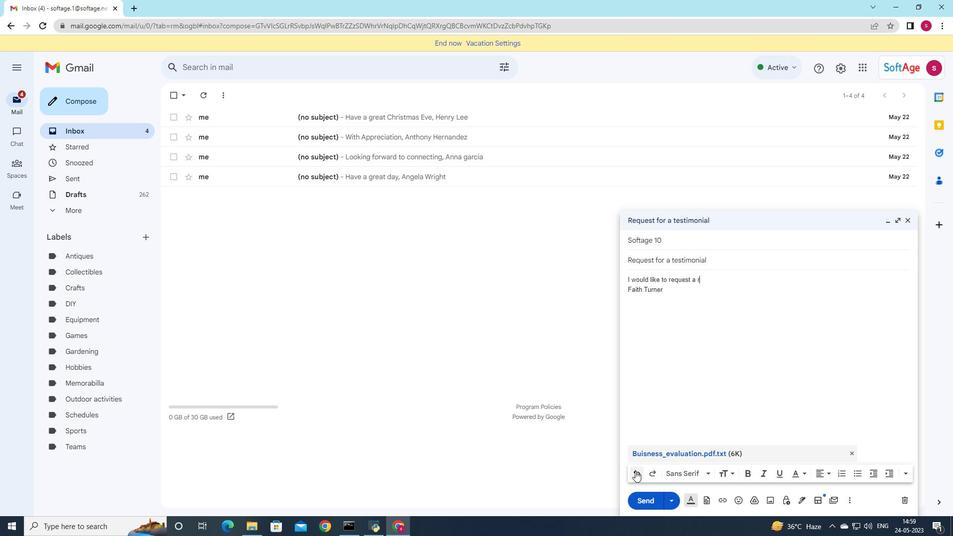 
Action: Mouse pressed left at (635, 471)
Screenshot: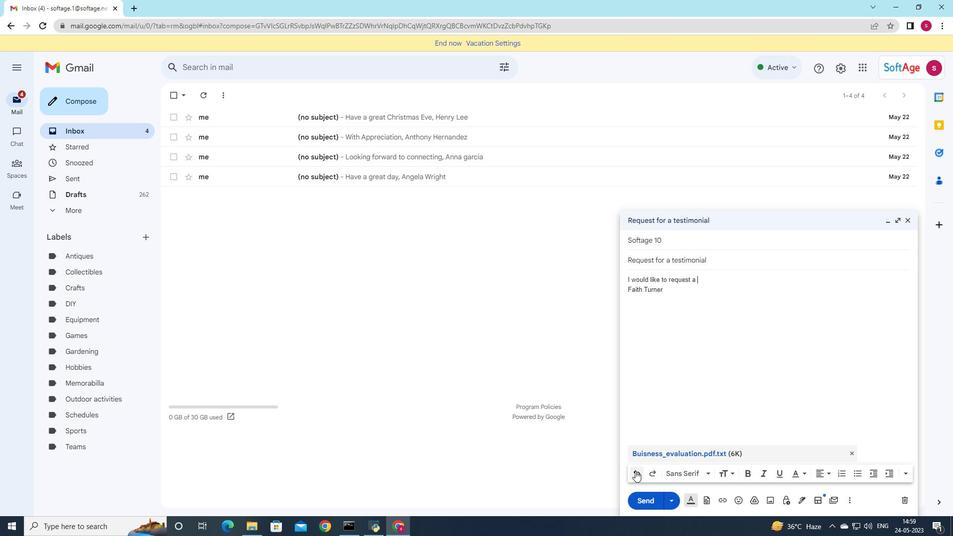 
Action: Mouse pressed left at (635, 471)
Screenshot: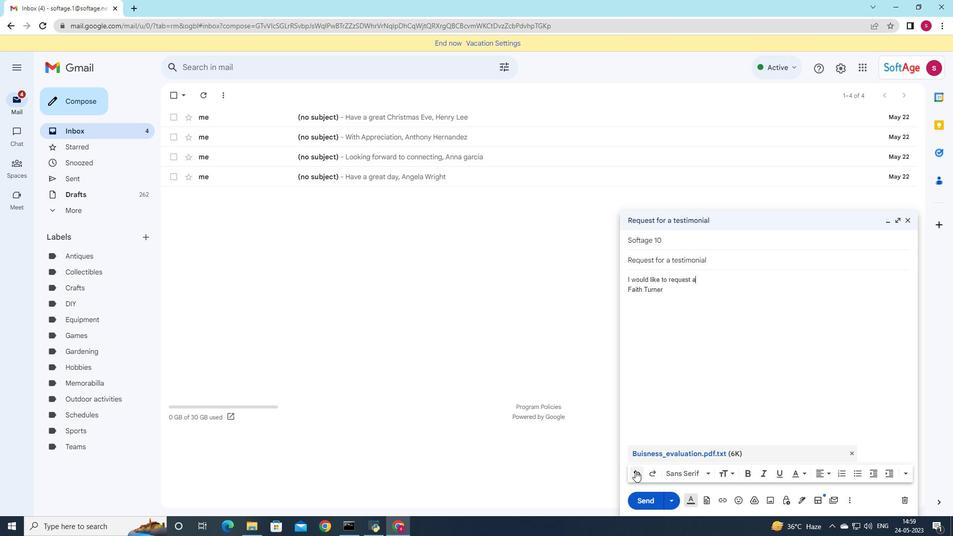 
Action: Mouse pressed left at (635, 471)
Screenshot: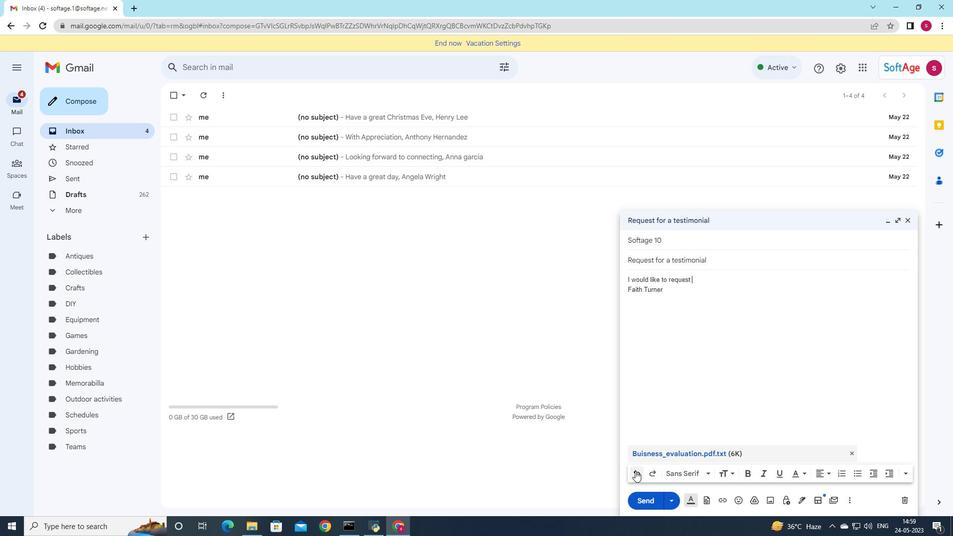 
Action: Mouse pressed left at (635, 471)
Screenshot: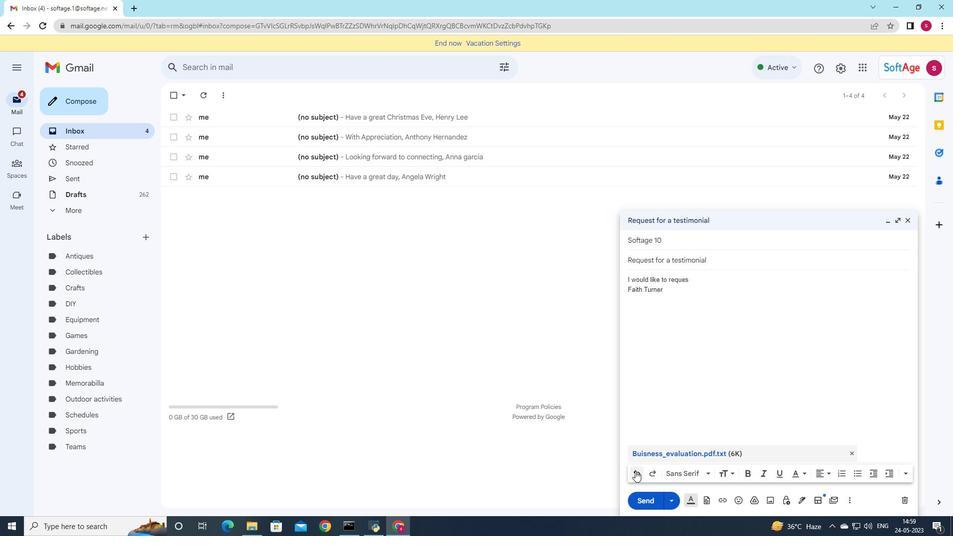 
Action: Mouse pressed left at (635, 471)
Screenshot: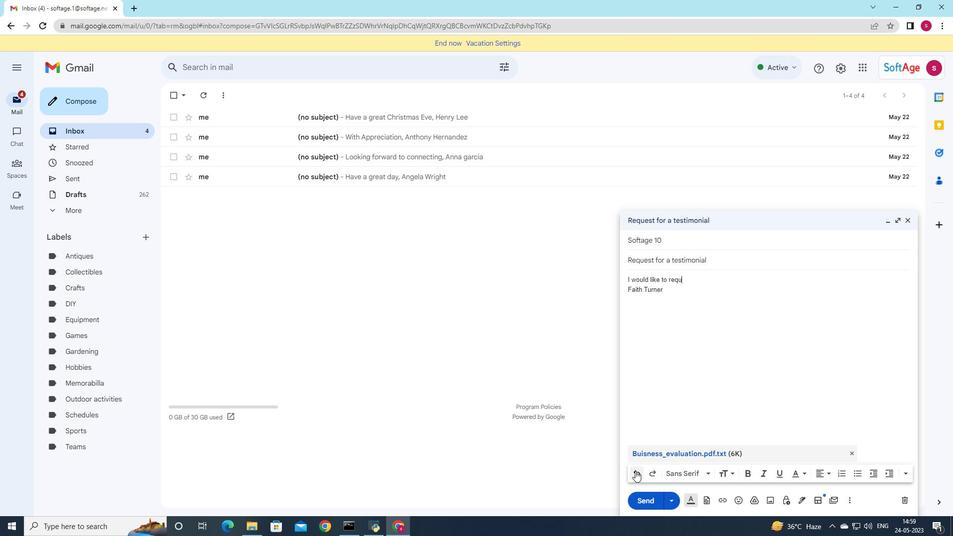 
Action: Mouse pressed left at (635, 471)
Screenshot: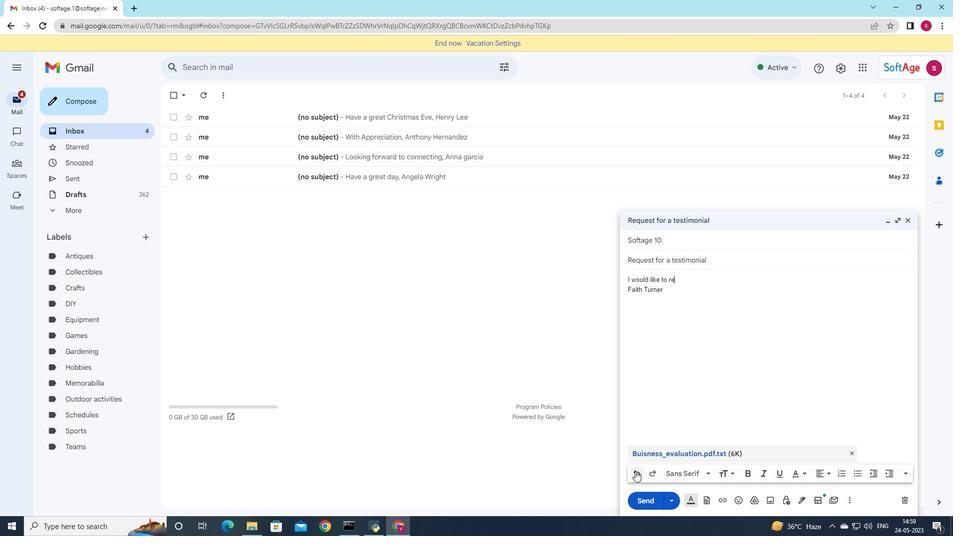 
Action: Mouse pressed left at (635, 471)
Screenshot: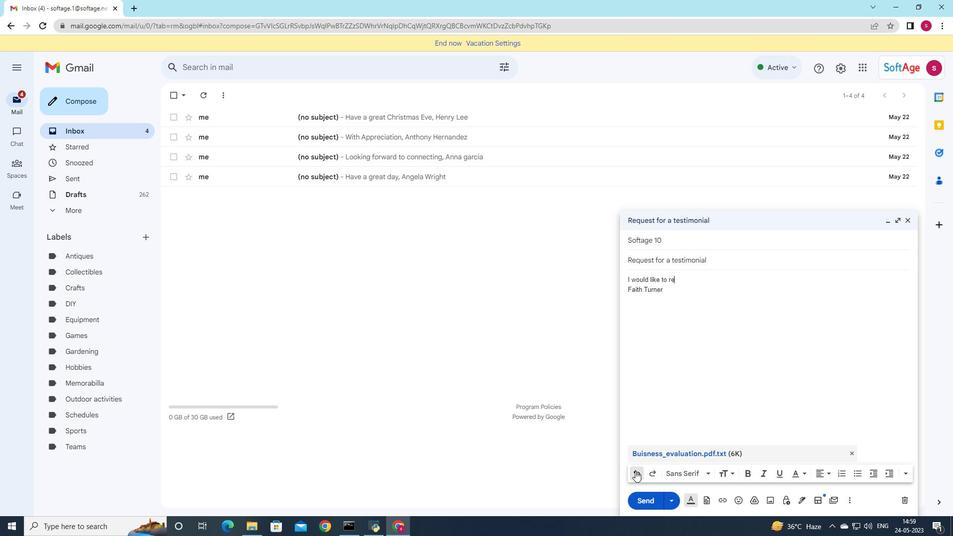 
Action: Mouse pressed left at (635, 471)
Screenshot: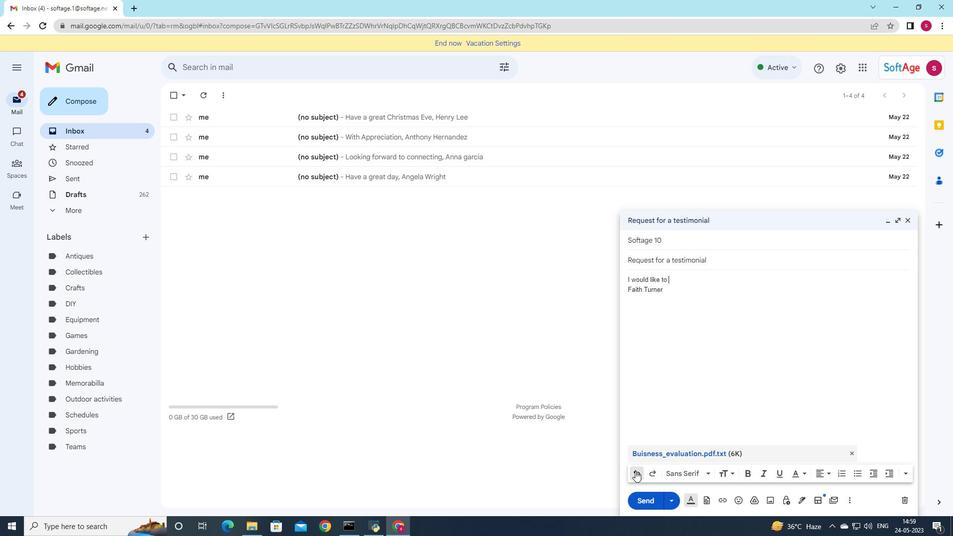 
Action: Mouse pressed left at (635, 471)
Screenshot: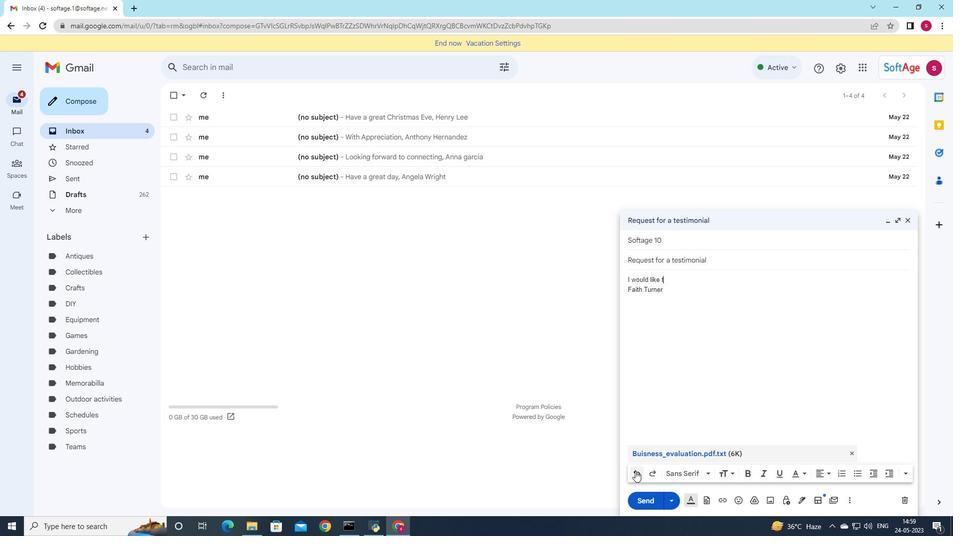 
Action: Mouse pressed left at (635, 471)
Screenshot: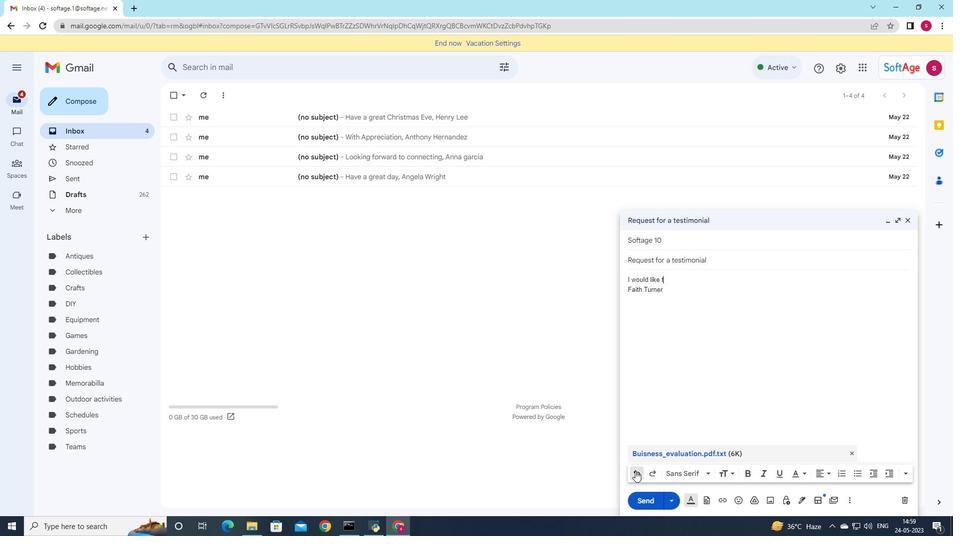 
Action: Mouse pressed left at (635, 471)
Screenshot: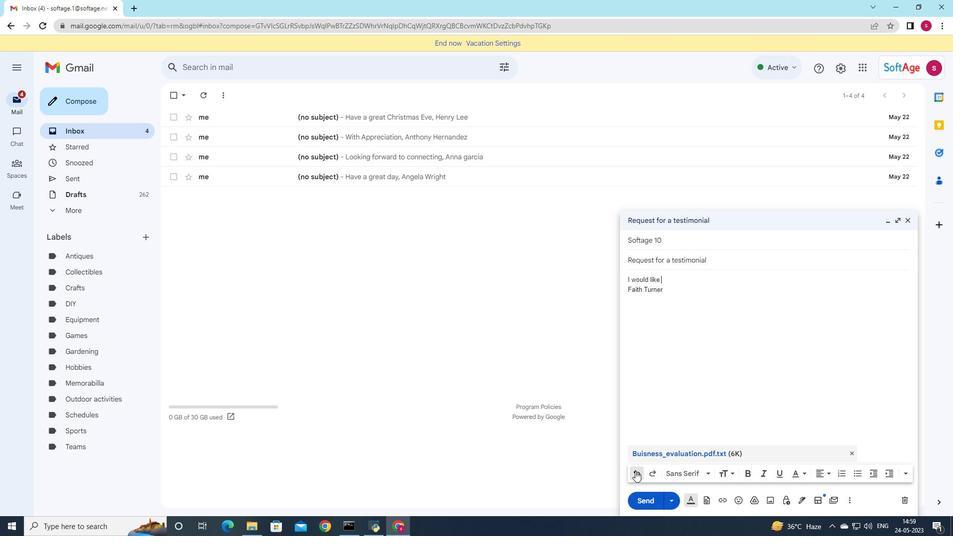 
Action: Mouse pressed left at (635, 471)
Screenshot: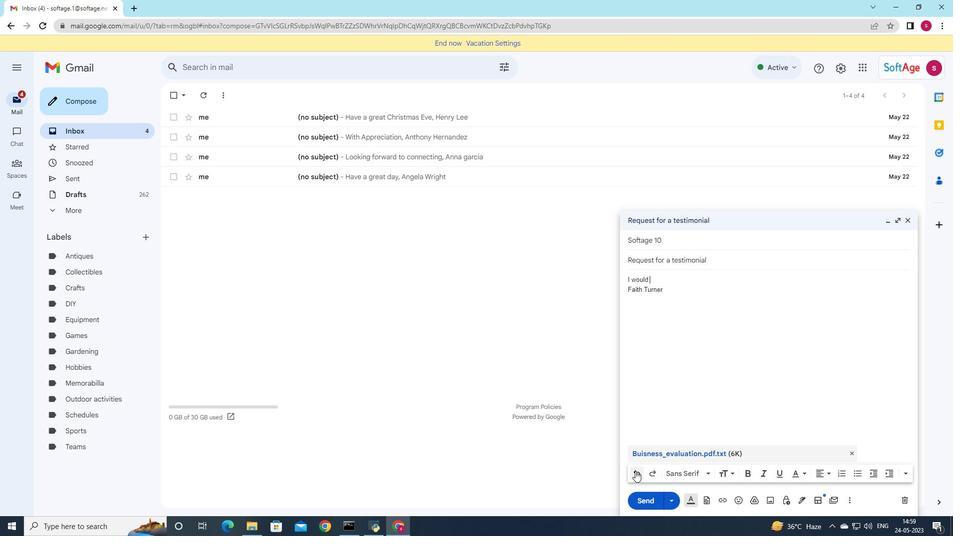 
Action: Mouse pressed left at (635, 471)
Screenshot: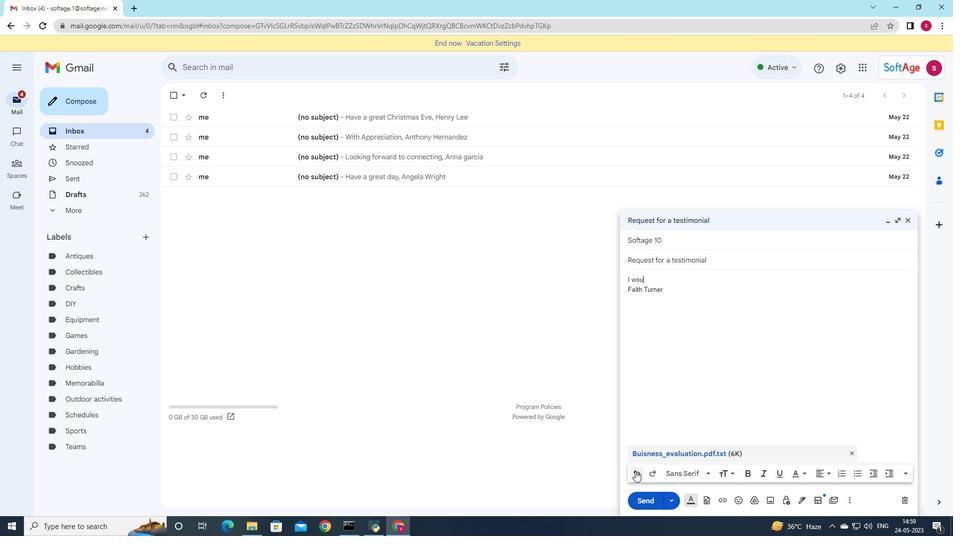 
Action: Mouse pressed left at (635, 471)
Screenshot: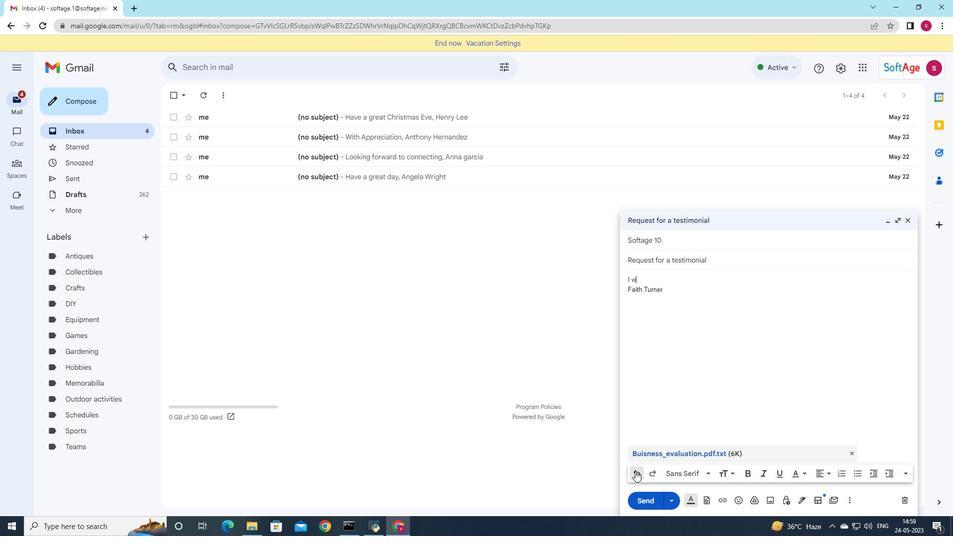 
Action: Mouse pressed left at (635, 471)
Screenshot: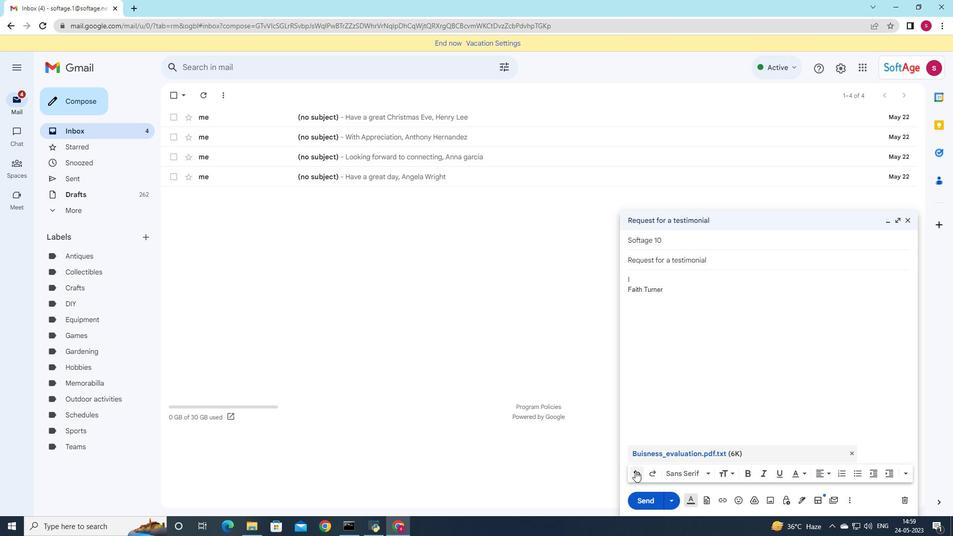 
Action: Key pressed <Key.shift>Could<Key.space>you<Key.space>please<Key.space>provide<Key.space>a<Key.space>list<Key.space>the<Key.space>available<Key.space>option<Key.shift><Key.shift><Key.shift><Key.shift><Key.shift><Key.shift><Key.shift><Key.shift><Key.shift><Key.shift><Key.shift><Key.shift><Key.shift><Key.shift><Key.shift><Key.shift><Key.shift><Key.shift><Key.shift>?
Screenshot: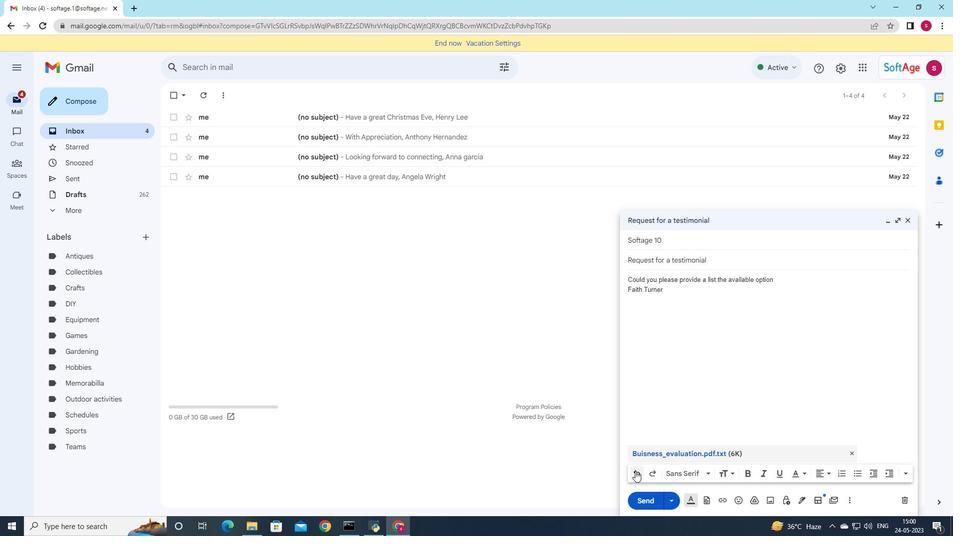 
Action: Mouse moved to (717, 280)
Screenshot: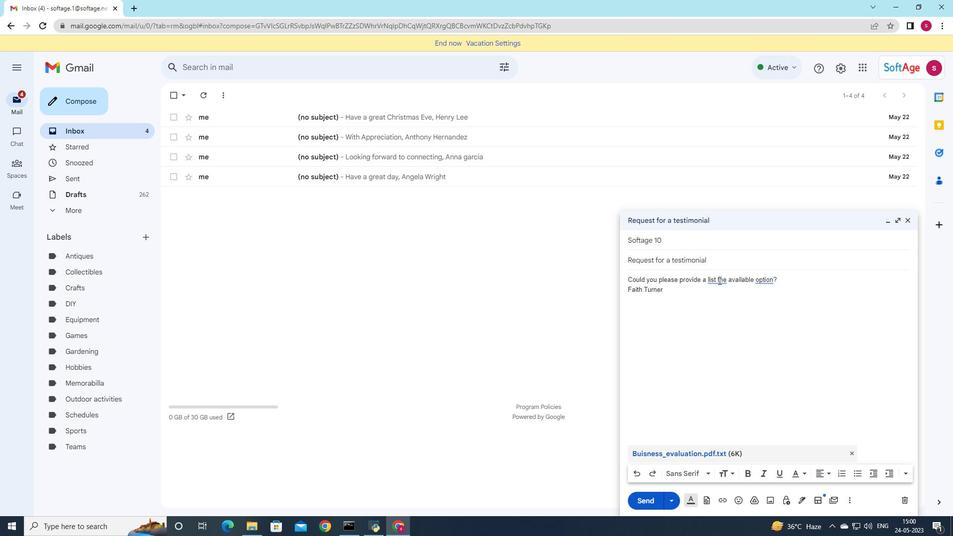 
Action: Mouse pressed left at (717, 280)
Screenshot: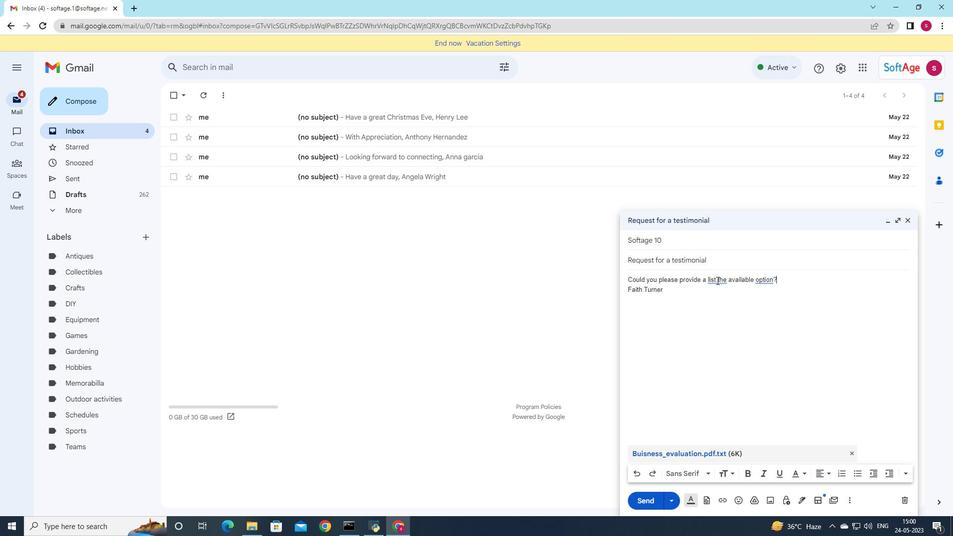 
Action: Key pressed of<Key.space>
Screenshot: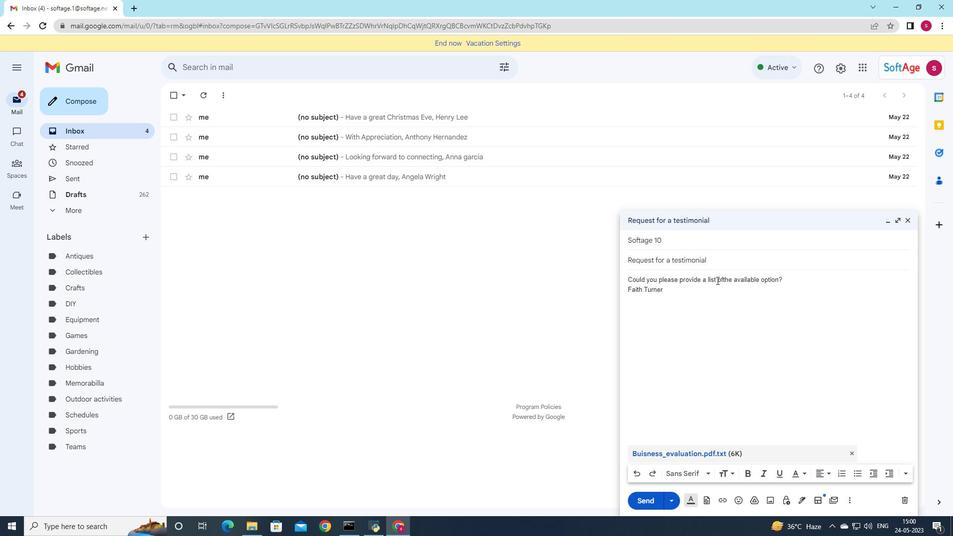 
Action: Mouse moved to (781, 280)
Screenshot: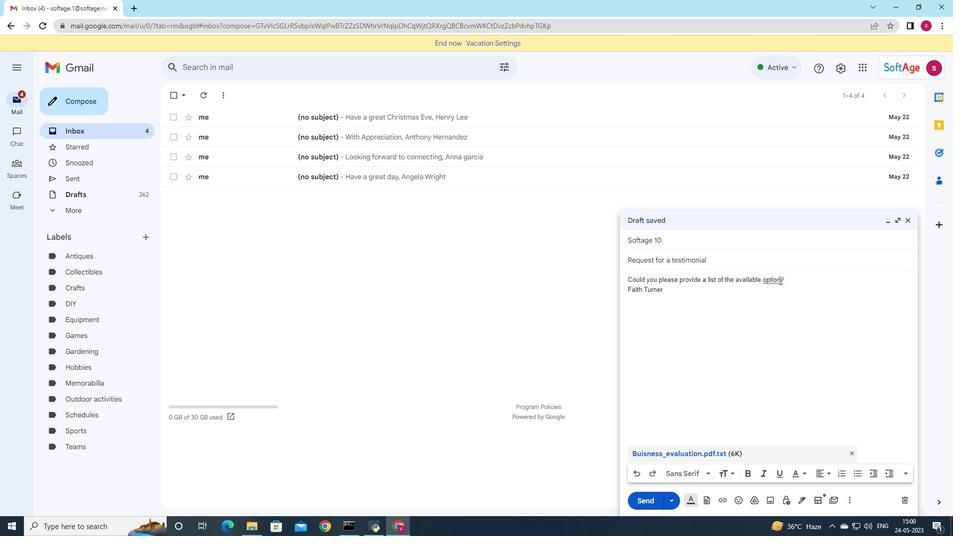 
Action: Mouse pressed left at (781, 280)
Screenshot: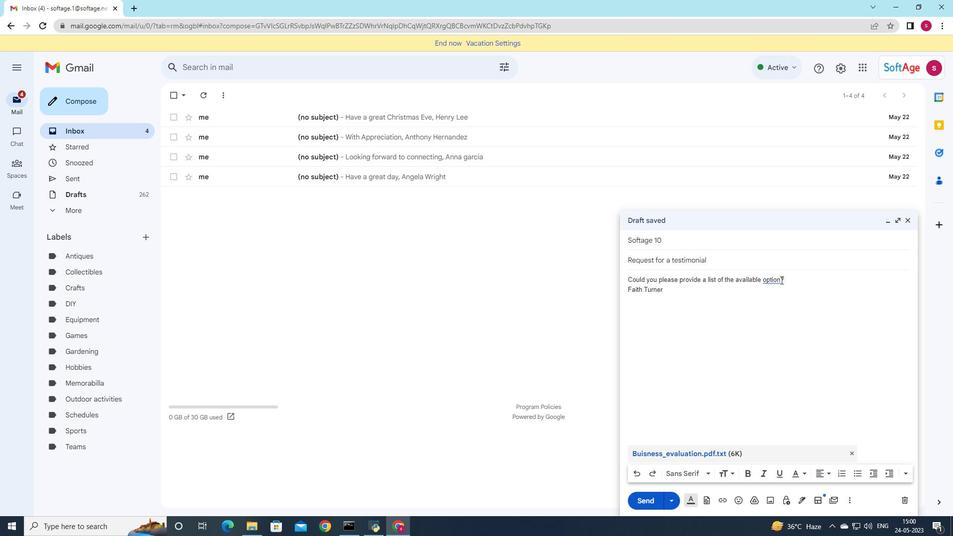 
Action: Mouse moved to (782, 280)
Screenshot: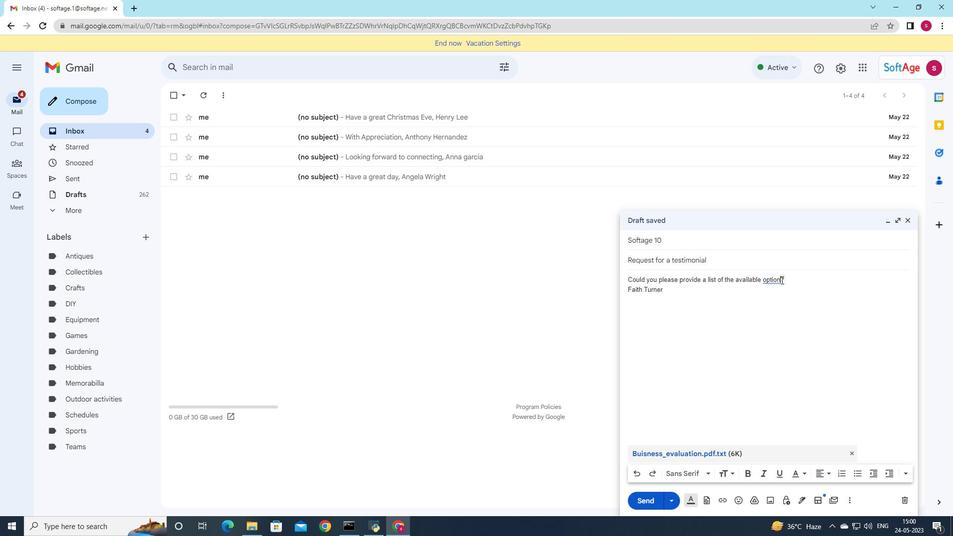 
Action: Key pressed s
Screenshot: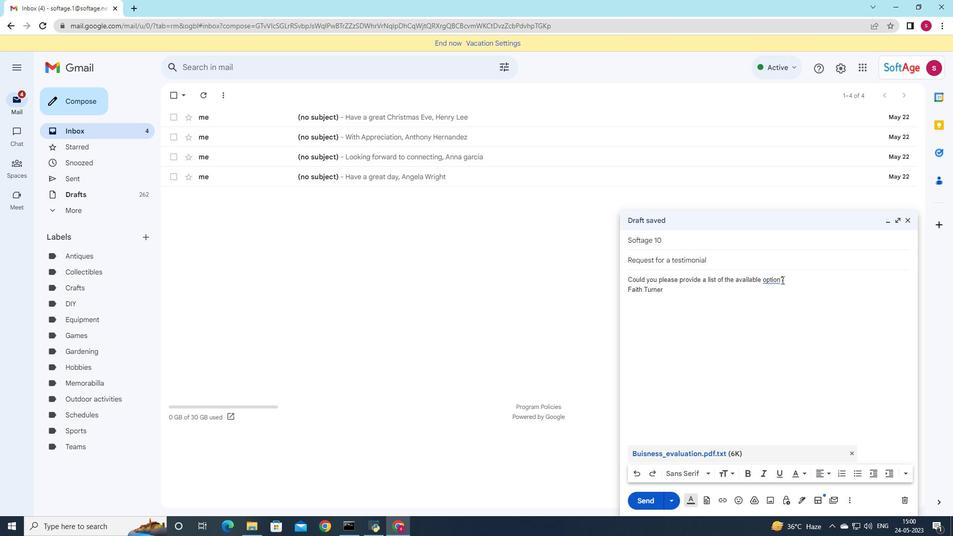 
Action: Mouse moved to (649, 495)
Screenshot: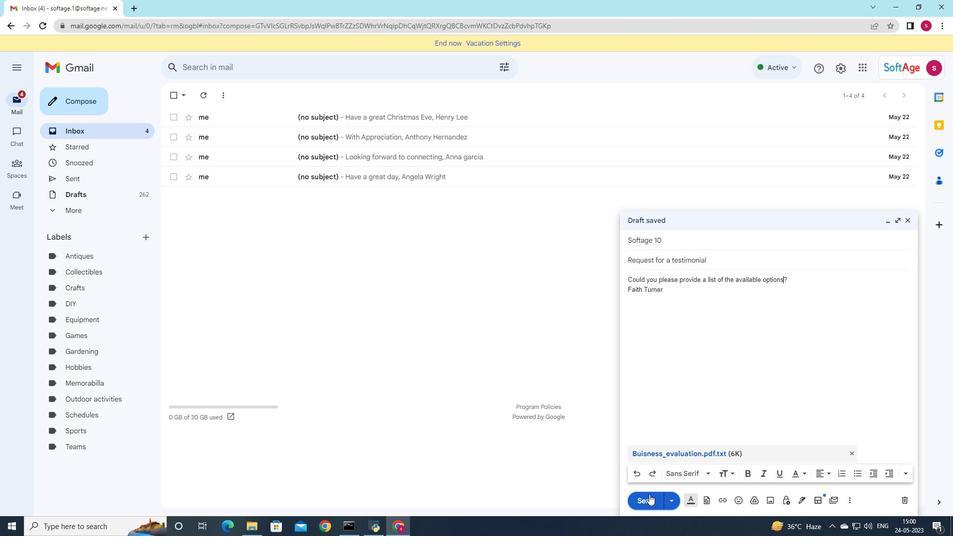 
Action: Mouse pressed left at (649, 495)
Screenshot: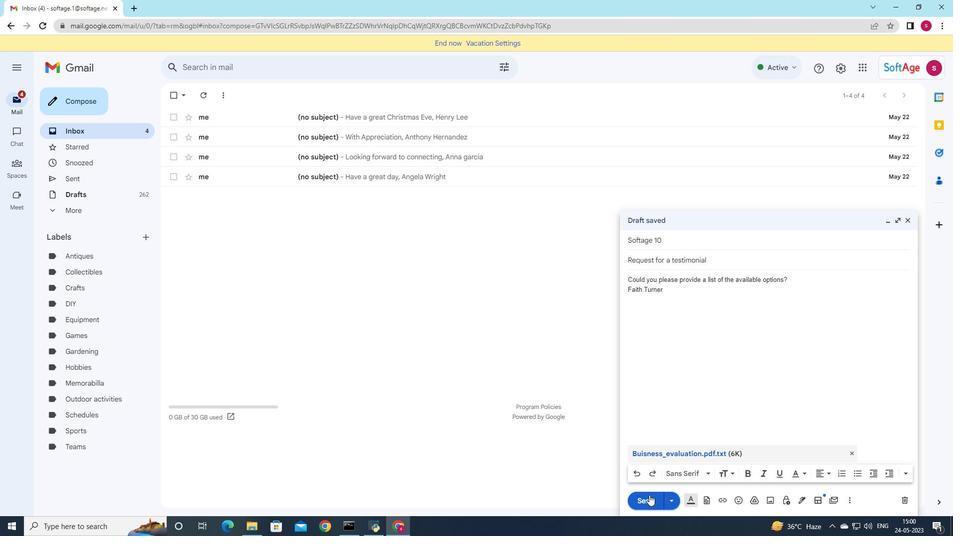 
Action: Mouse moved to (108, 181)
Screenshot: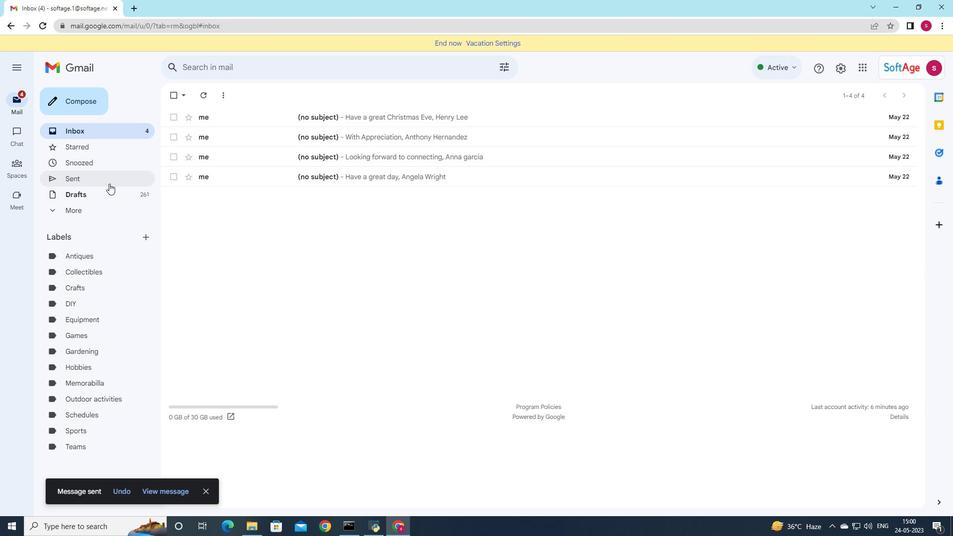 
Action: Mouse pressed left at (108, 181)
Screenshot: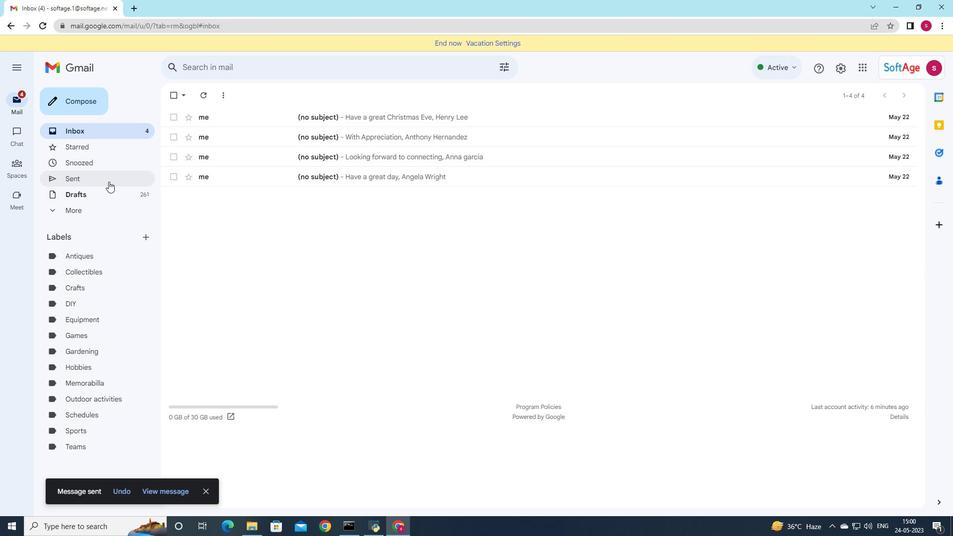 
Action: Mouse moved to (415, 154)
Screenshot: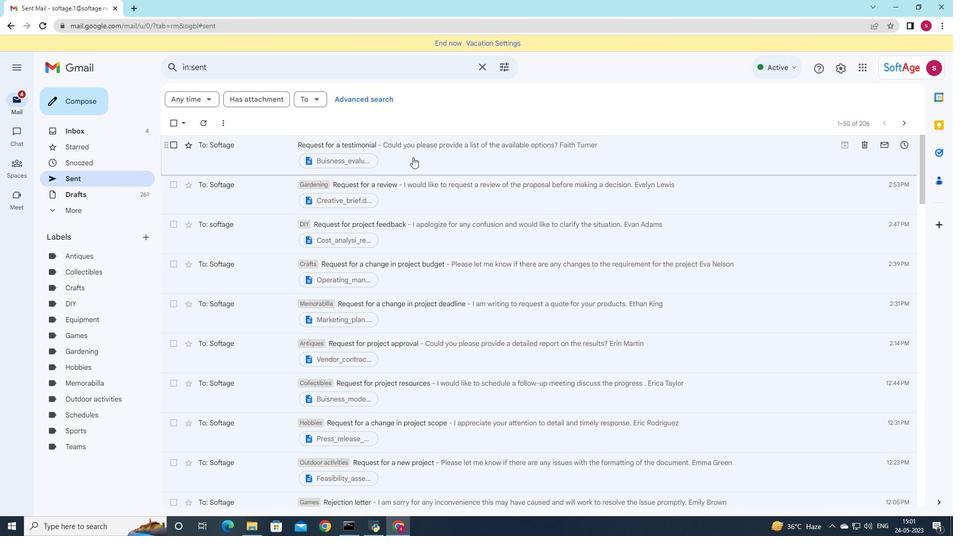 
Action: Mouse pressed left at (415, 154)
Screenshot: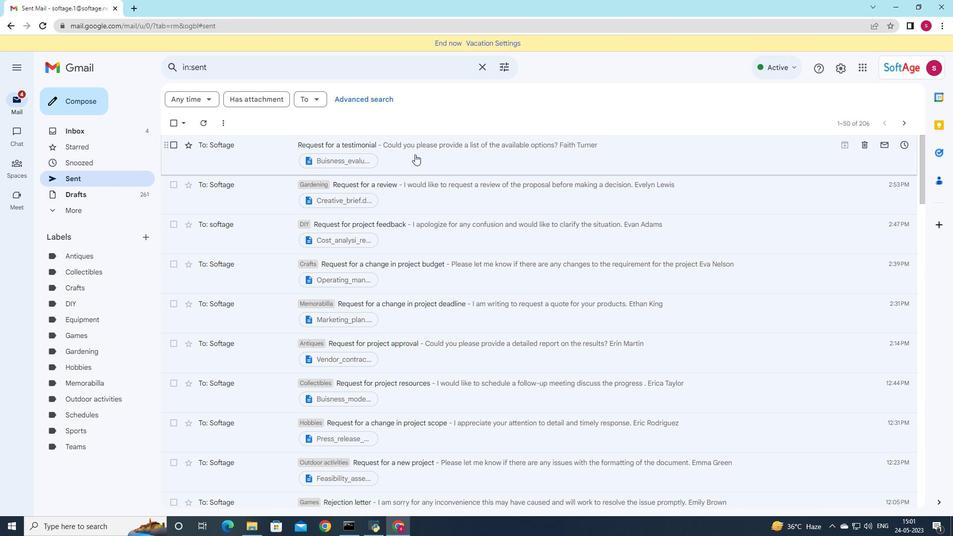 
Action: Mouse moved to (367, 99)
Screenshot: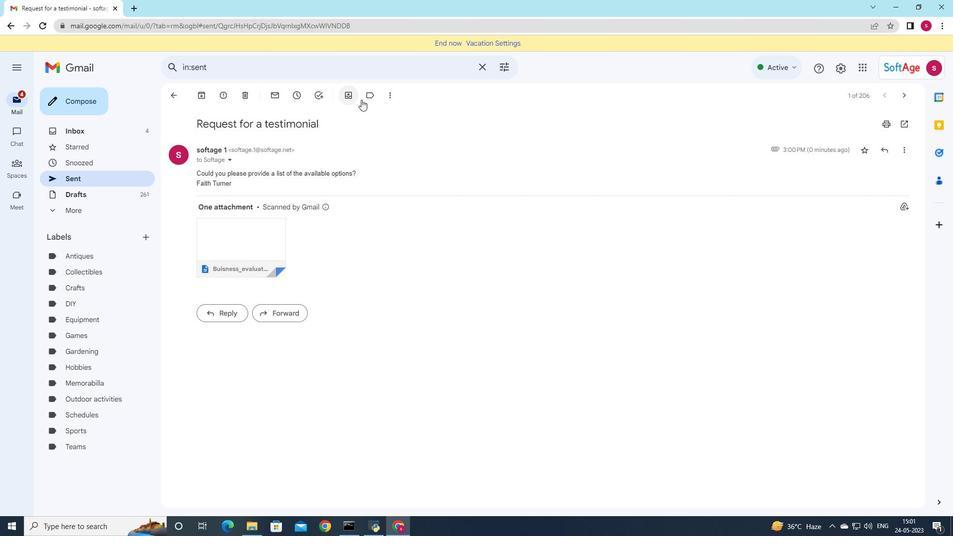 
Action: Mouse pressed left at (367, 99)
Screenshot: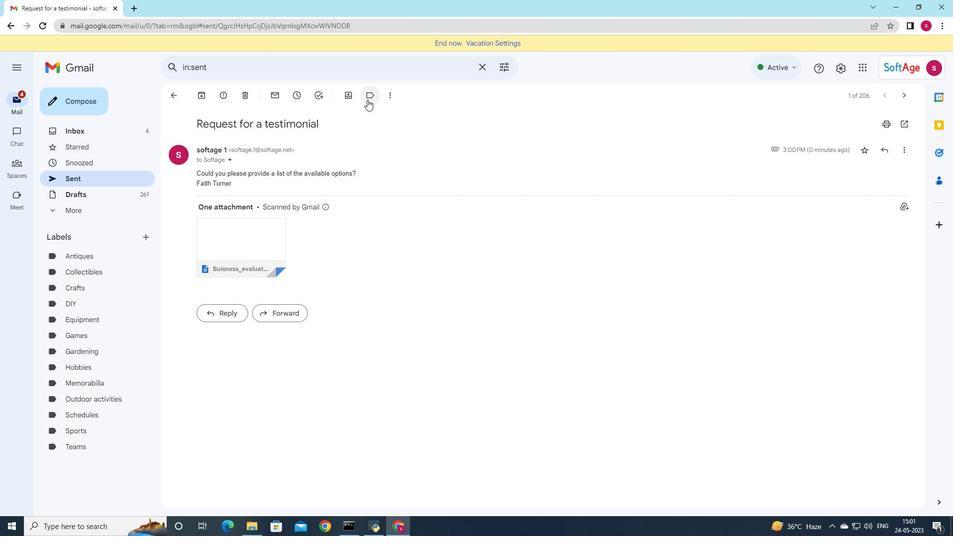 
Action: Mouse moved to (410, 275)
Screenshot: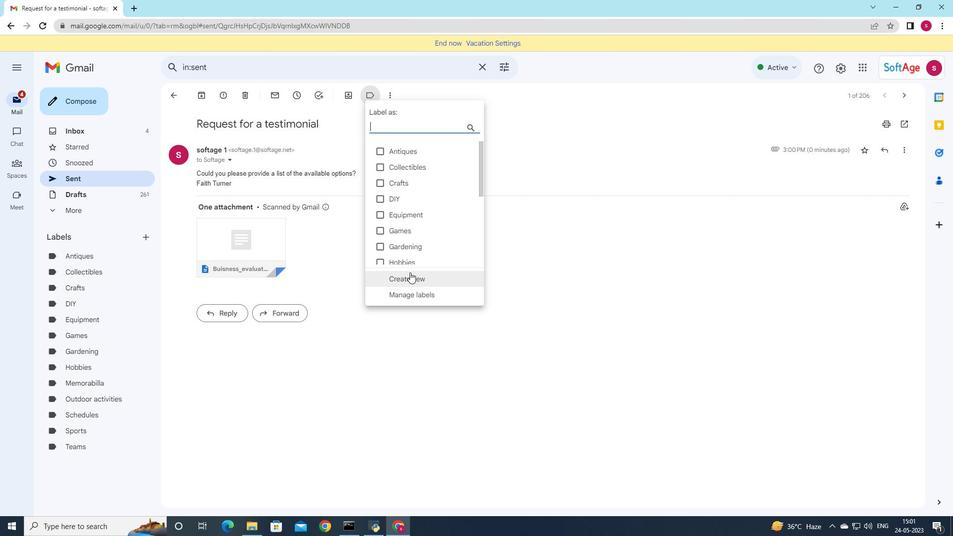 
Action: Mouse pressed left at (410, 275)
Screenshot: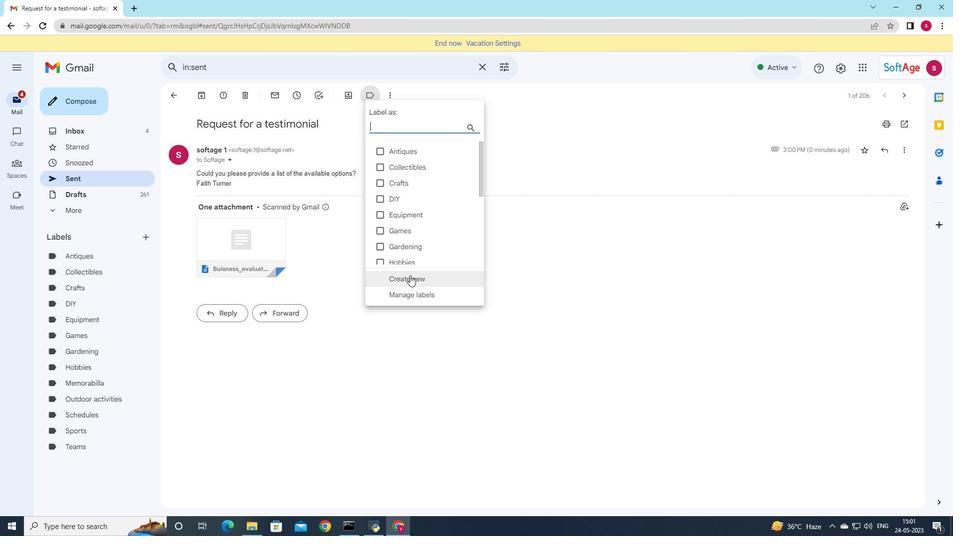 
Action: Mouse moved to (457, 254)
Screenshot: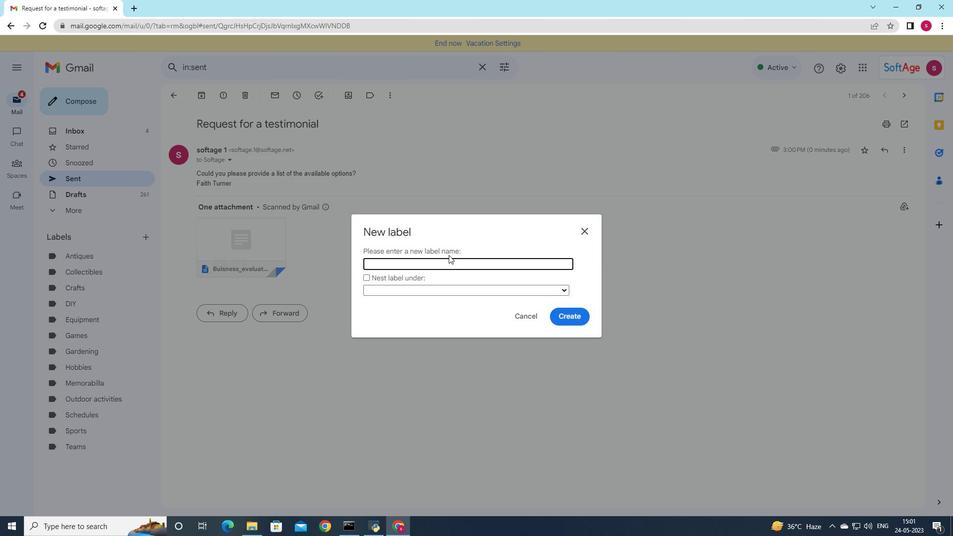 
Action: Key pressed <Key.shift><Key.shift><Key.shift><Key.shift><Key.shift><Key.shift><Key.shift><Key.shift><Key.shift><Key.shift><Key.shift><Key.shift><Key.shift><Key.shift><Key.shift><Key.shift>Landscaping
Screenshot: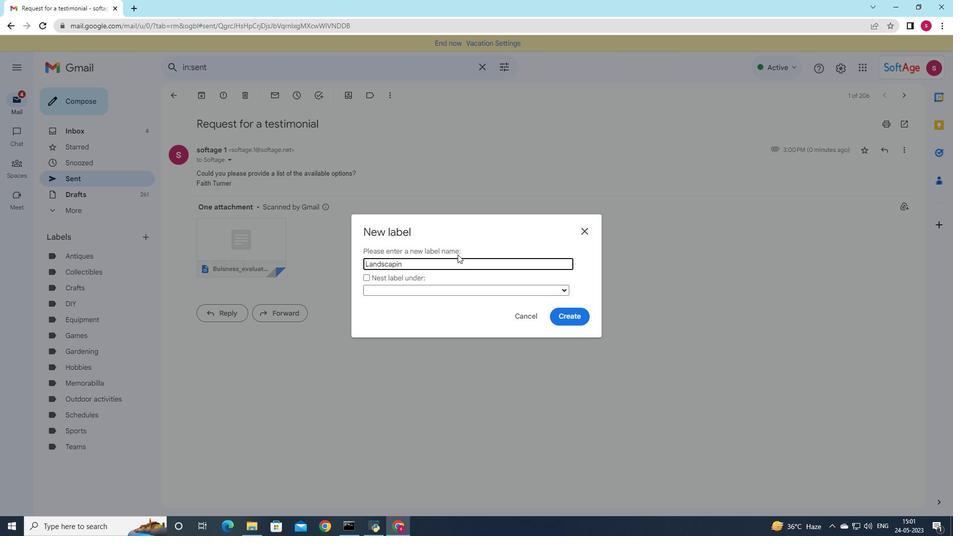 
Action: Mouse moved to (583, 313)
Screenshot: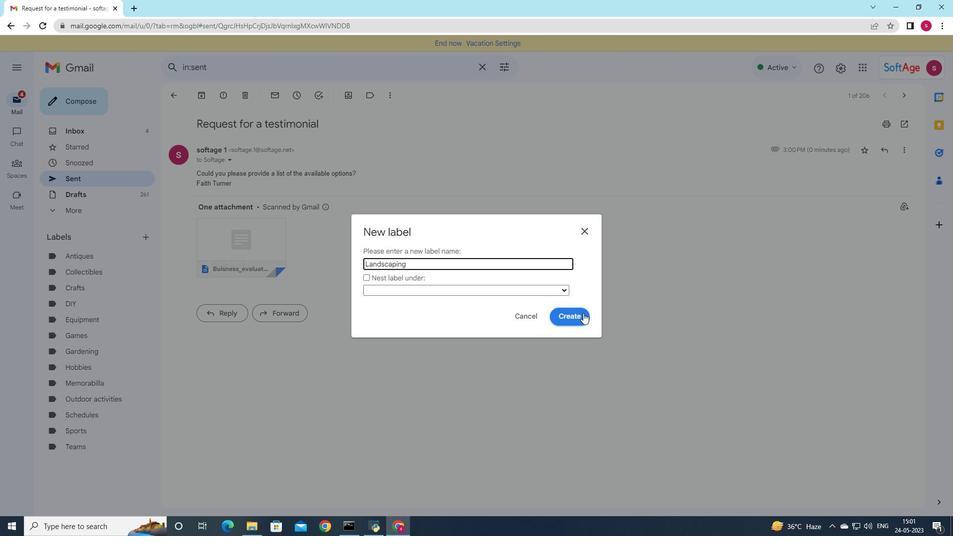 
Action: Mouse pressed left at (583, 313)
Screenshot: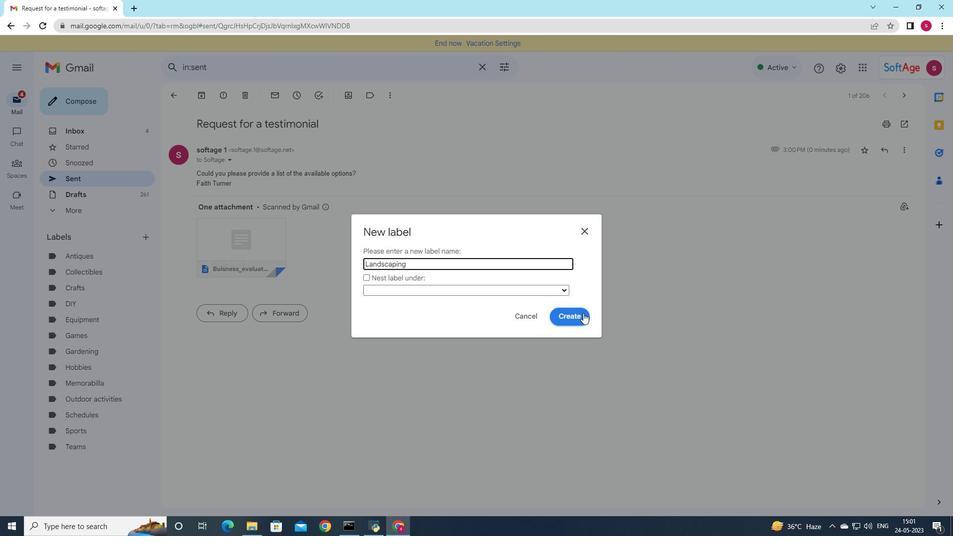 
Action: Mouse moved to (584, 313)
Screenshot: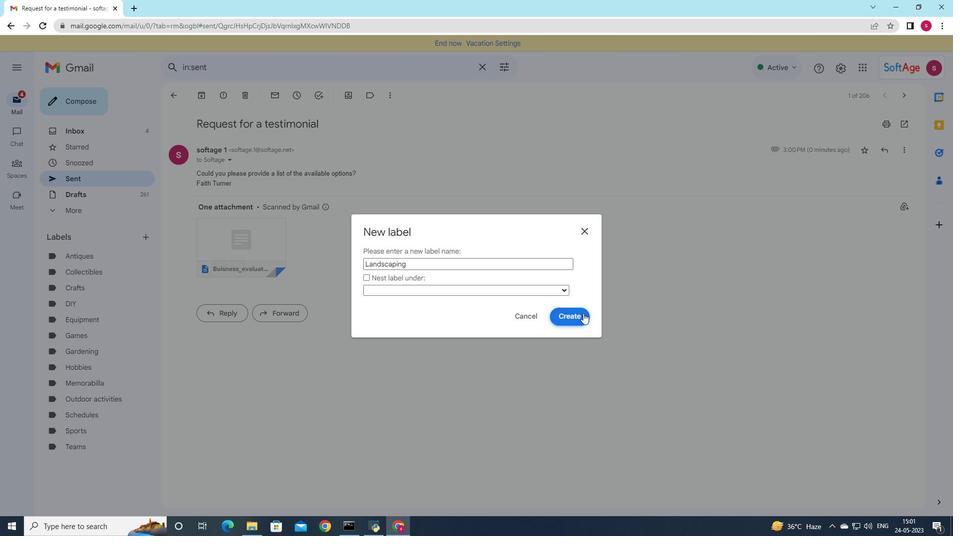 
